 Task: Find connections with filter location Vilhena with filter topic #securitywith filter profile language English with filter current company NDTV with filter school Indian Institute of Technology, Patna with filter industry Housing and Community Development with filter service category Corporate Events with filter keywords title Chief Executive Officer
Action: Mouse moved to (654, 113)
Screenshot: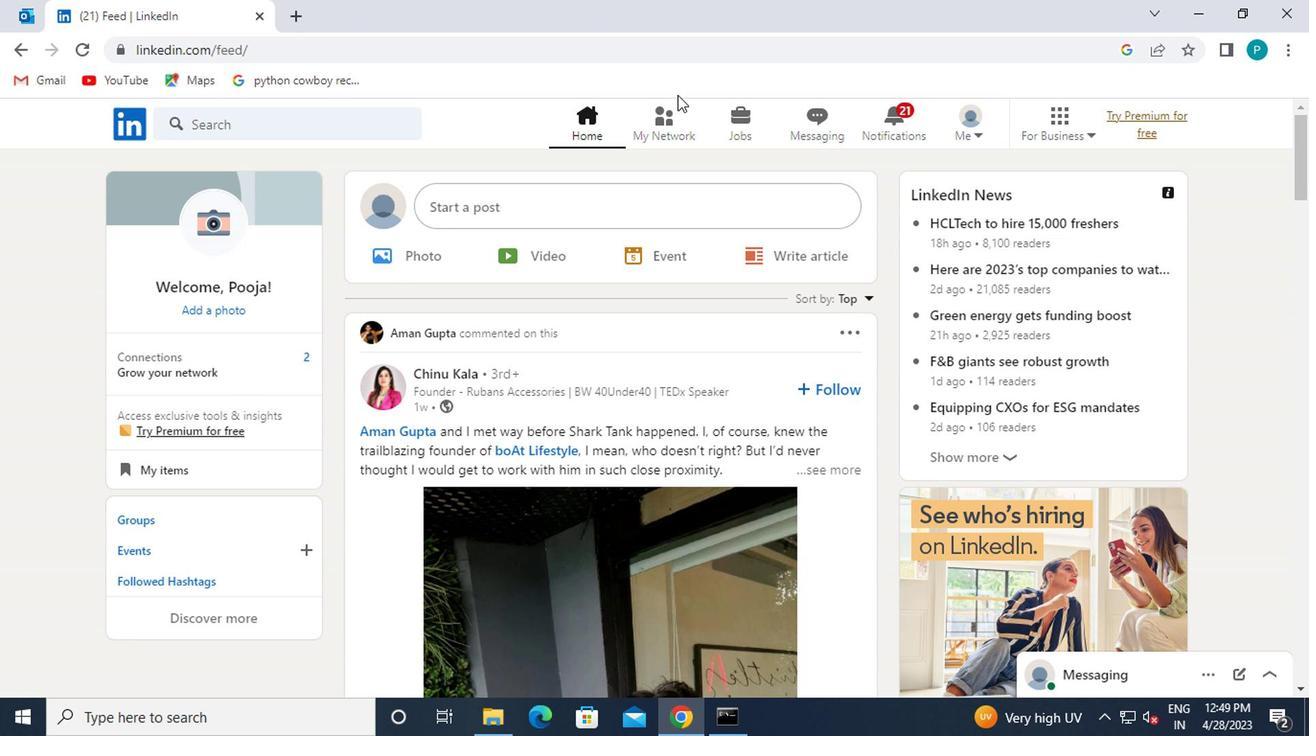 
Action: Mouse pressed left at (654, 113)
Screenshot: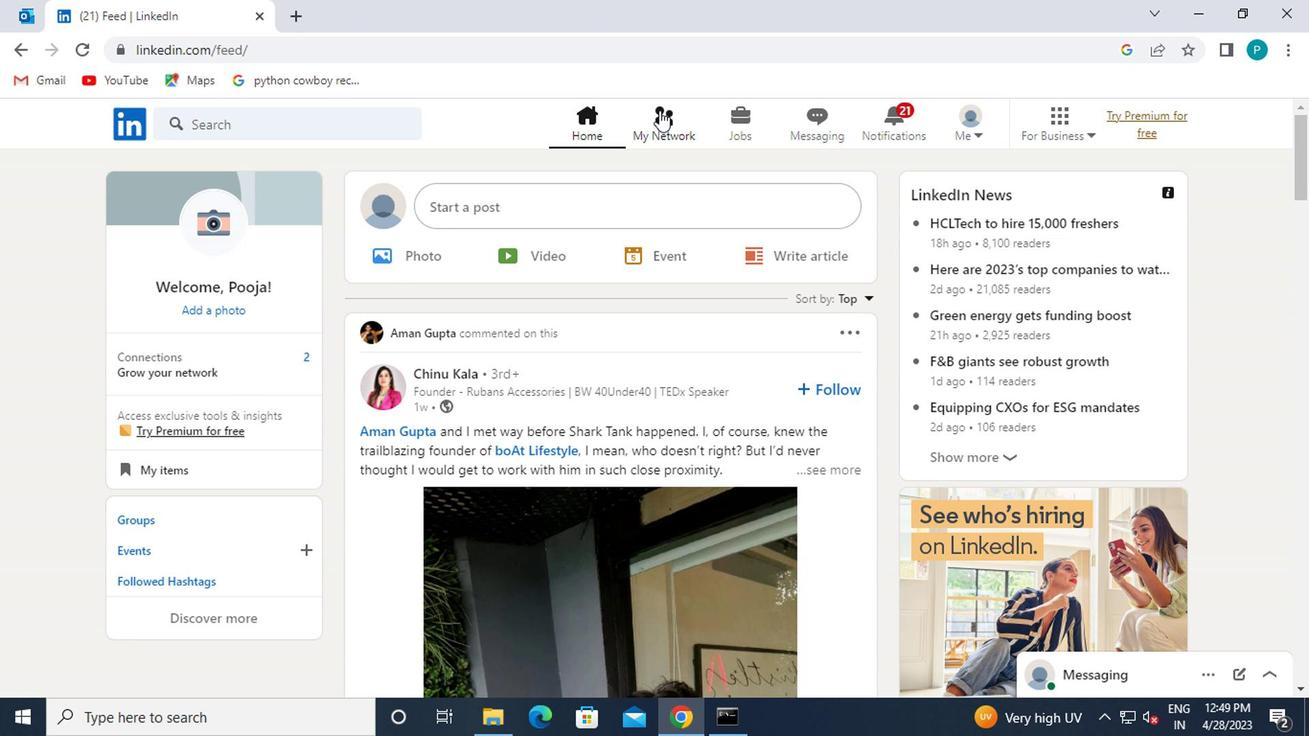 
Action: Mouse moved to (266, 236)
Screenshot: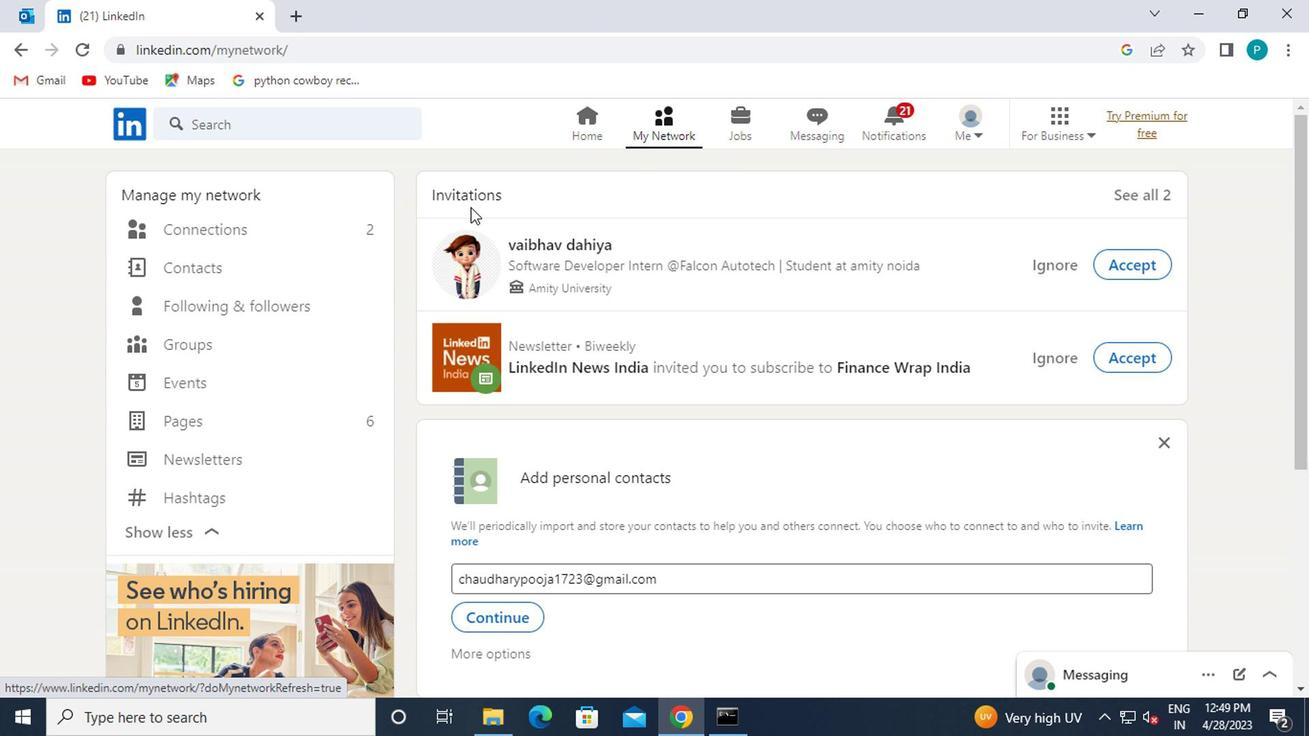 
Action: Mouse pressed left at (266, 236)
Screenshot: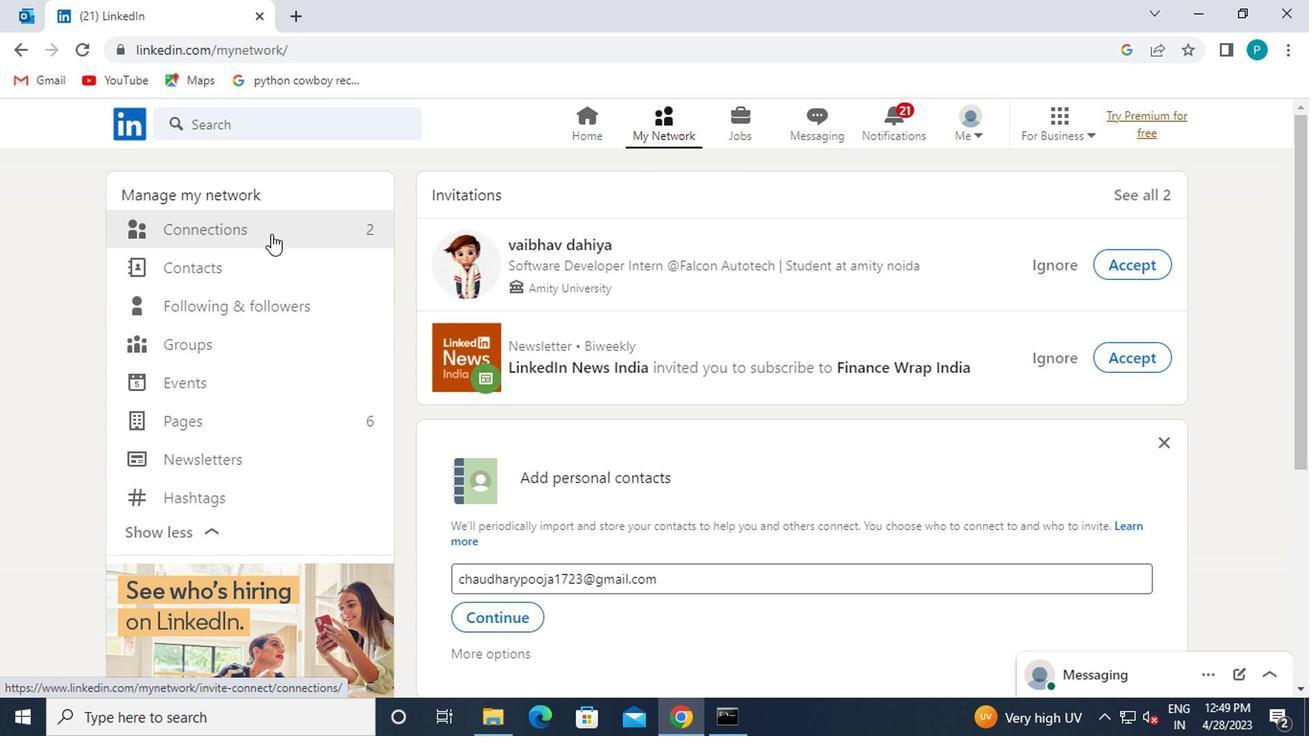 
Action: Mouse moved to (779, 225)
Screenshot: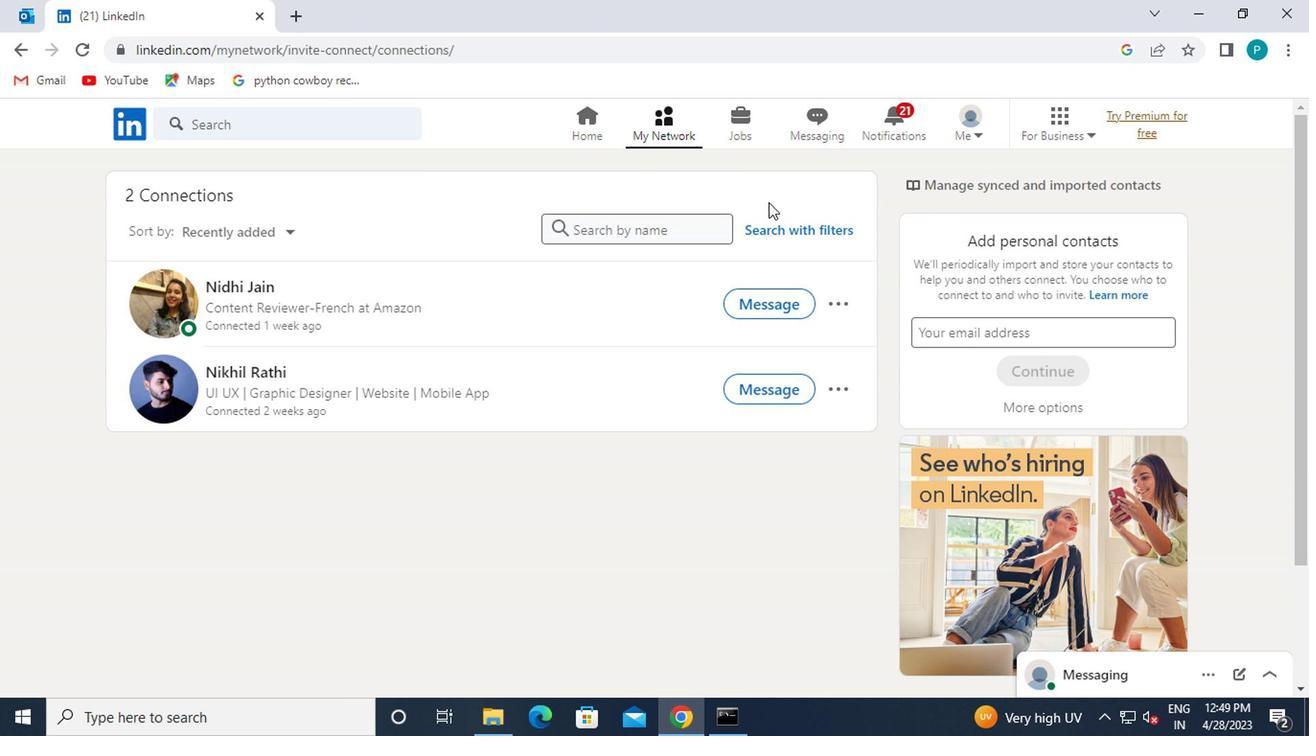 
Action: Mouse pressed left at (779, 225)
Screenshot: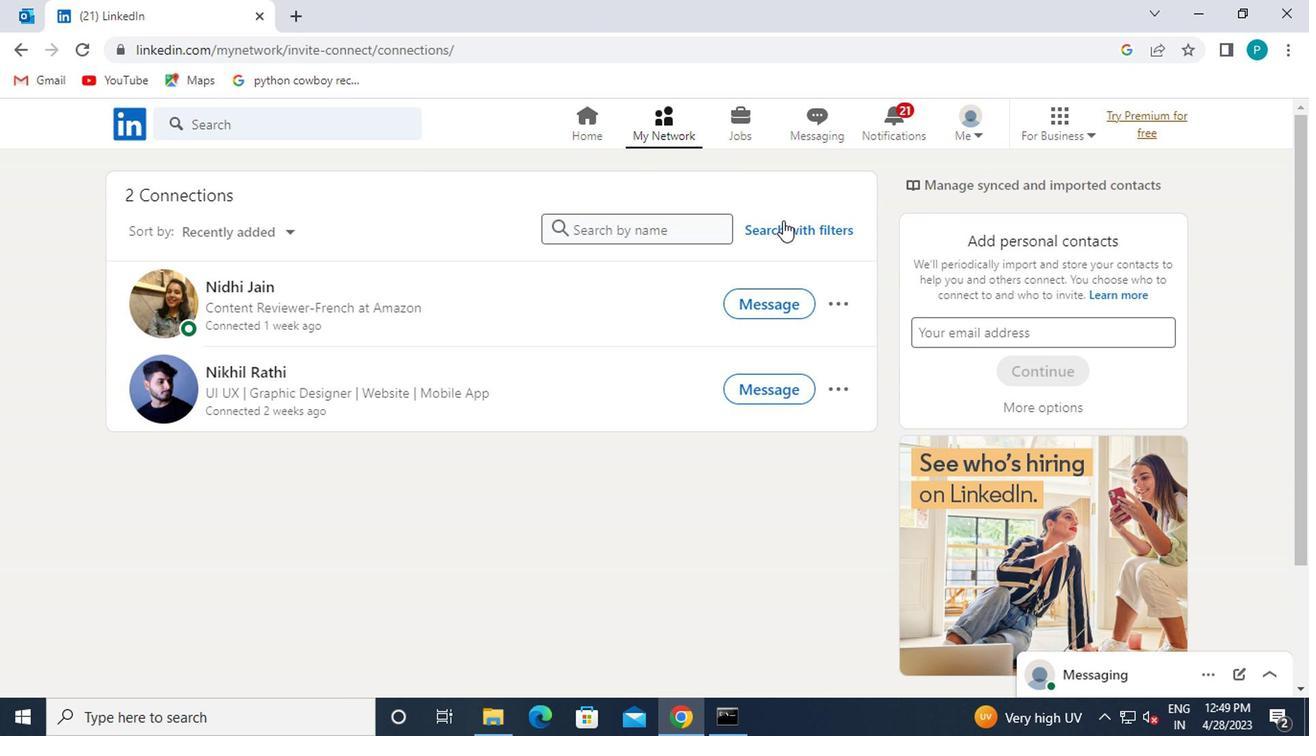 
Action: Mouse moved to (721, 173)
Screenshot: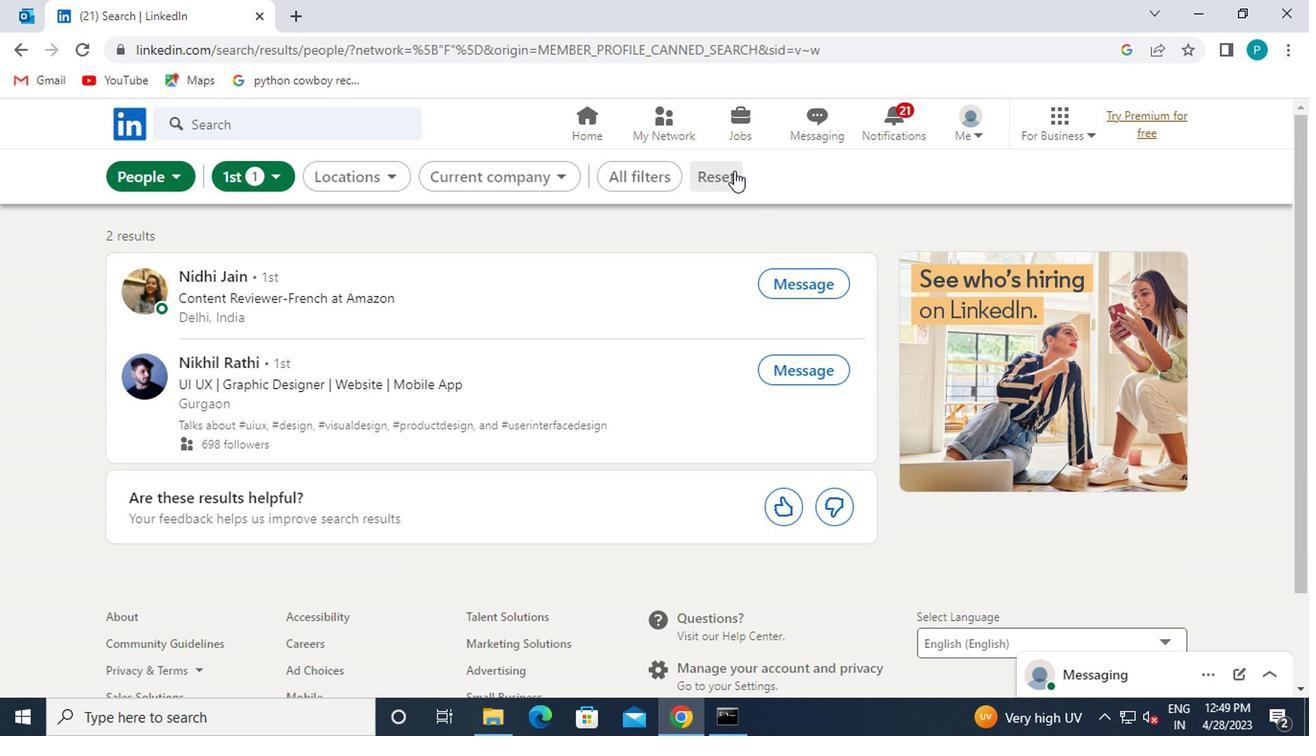 
Action: Mouse pressed left at (721, 173)
Screenshot: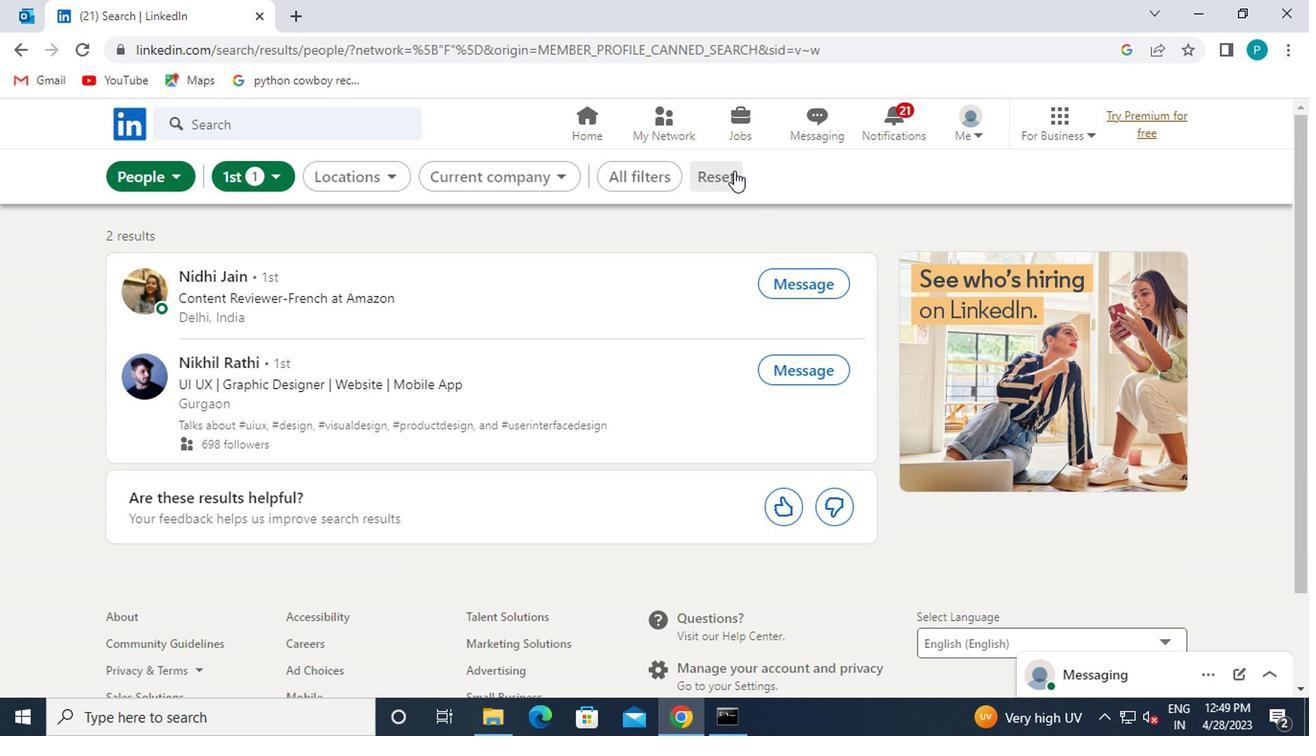 
Action: Mouse moved to (712, 173)
Screenshot: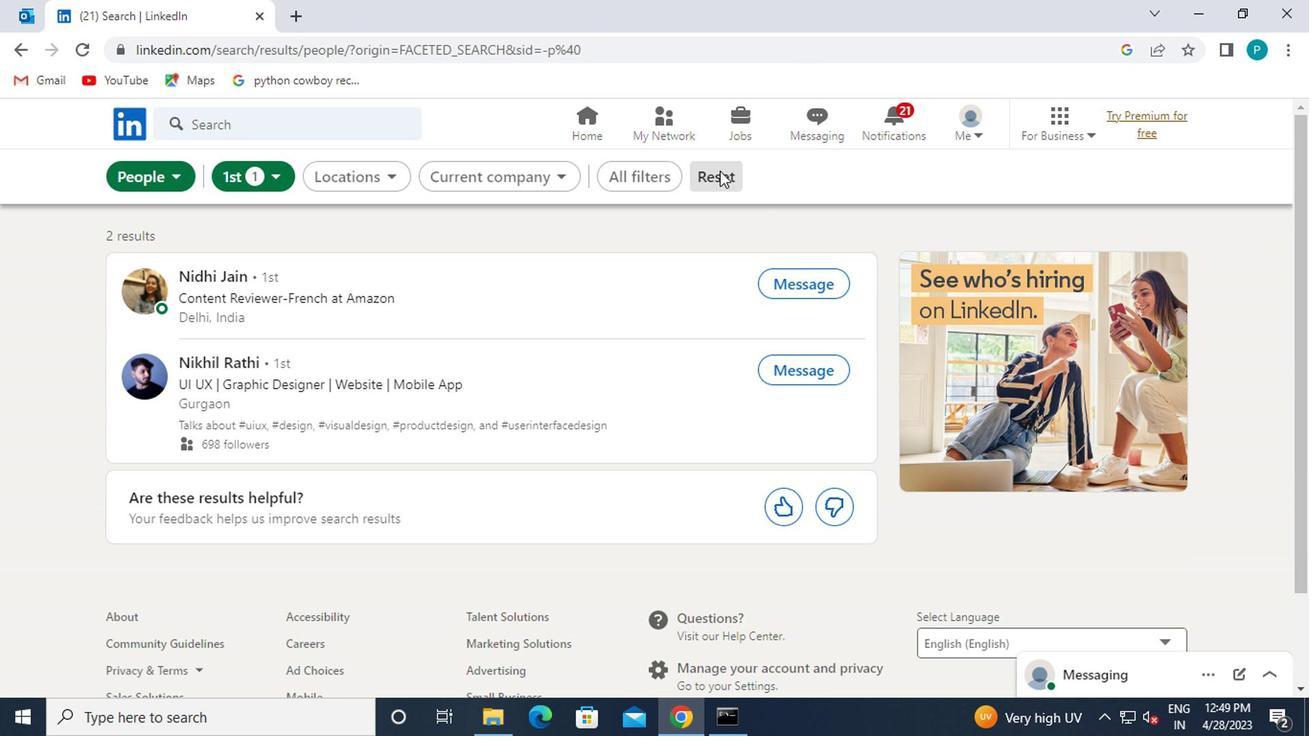 
Action: Mouse pressed left at (712, 173)
Screenshot: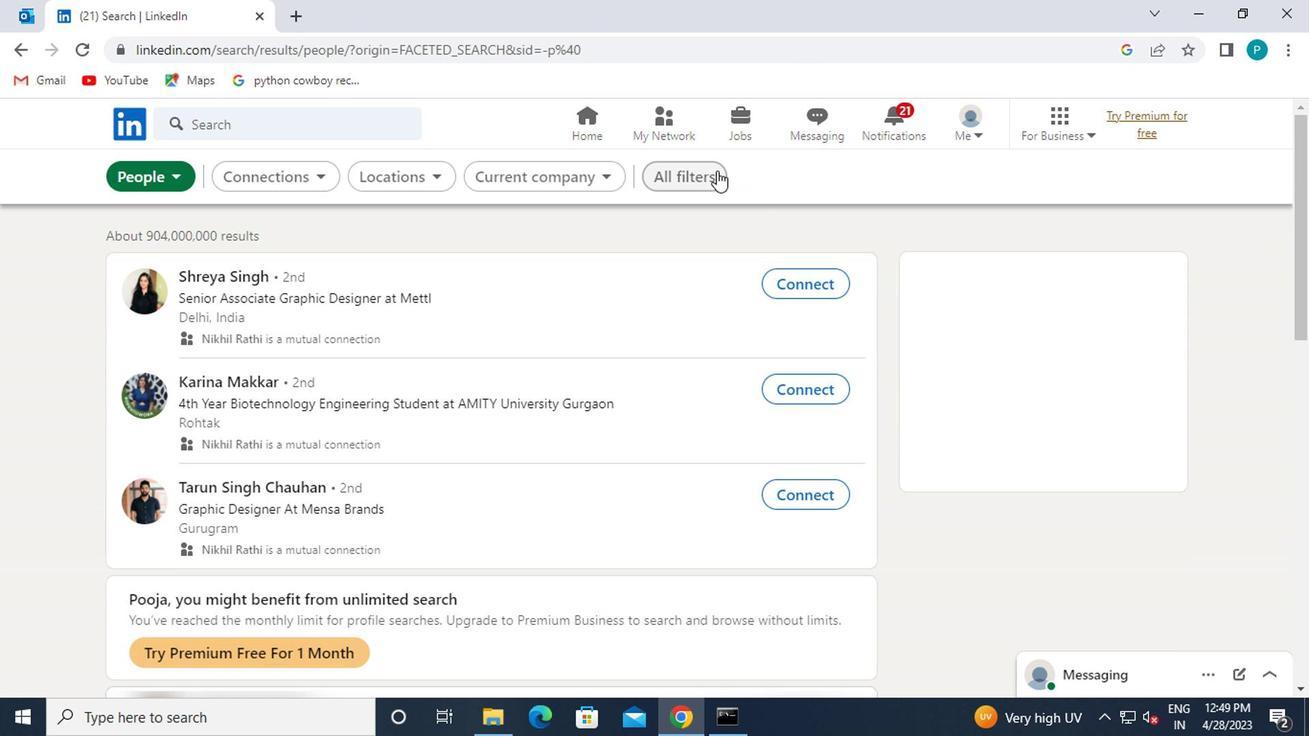 
Action: Mouse moved to (1144, 381)
Screenshot: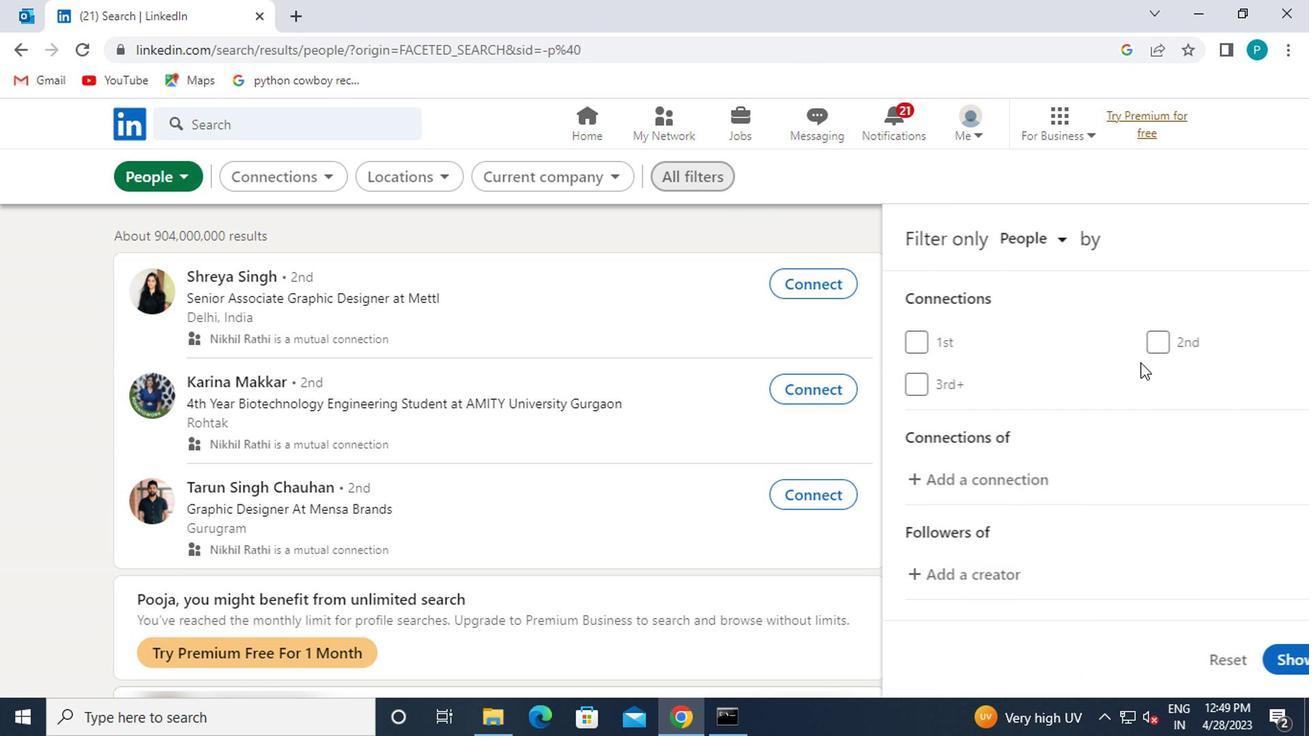
Action: Mouse scrolled (1144, 380) with delta (0, -1)
Screenshot: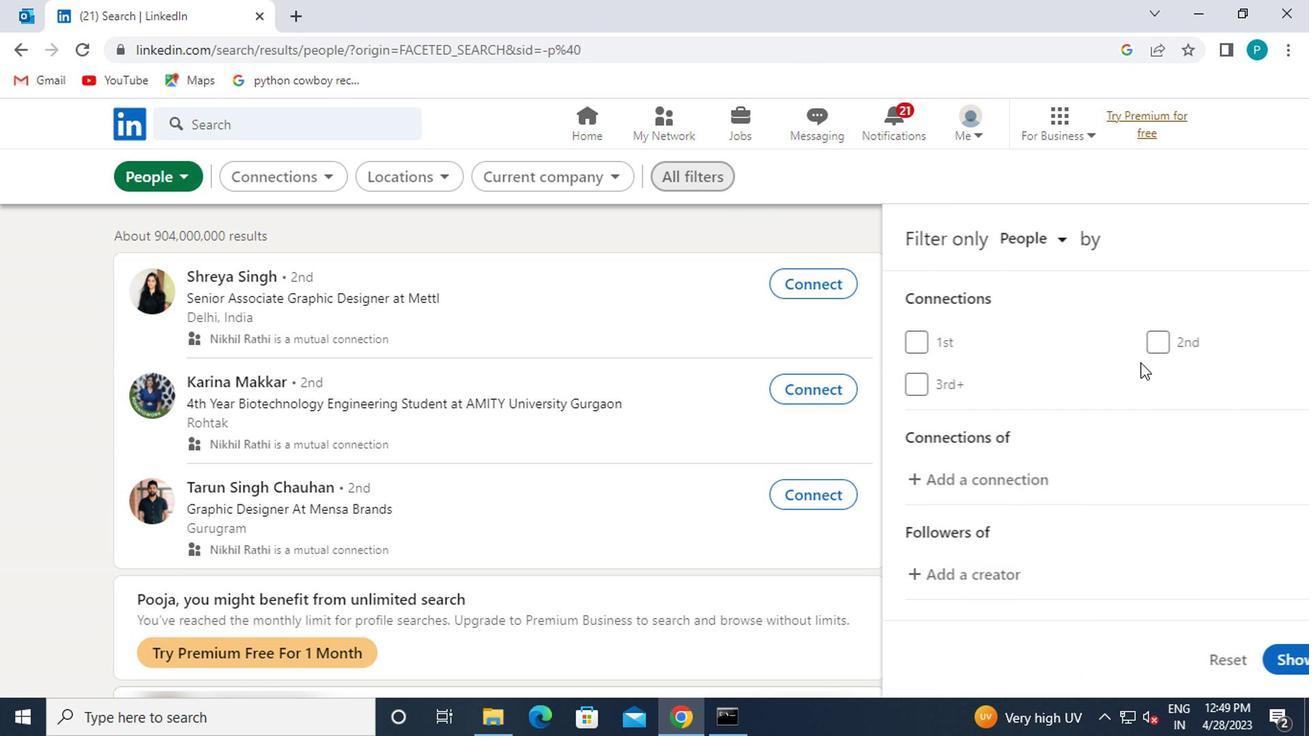 
Action: Mouse moved to (1144, 384)
Screenshot: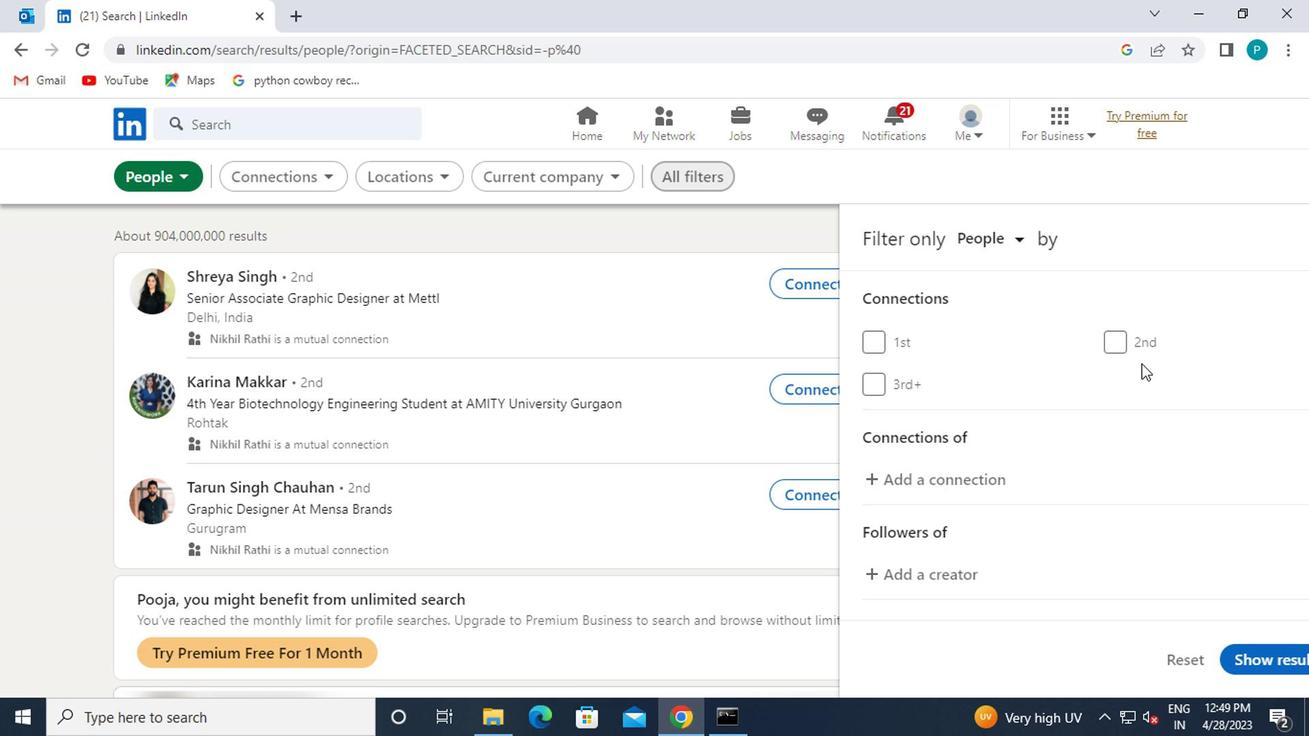 
Action: Mouse scrolled (1144, 384) with delta (0, 0)
Screenshot: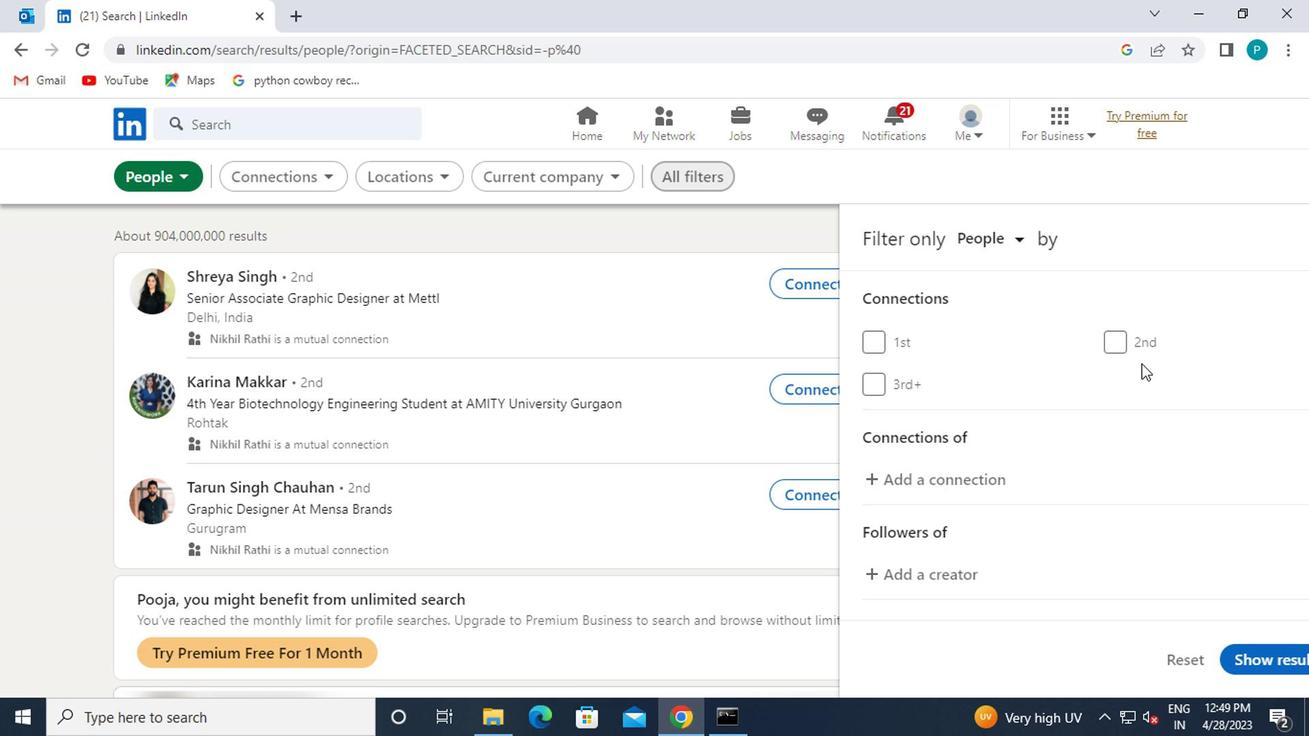 
Action: Mouse moved to (1144, 386)
Screenshot: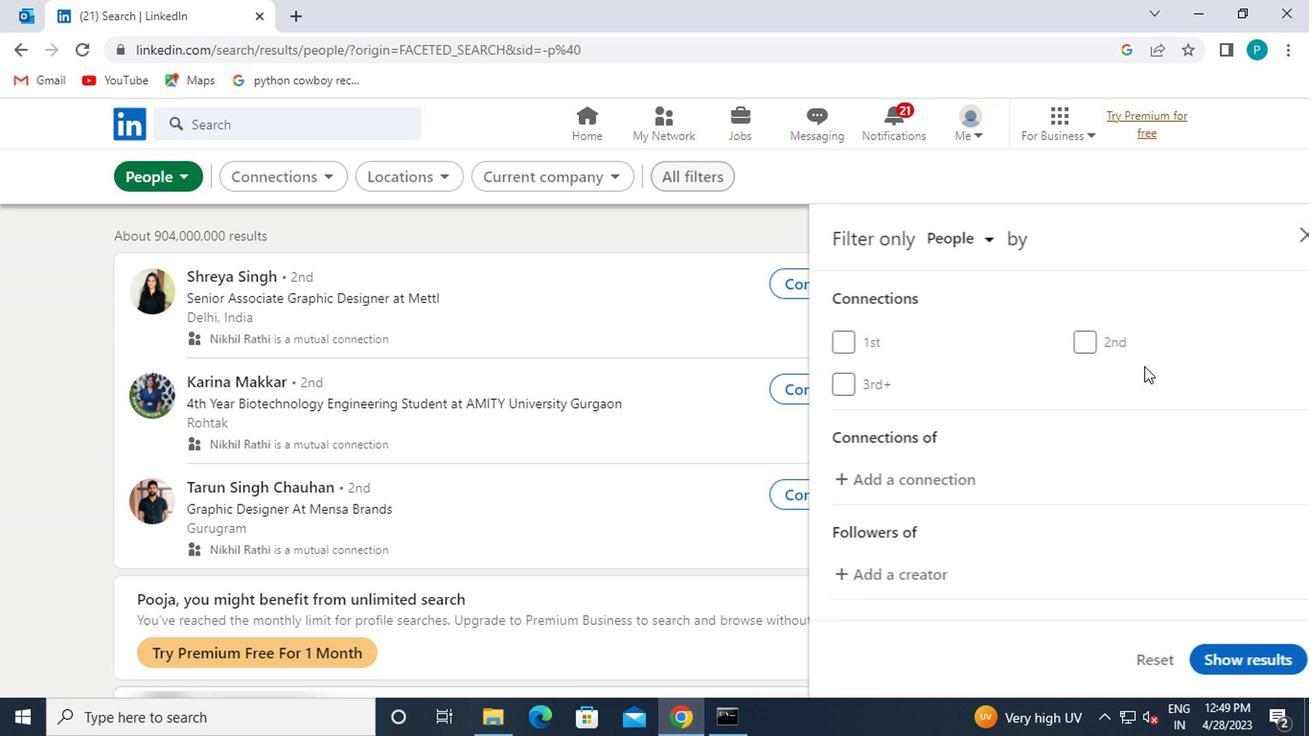 
Action: Mouse scrolled (1144, 384) with delta (0, -1)
Screenshot: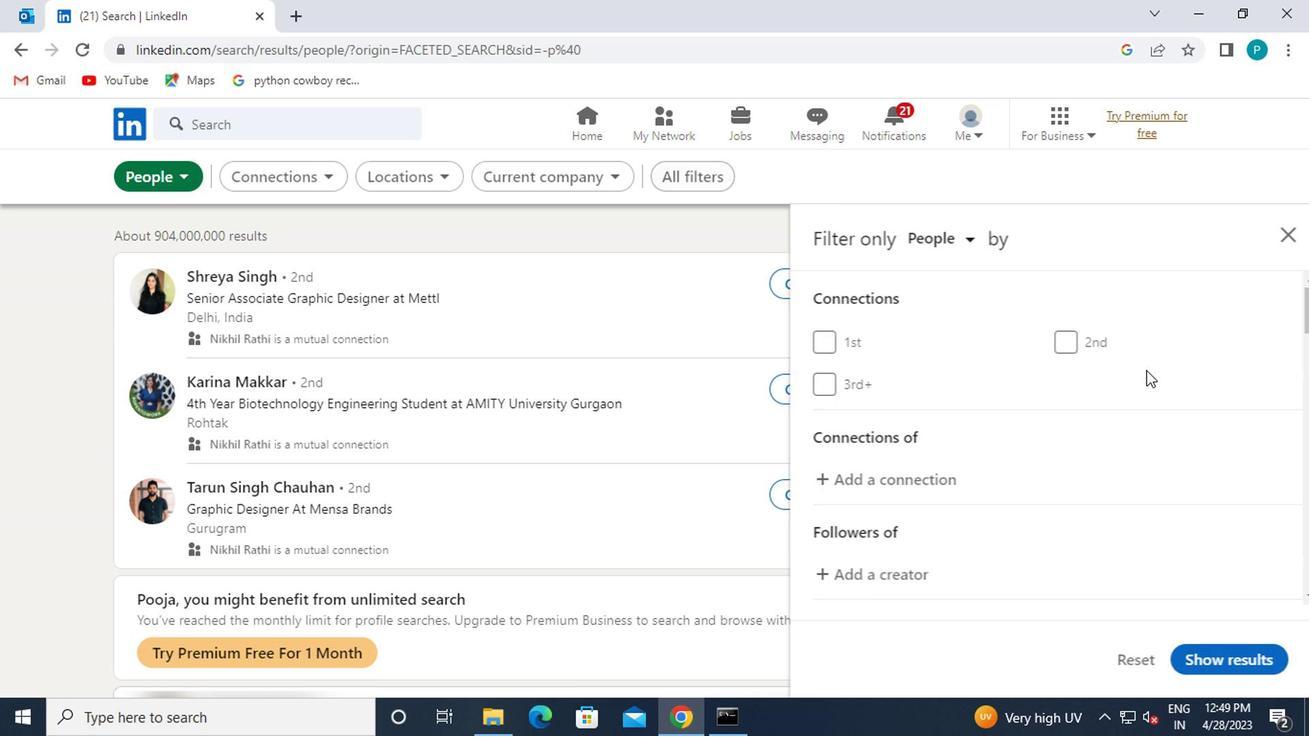 
Action: Mouse moved to (1135, 456)
Screenshot: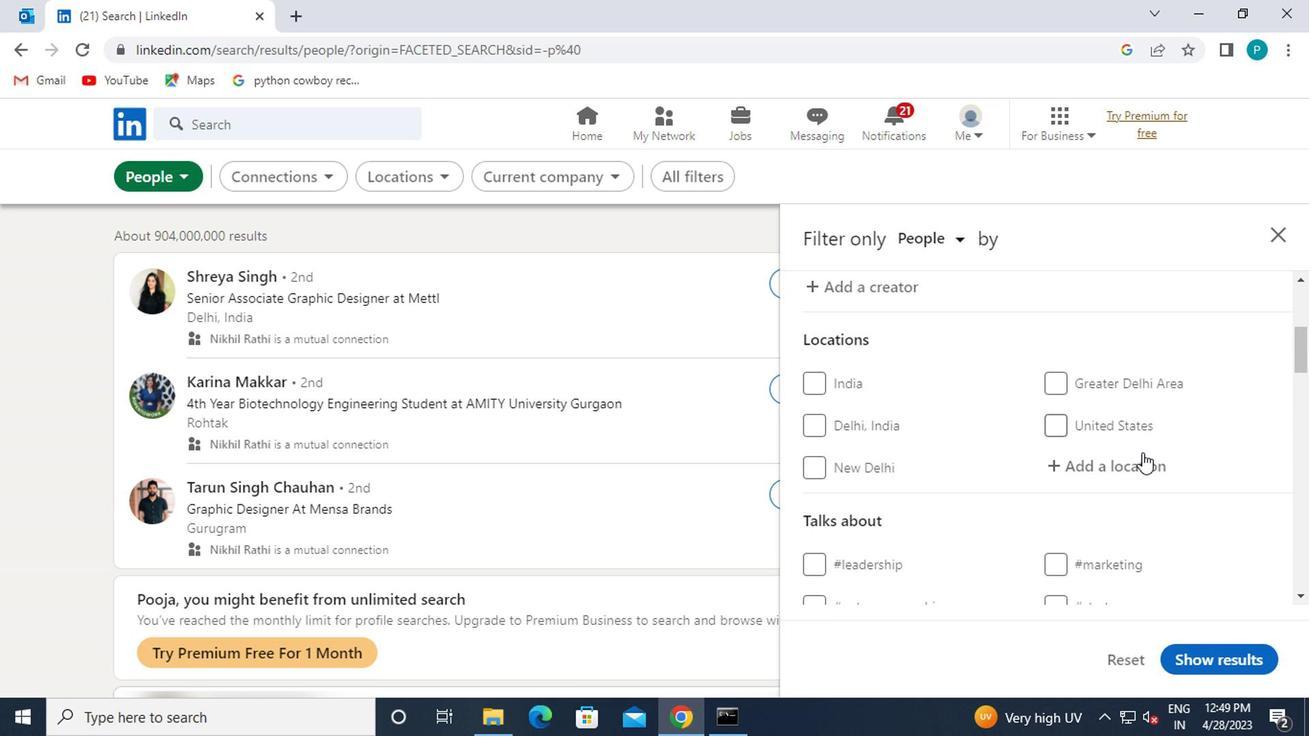 
Action: Mouse pressed left at (1135, 456)
Screenshot: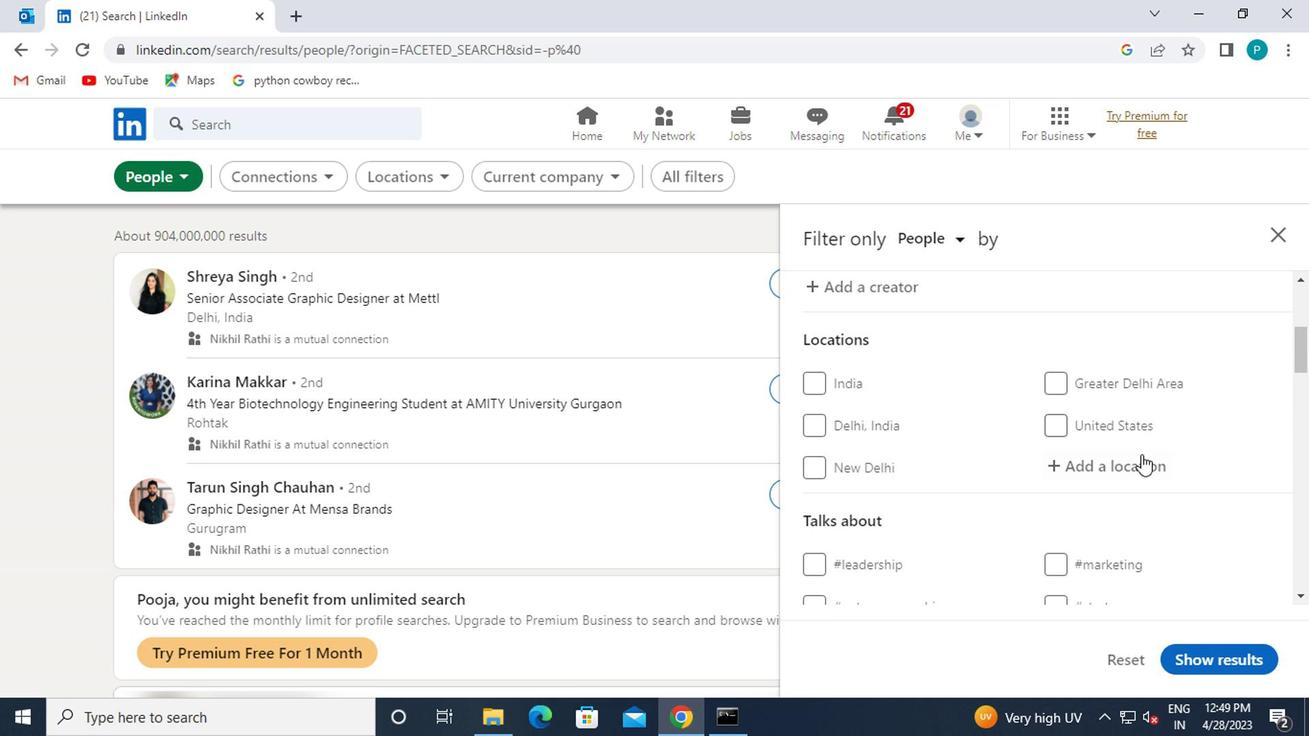 
Action: Mouse moved to (1135, 456)
Screenshot: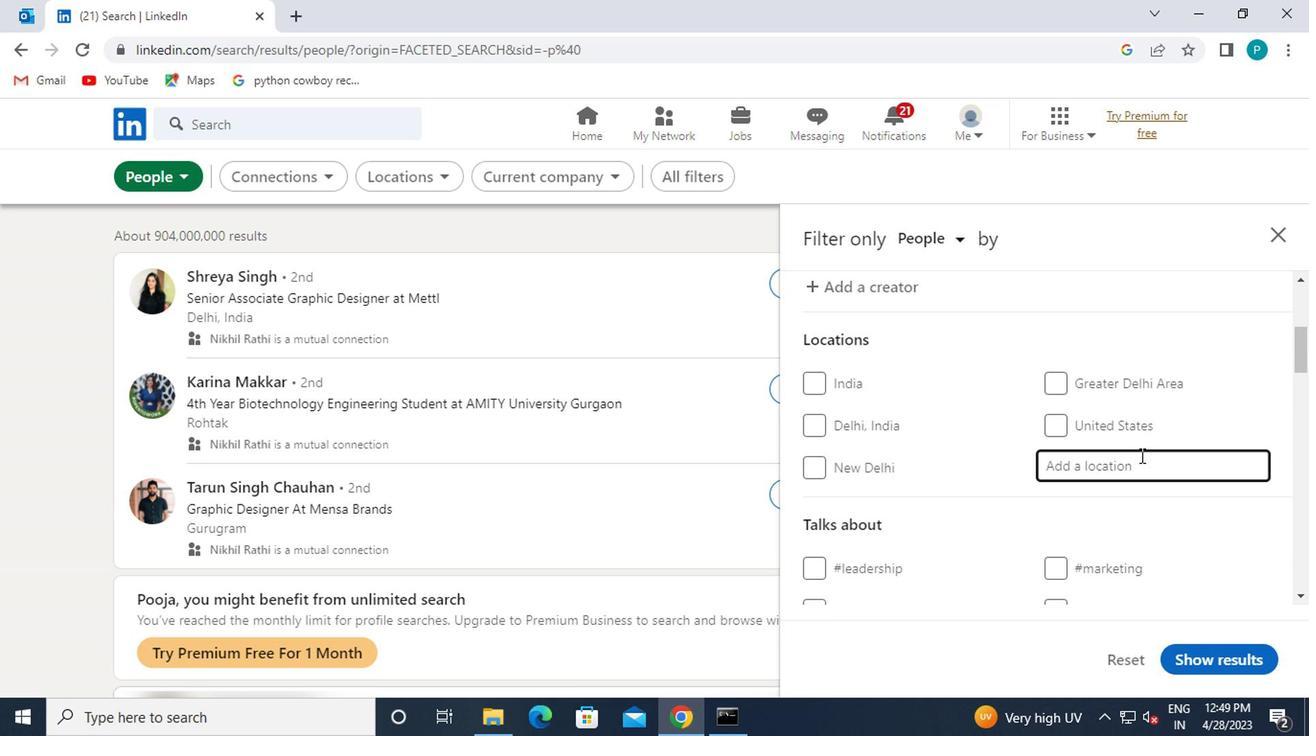 
Action: Key pressed <Key.caps_lock>v<Key.caps_lock>ilhena
Screenshot: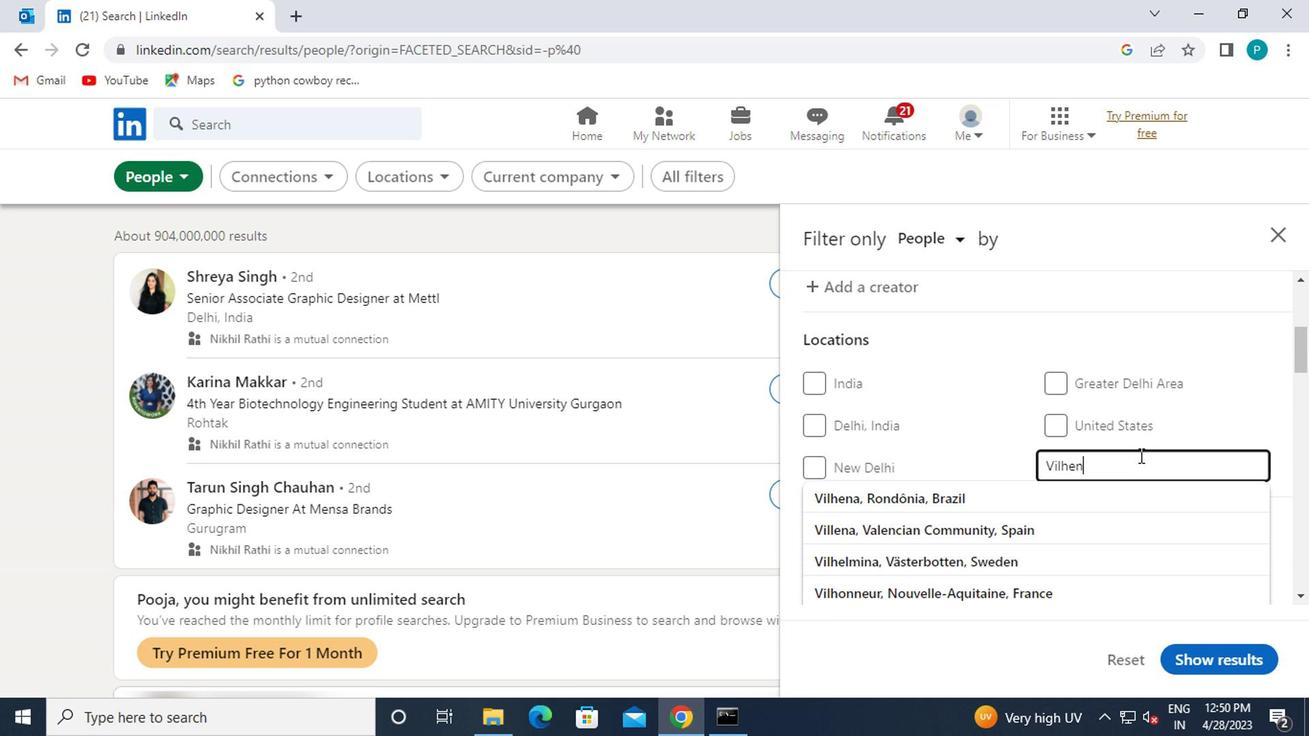 
Action: Mouse moved to (1059, 503)
Screenshot: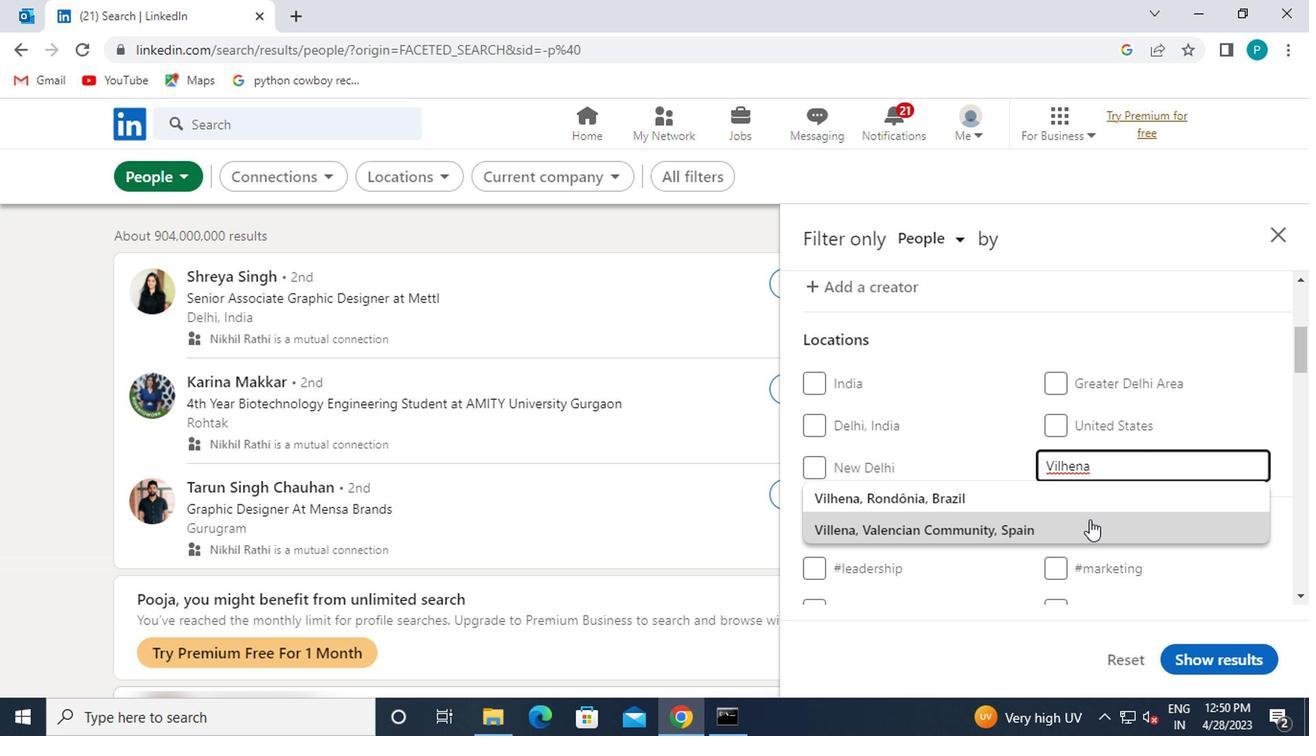 
Action: Mouse pressed left at (1059, 503)
Screenshot: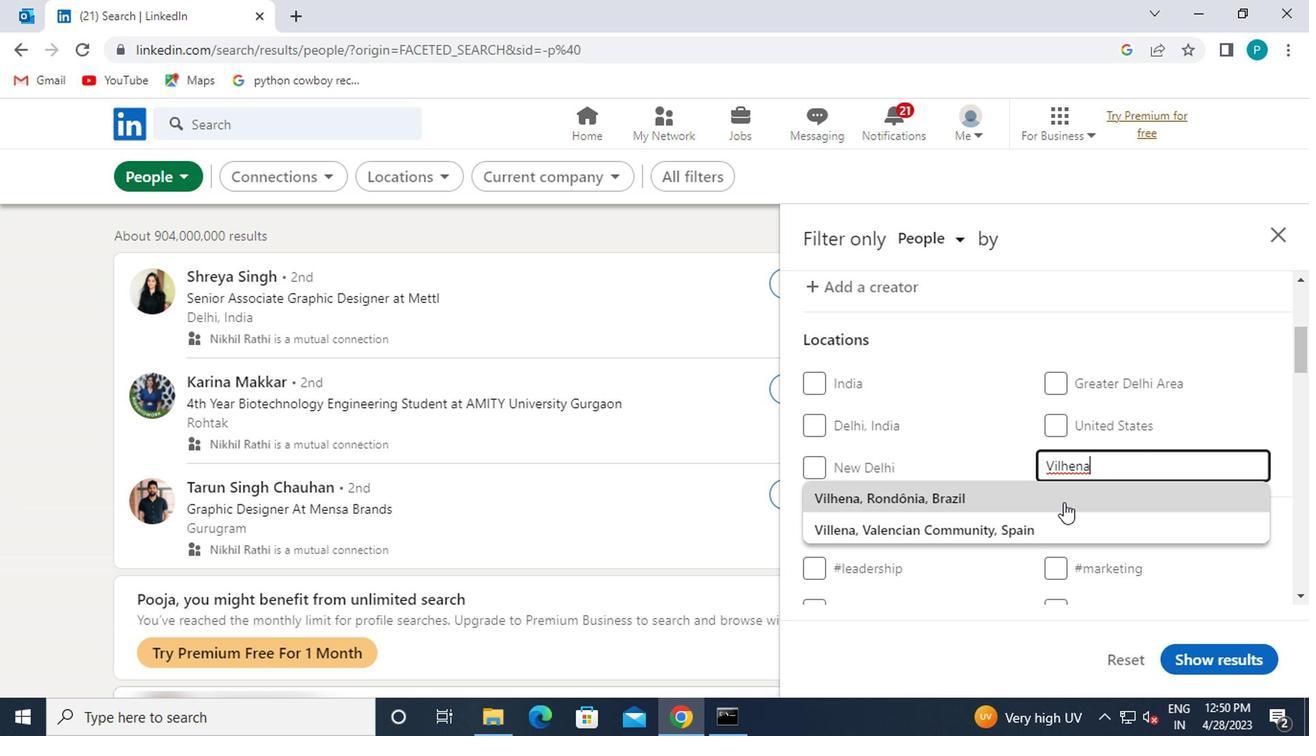 
Action: Mouse moved to (1058, 503)
Screenshot: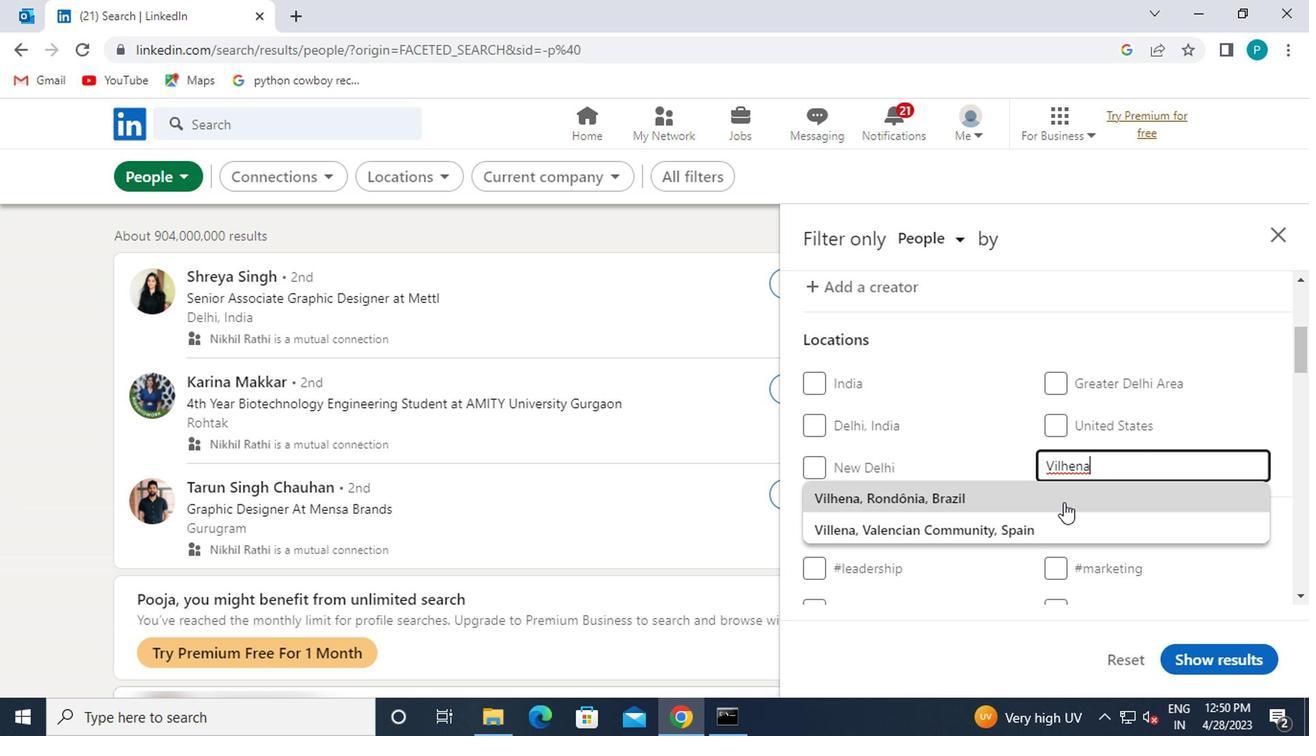 
Action: Mouse scrolled (1058, 502) with delta (0, 0)
Screenshot: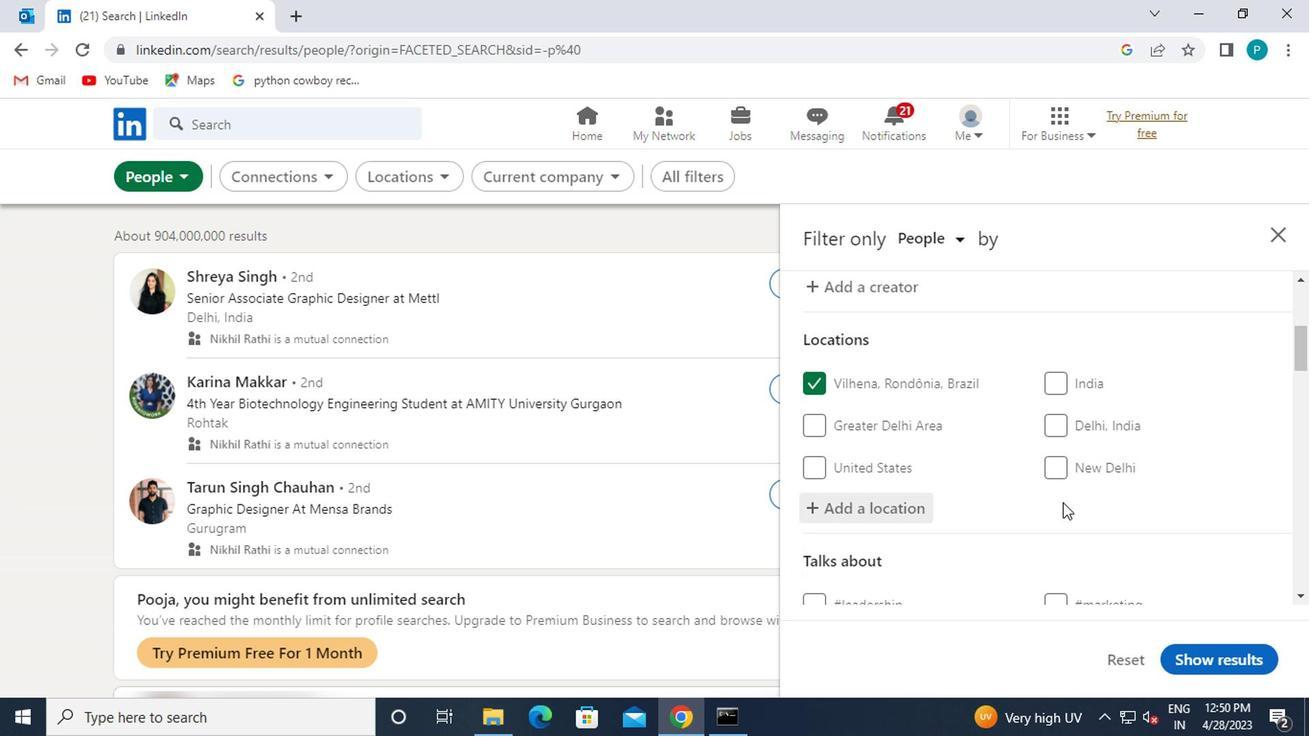
Action: Mouse scrolled (1058, 502) with delta (0, 0)
Screenshot: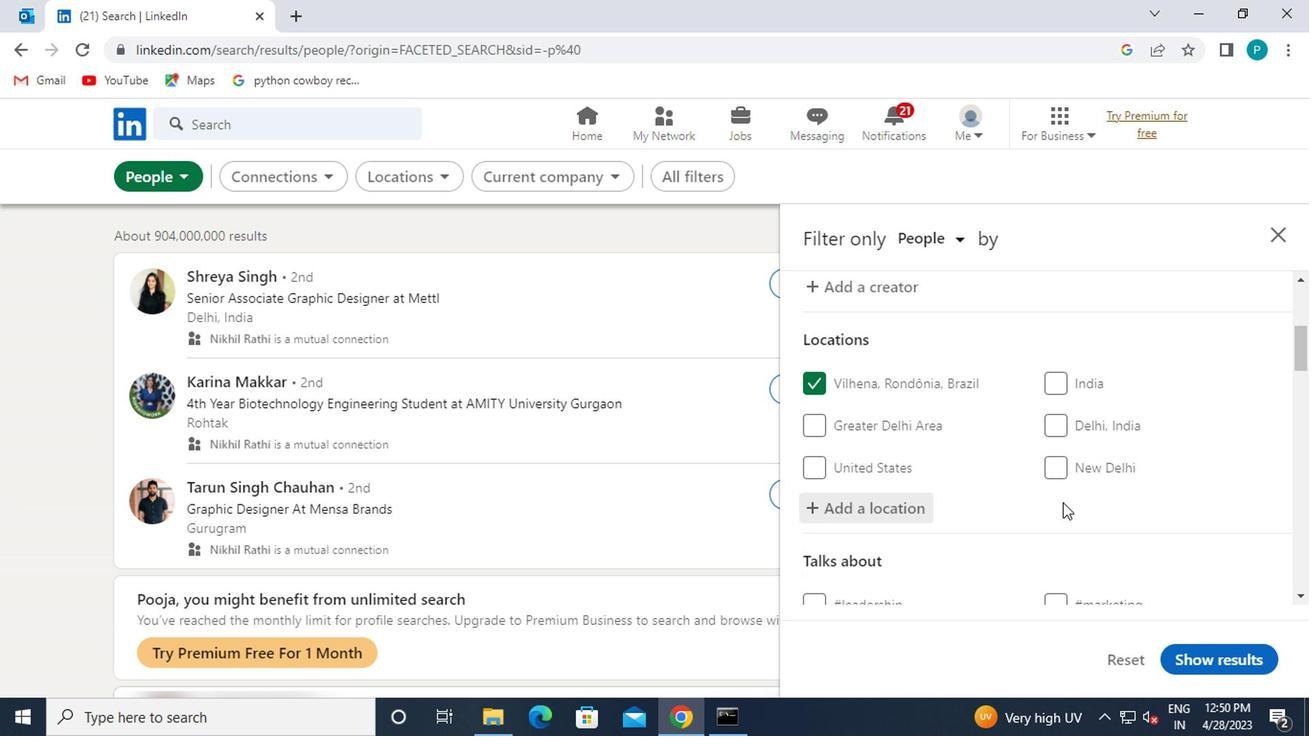 
Action: Mouse scrolled (1058, 502) with delta (0, 0)
Screenshot: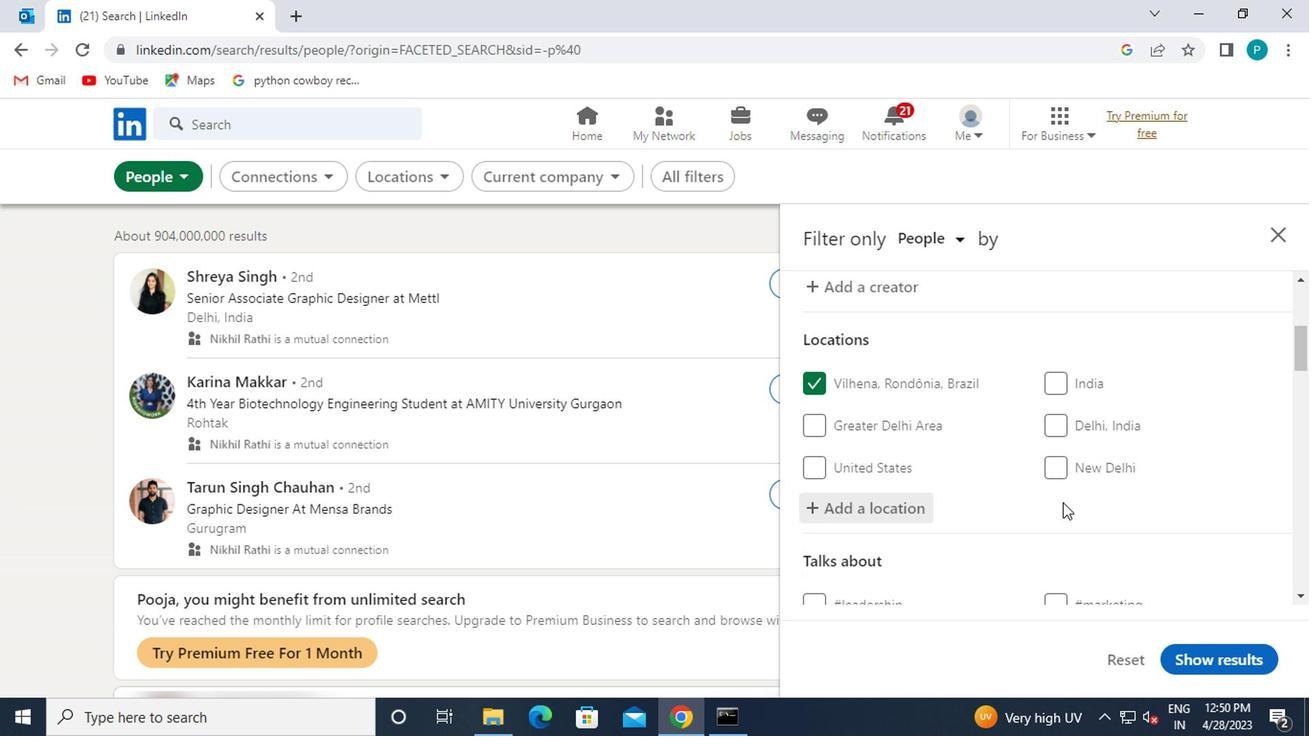 
Action: Mouse moved to (1037, 401)
Screenshot: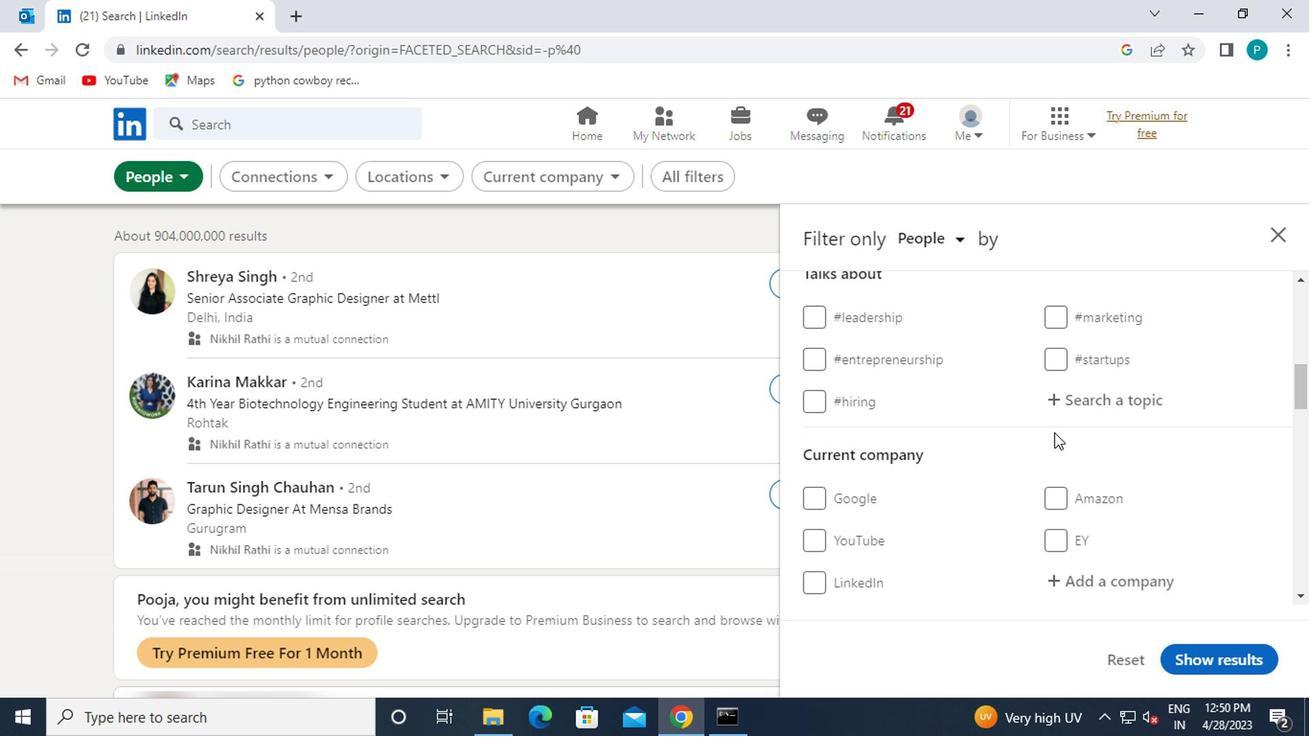 
Action: Mouse pressed left at (1037, 401)
Screenshot: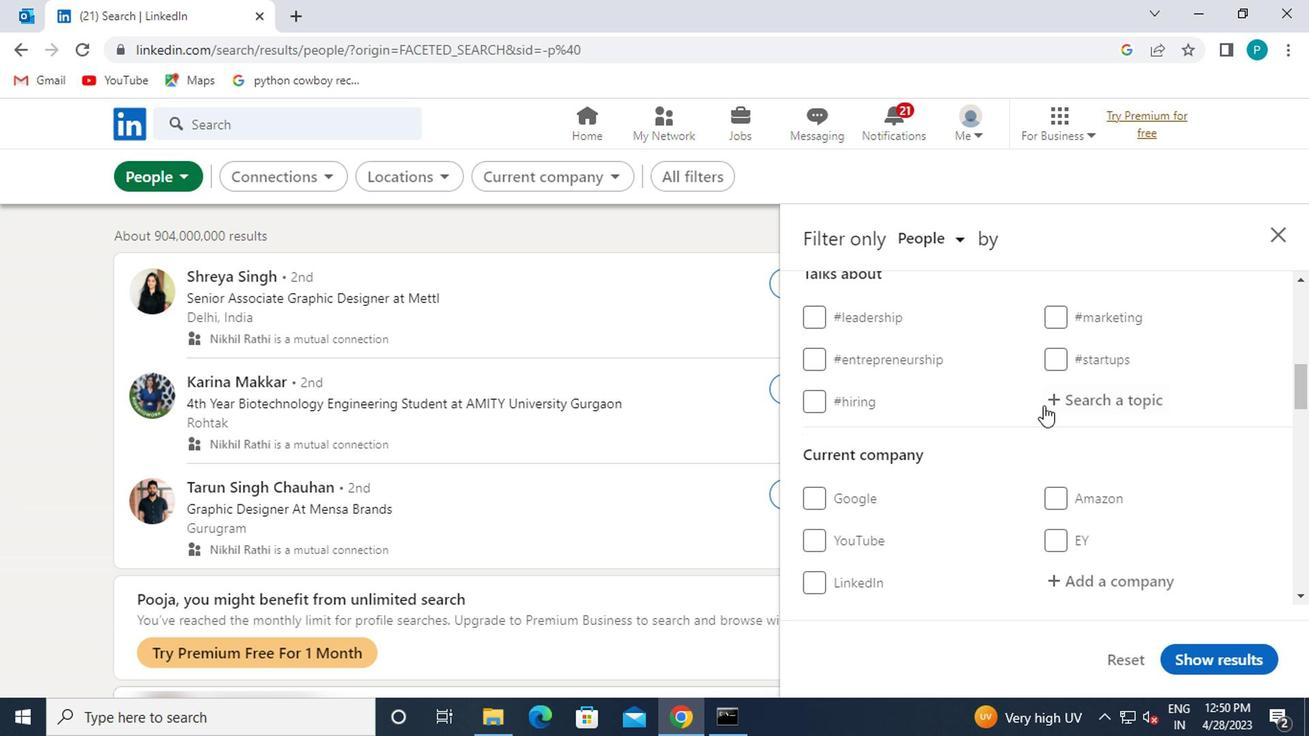
Action: Mouse moved to (1036, 401)
Screenshot: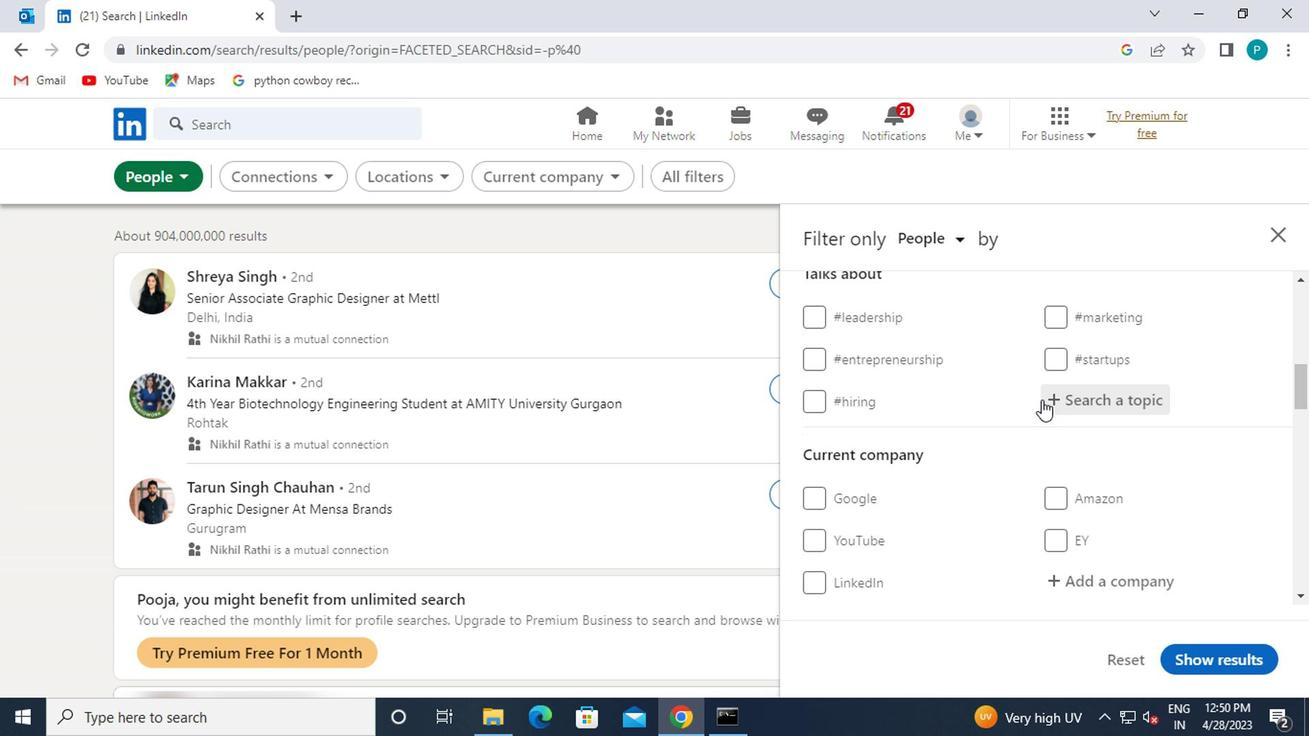 
Action: Key pressed <Key.shift><Key.shift><Key.shift><Key.shift><Key.shift><Key.shift>#SECURITY
Screenshot: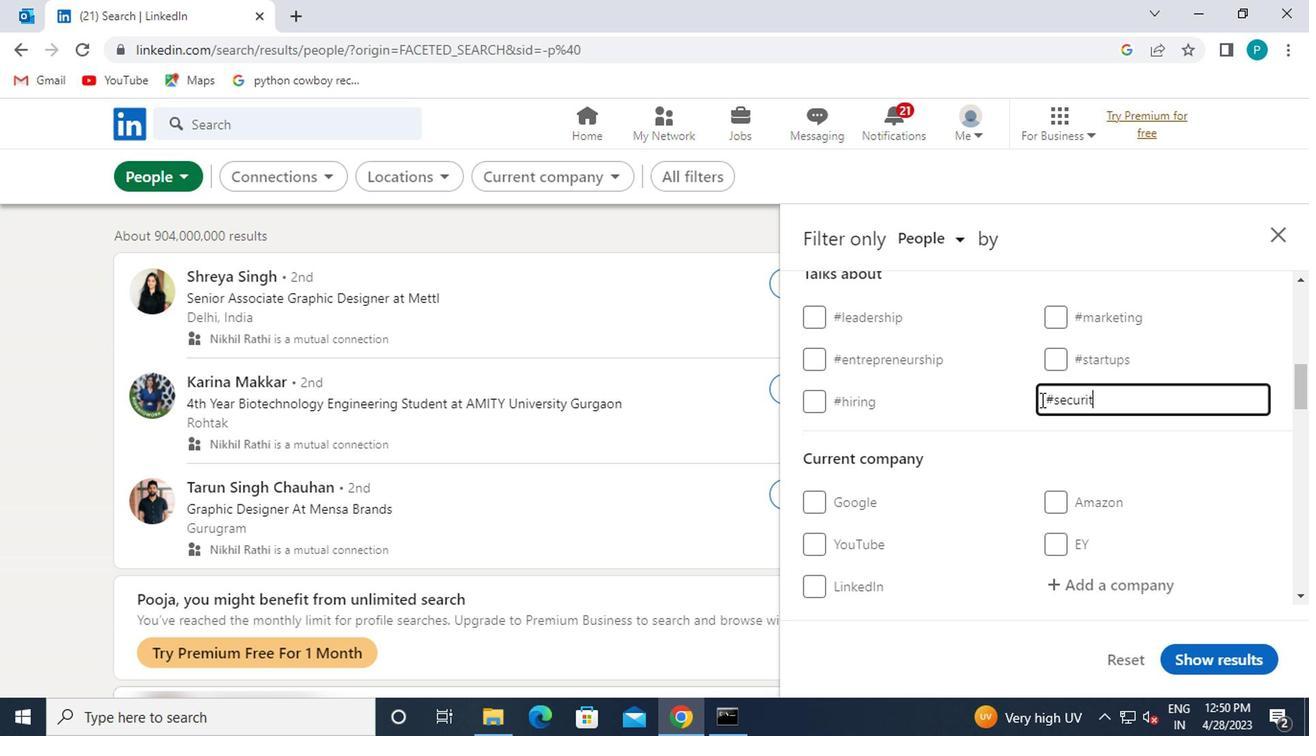 
Action: Mouse moved to (1154, 460)
Screenshot: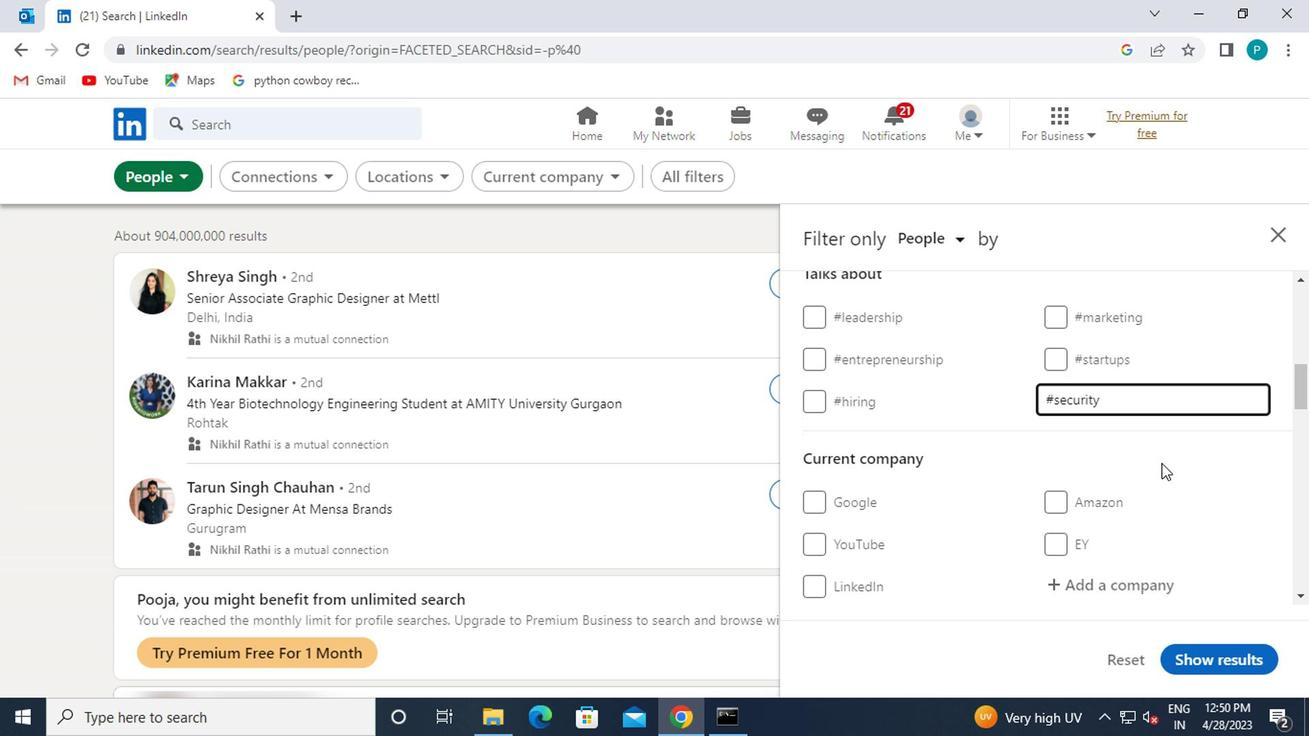 
Action: Mouse scrolled (1154, 459) with delta (0, 0)
Screenshot: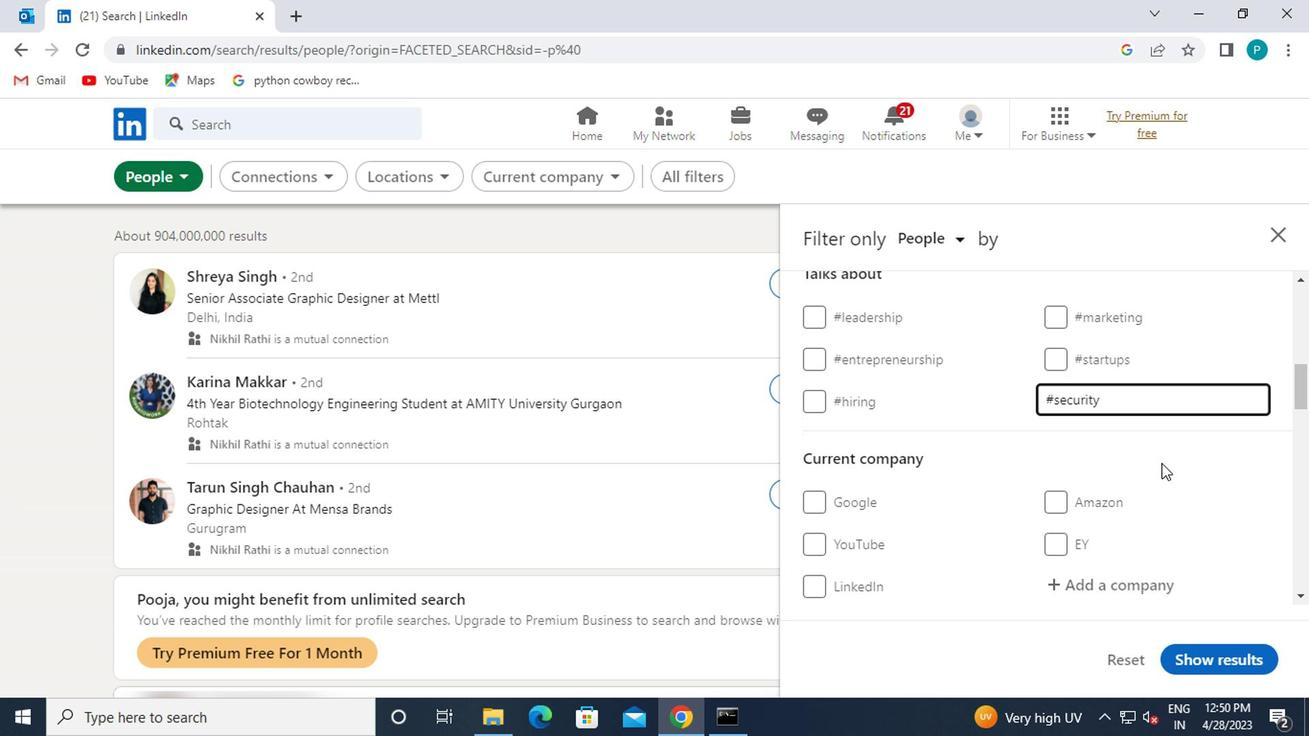 
Action: Mouse moved to (1153, 459)
Screenshot: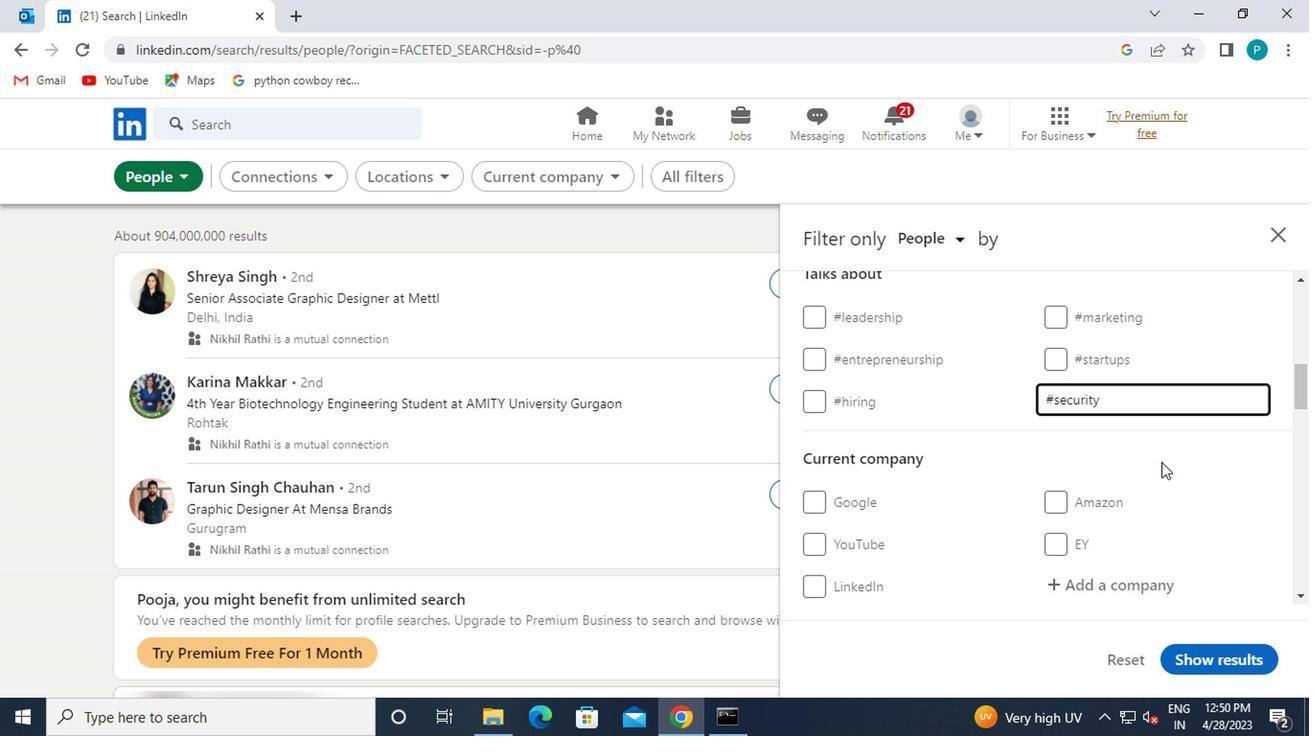 
Action: Mouse scrolled (1153, 458) with delta (0, -1)
Screenshot: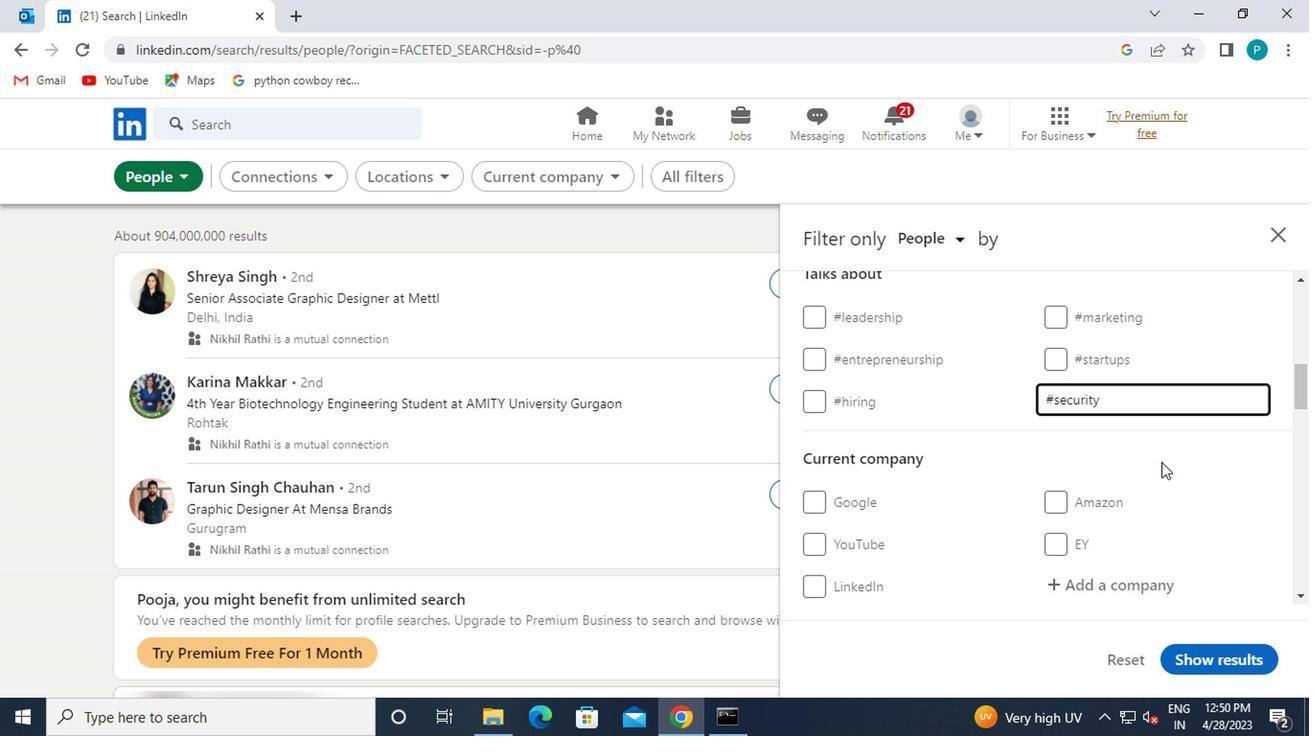 
Action: Mouse moved to (1151, 459)
Screenshot: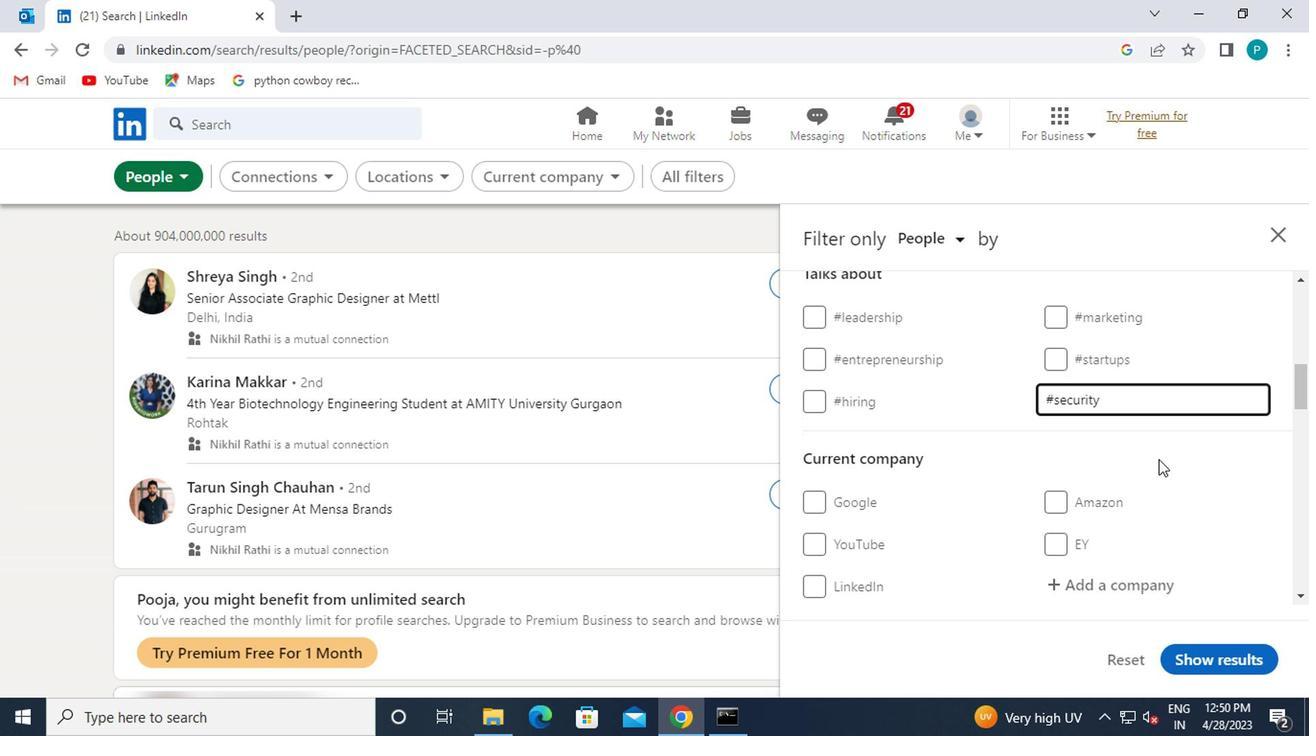 
Action: Mouse scrolled (1151, 458) with delta (0, -1)
Screenshot: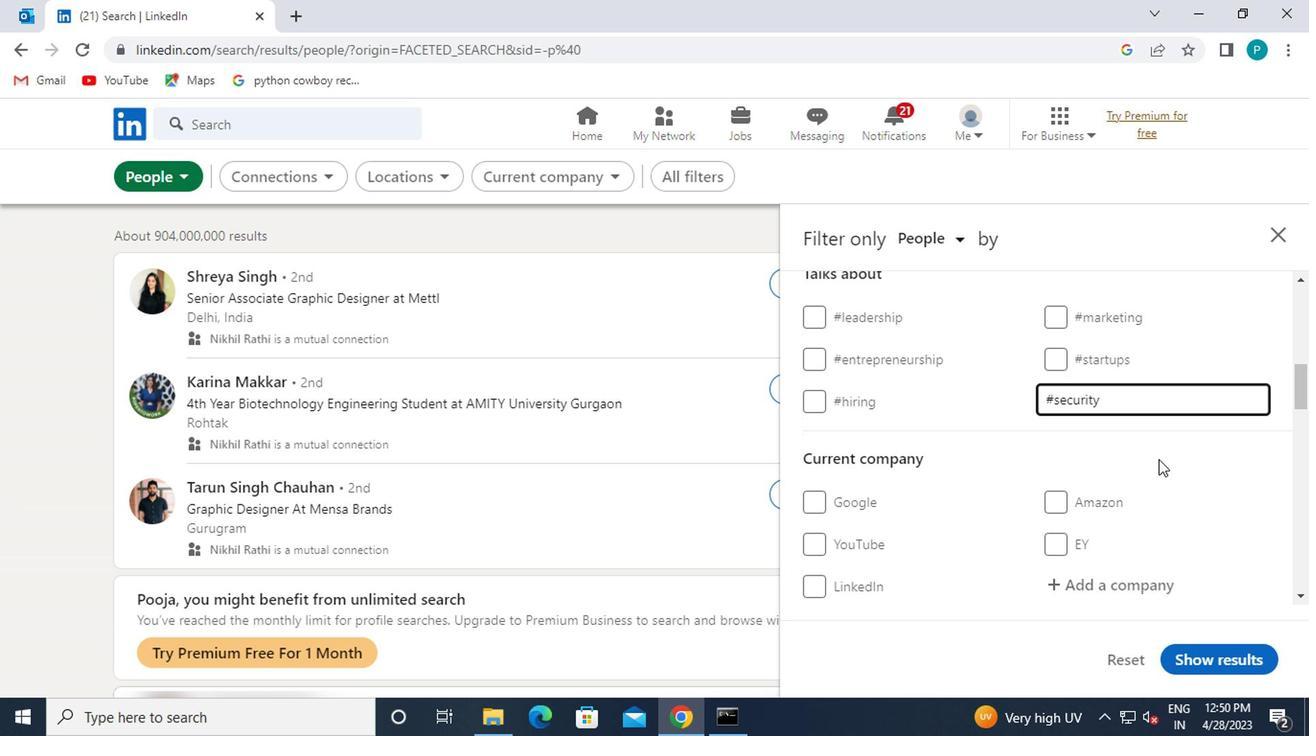 
Action: Mouse moved to (1144, 456)
Screenshot: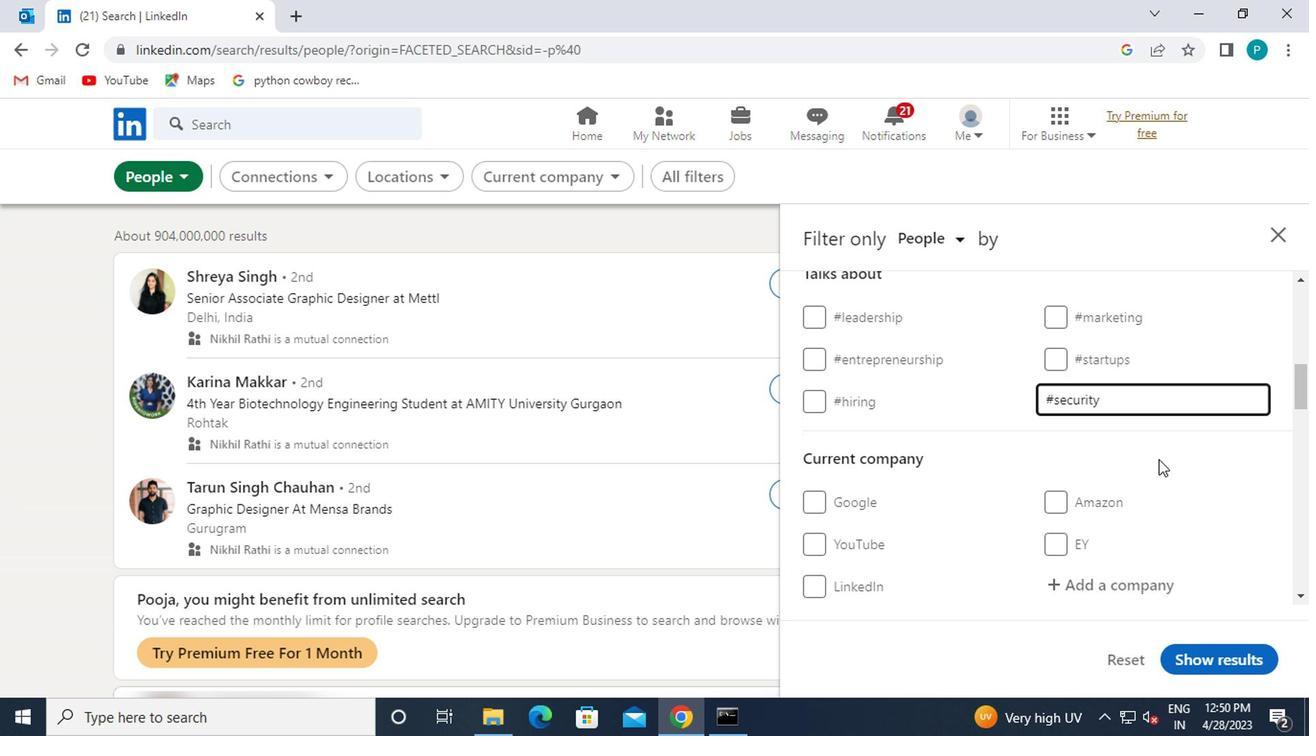 
Action: Mouse scrolled (1144, 455) with delta (0, 0)
Screenshot: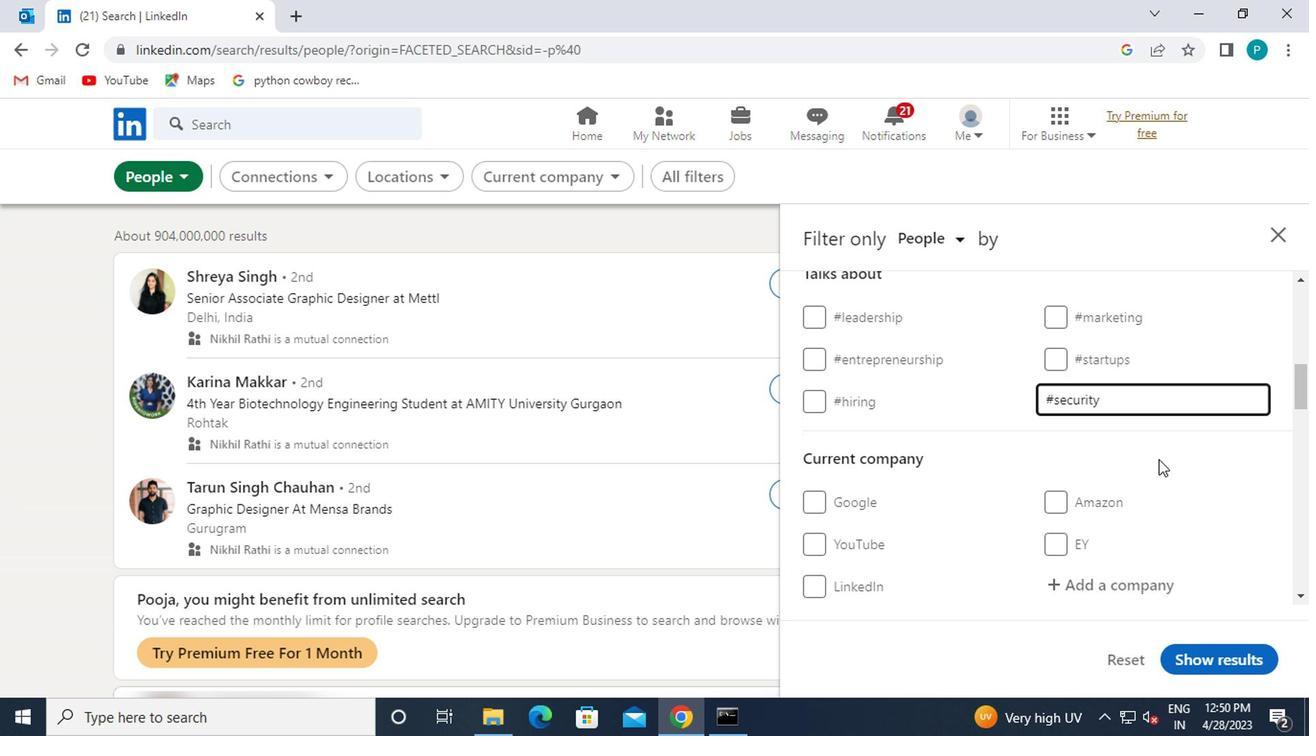 
Action: Mouse moved to (961, 436)
Screenshot: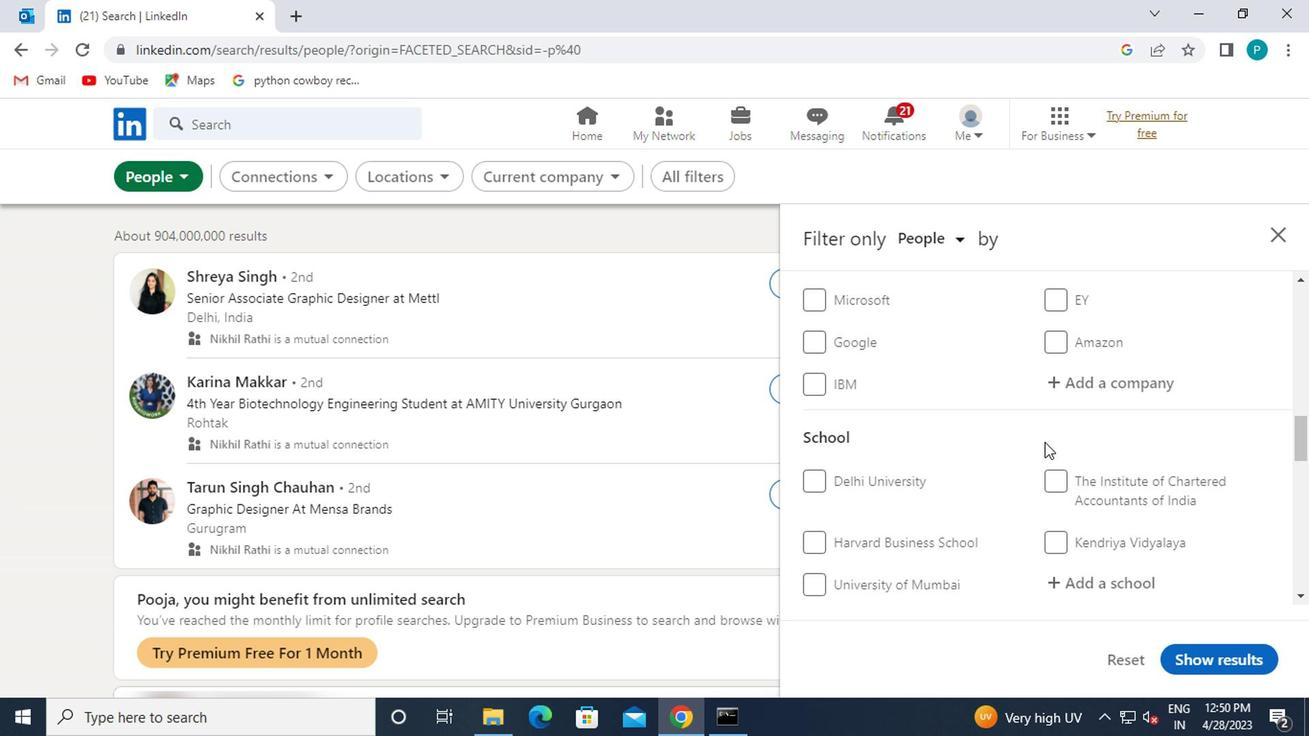 
Action: Mouse scrolled (961, 435) with delta (0, 0)
Screenshot: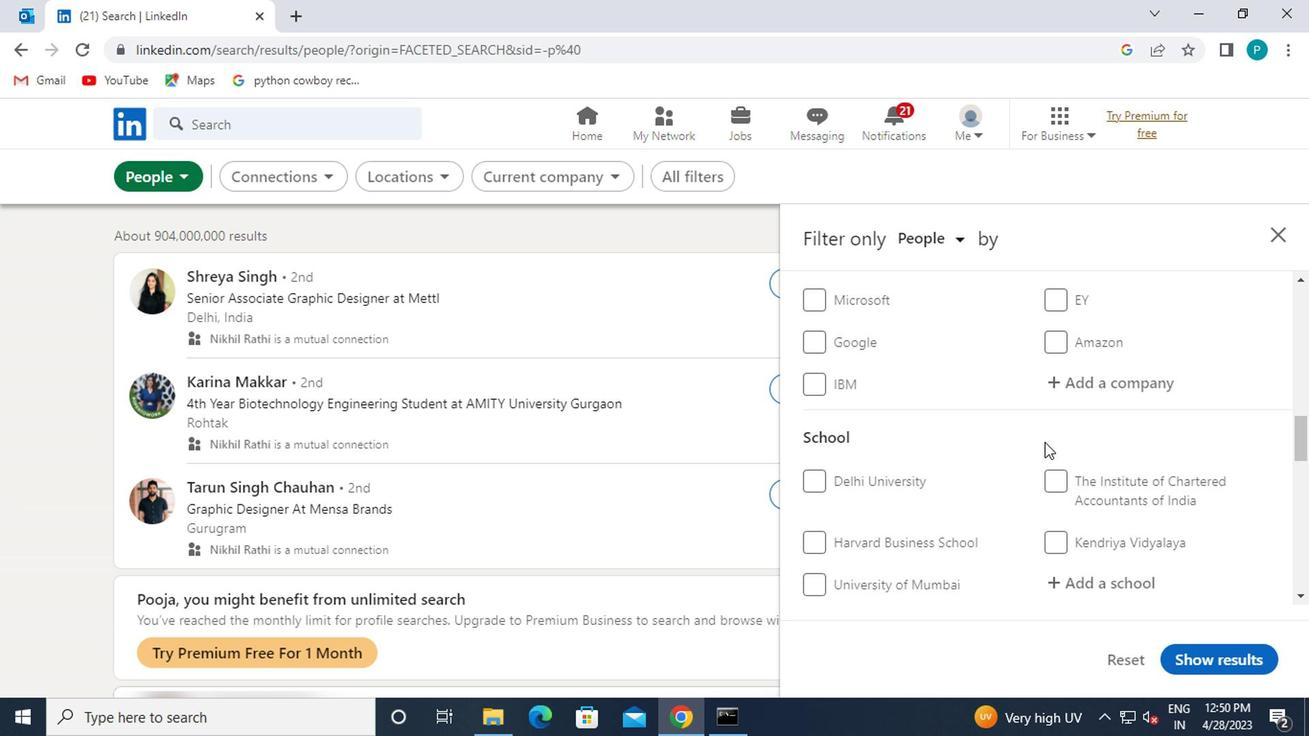 
Action: Mouse moved to (943, 436)
Screenshot: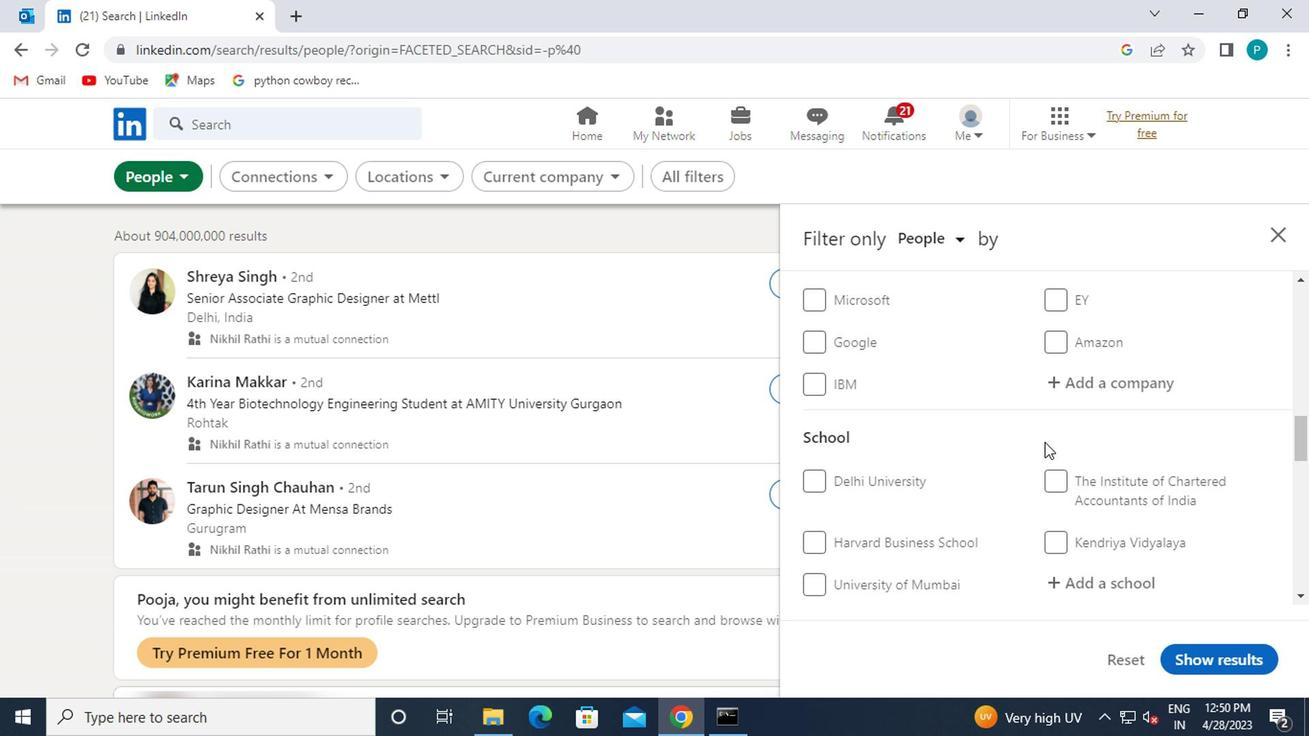 
Action: Mouse scrolled (943, 435) with delta (0, 0)
Screenshot: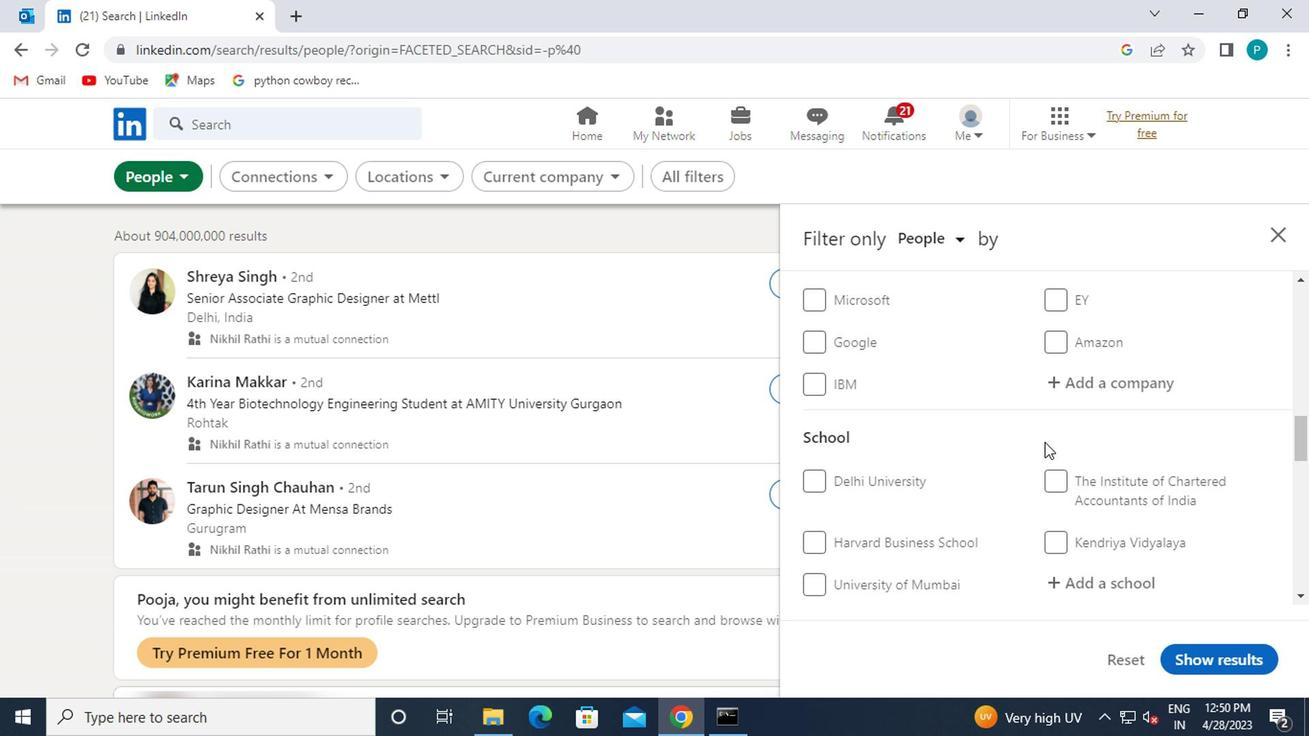 
Action: Mouse moved to (872, 469)
Screenshot: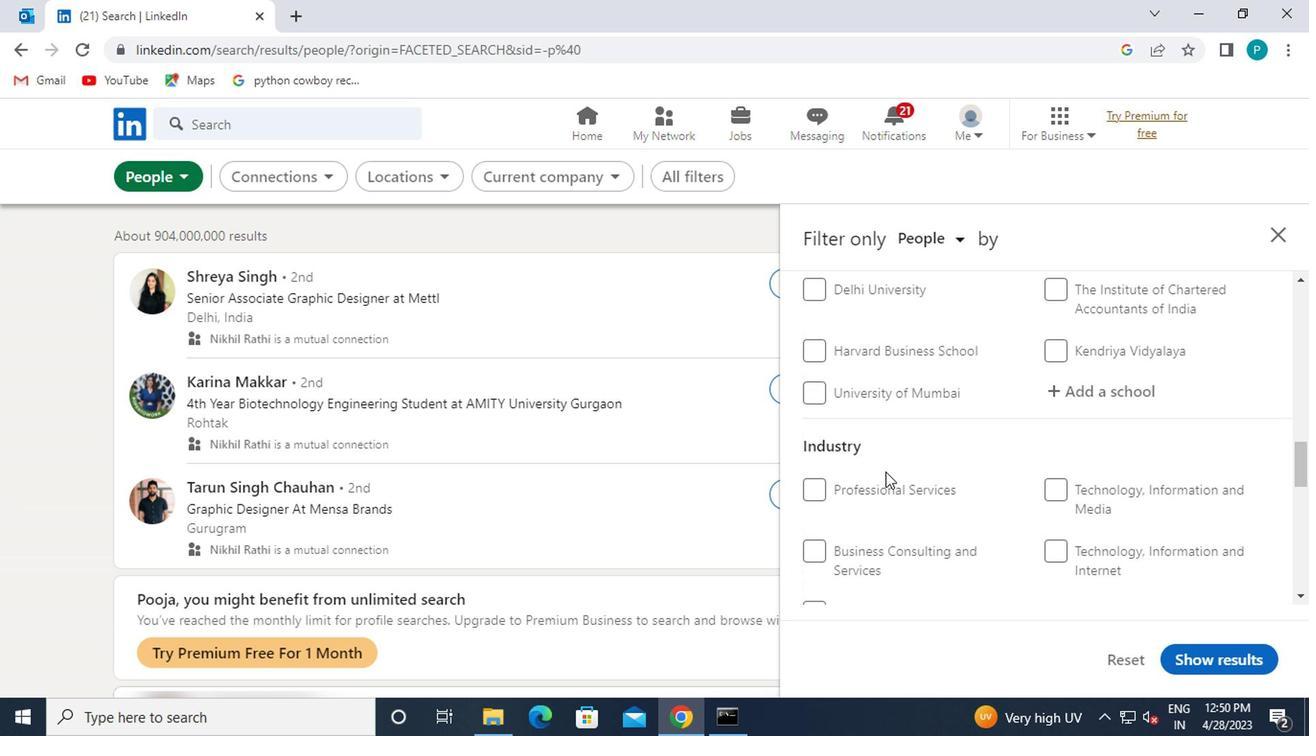 
Action: Mouse scrolled (872, 470) with delta (0, 0)
Screenshot: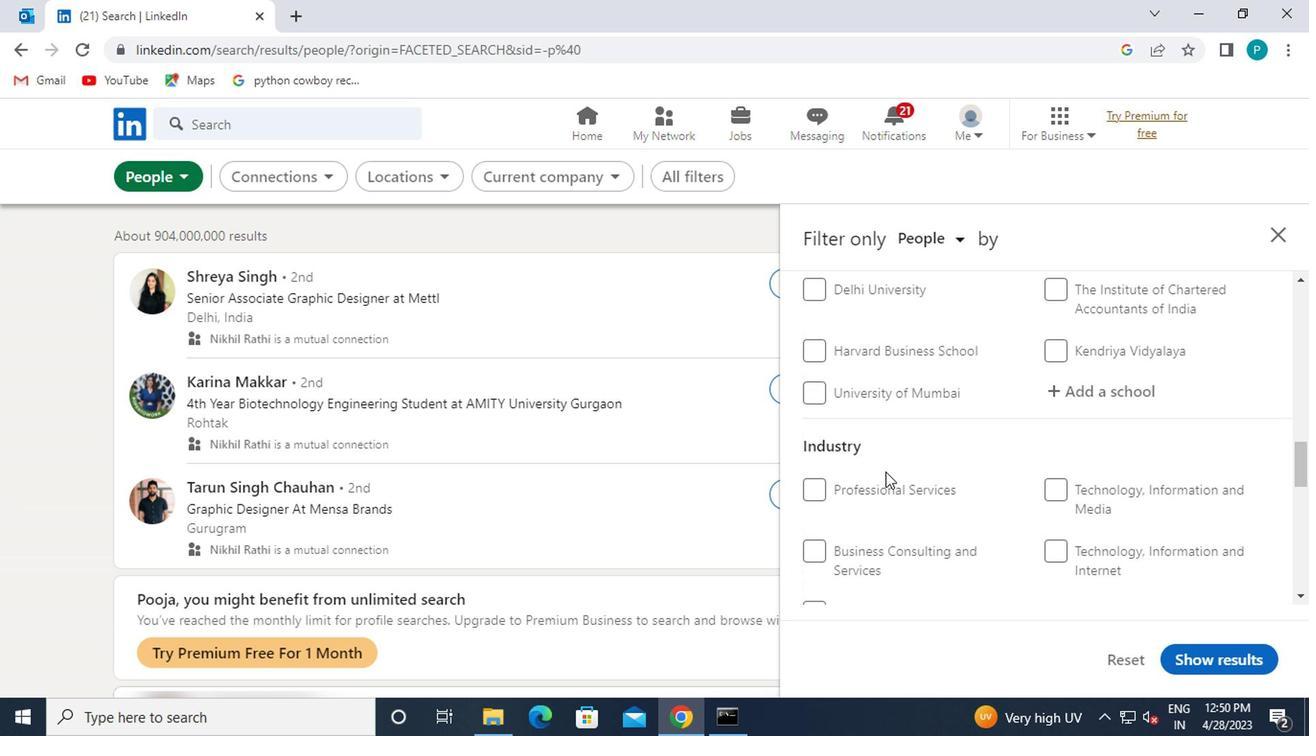 
Action: Mouse moved to (872, 469)
Screenshot: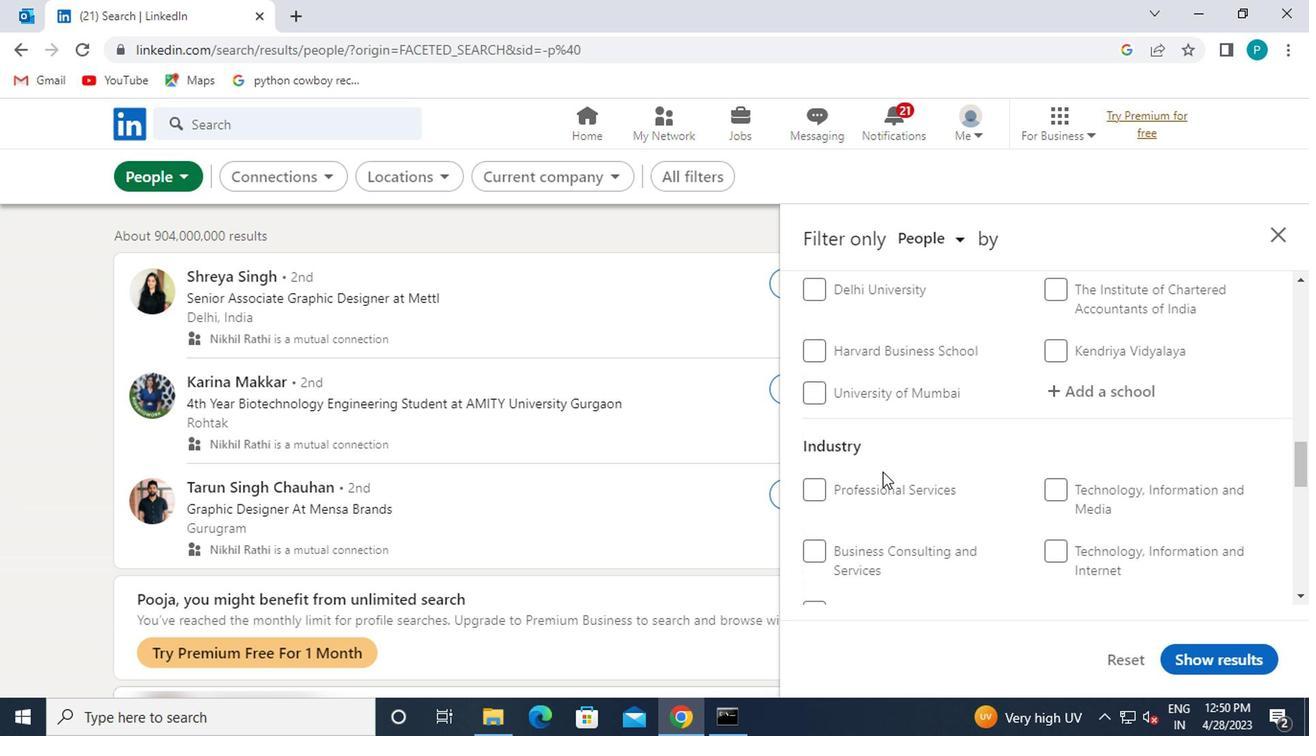 
Action: Mouse scrolled (872, 470) with delta (0, 0)
Screenshot: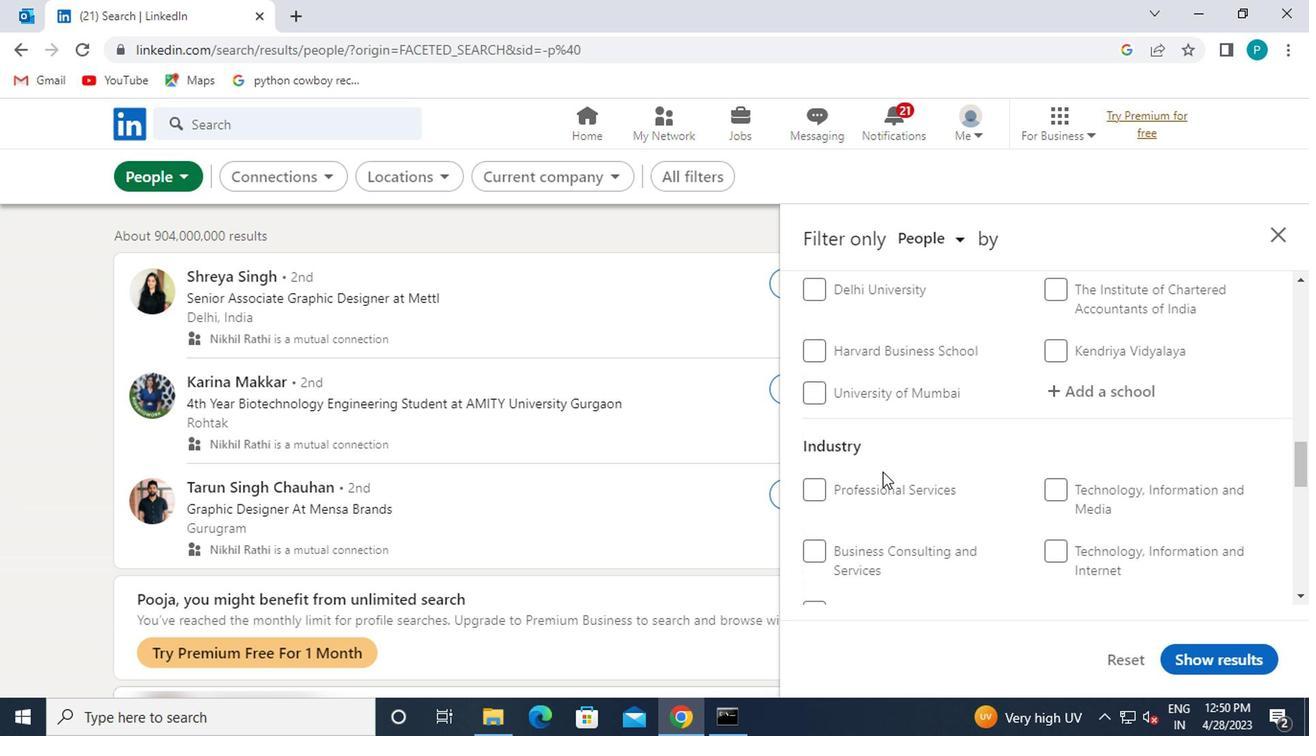 
Action: Mouse scrolled (872, 470) with delta (0, 0)
Screenshot: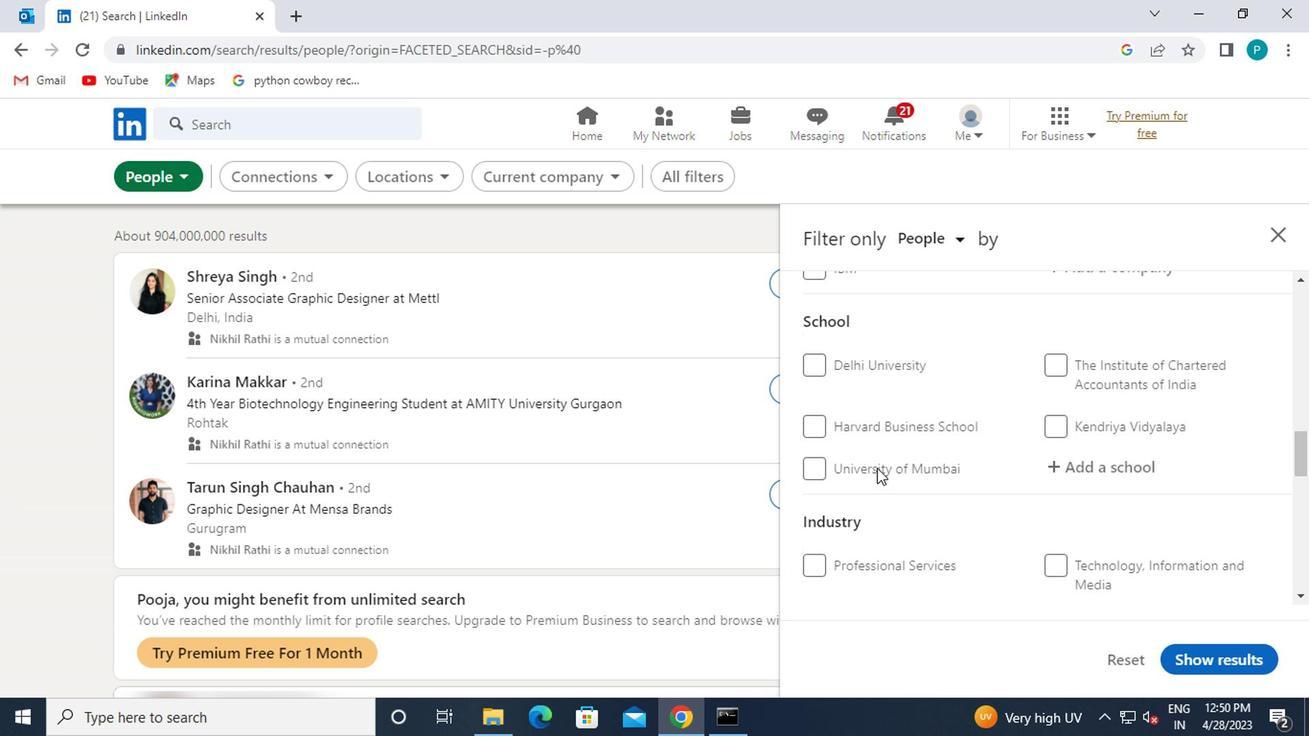 
Action: Mouse scrolled (872, 468) with delta (0, -1)
Screenshot: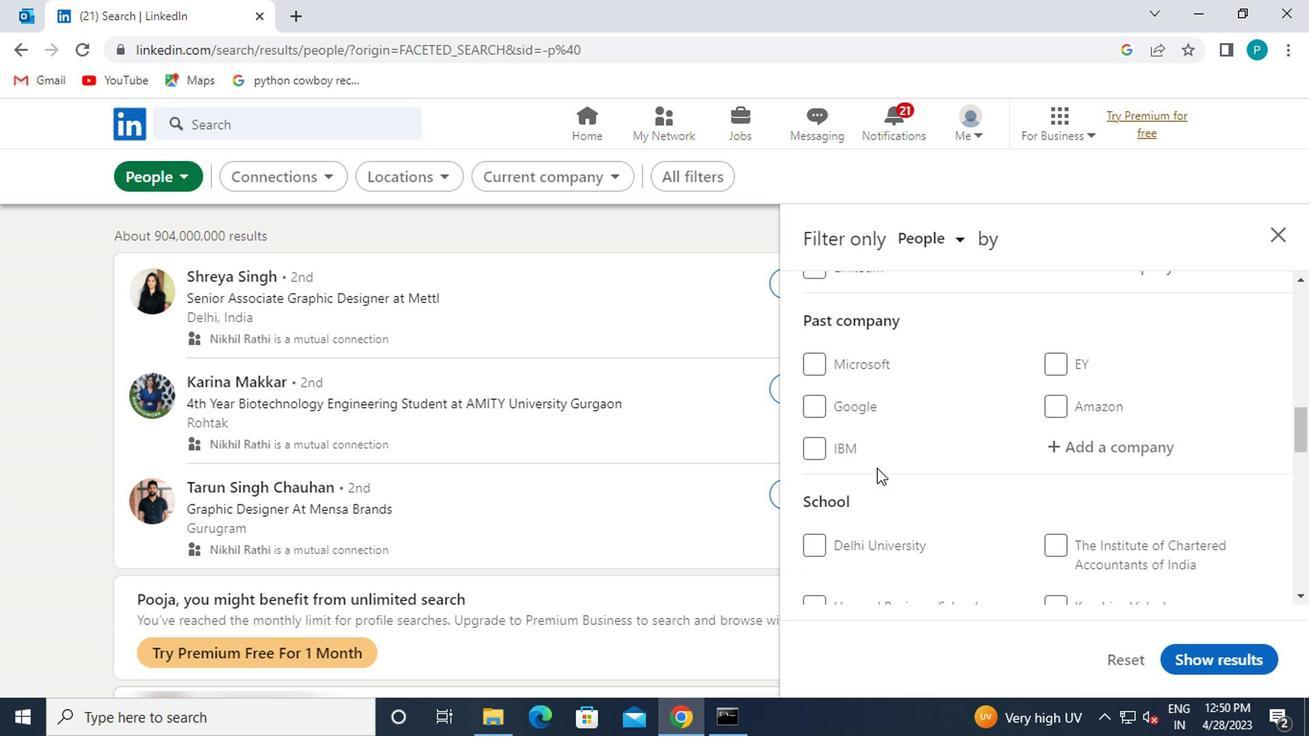 
Action: Mouse scrolled (872, 468) with delta (0, -1)
Screenshot: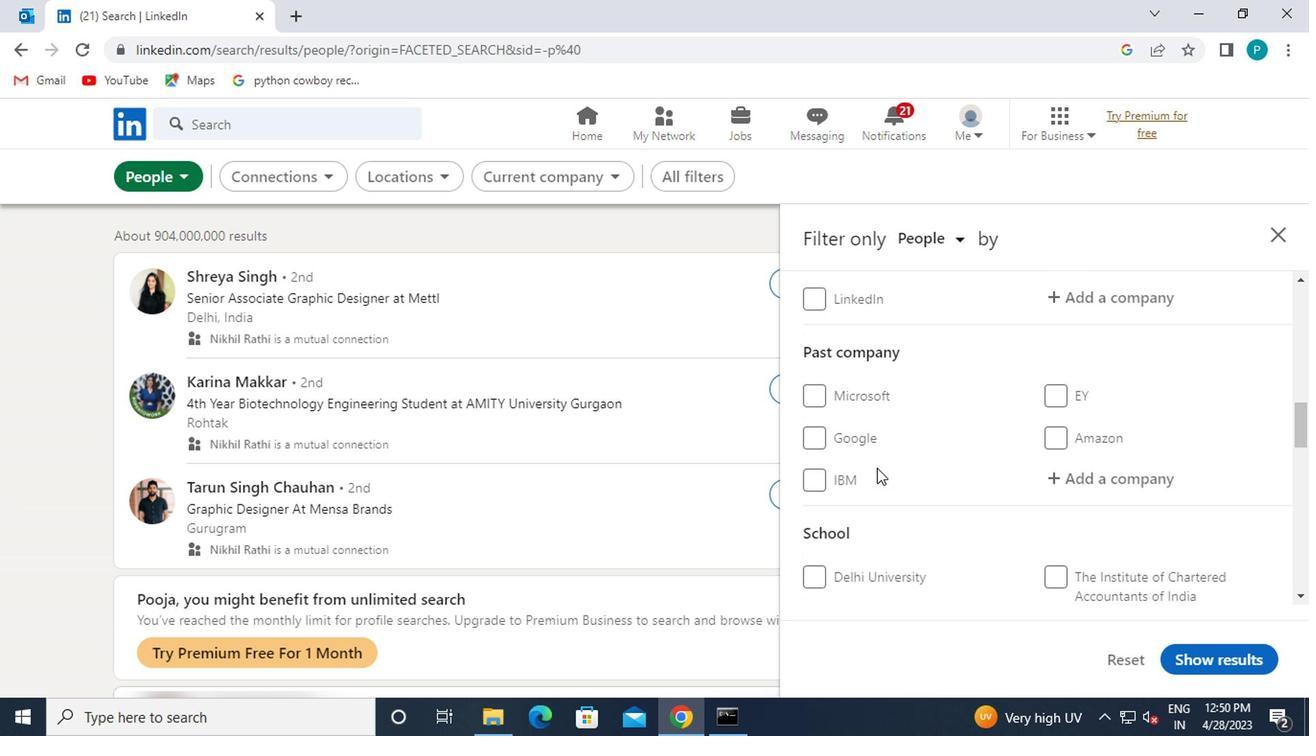 
Action: Mouse scrolled (872, 468) with delta (0, -1)
Screenshot: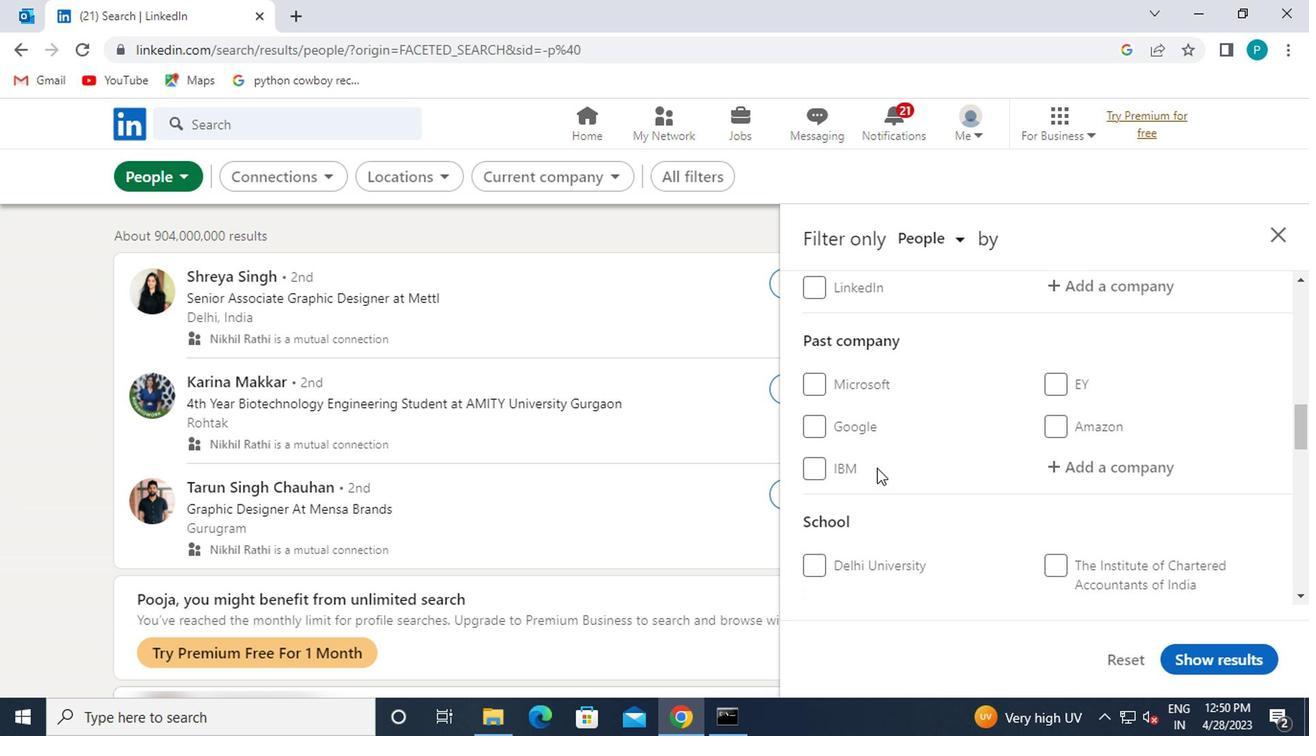 
Action: Mouse scrolled (872, 468) with delta (0, -1)
Screenshot: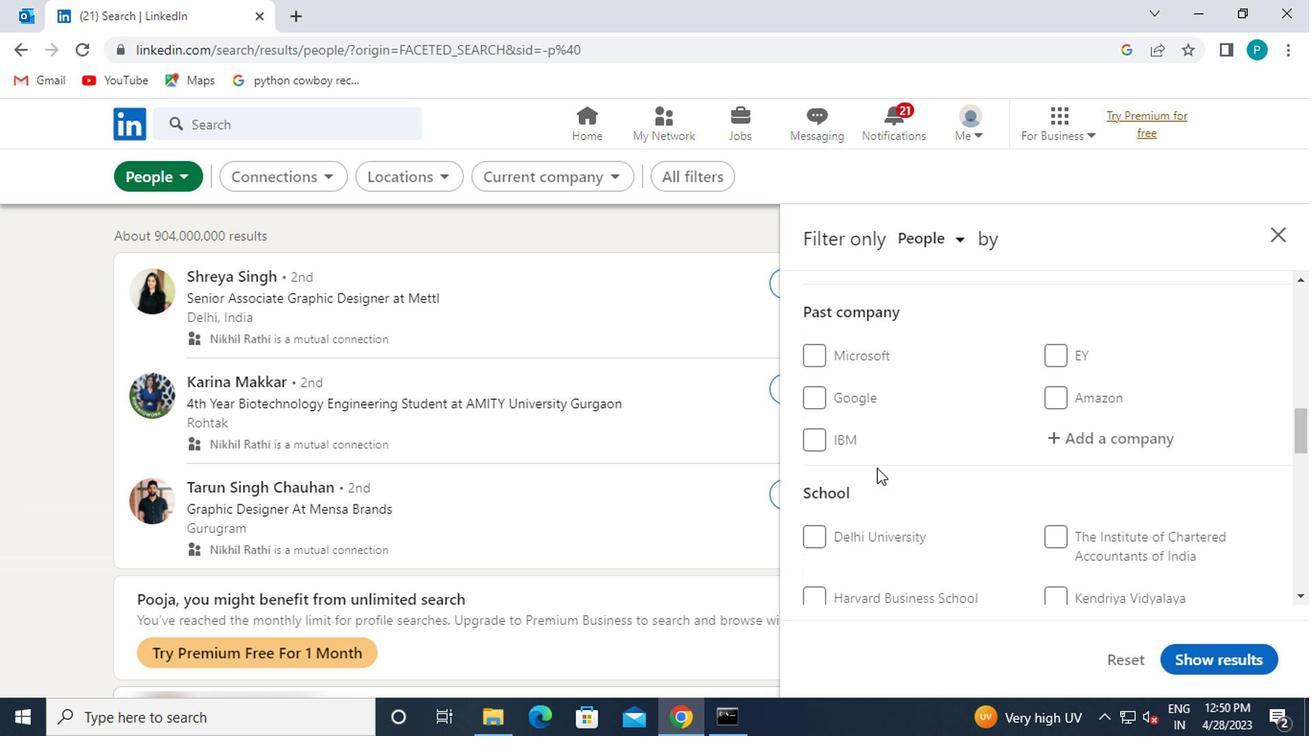 
Action: Mouse moved to (839, 477)
Screenshot: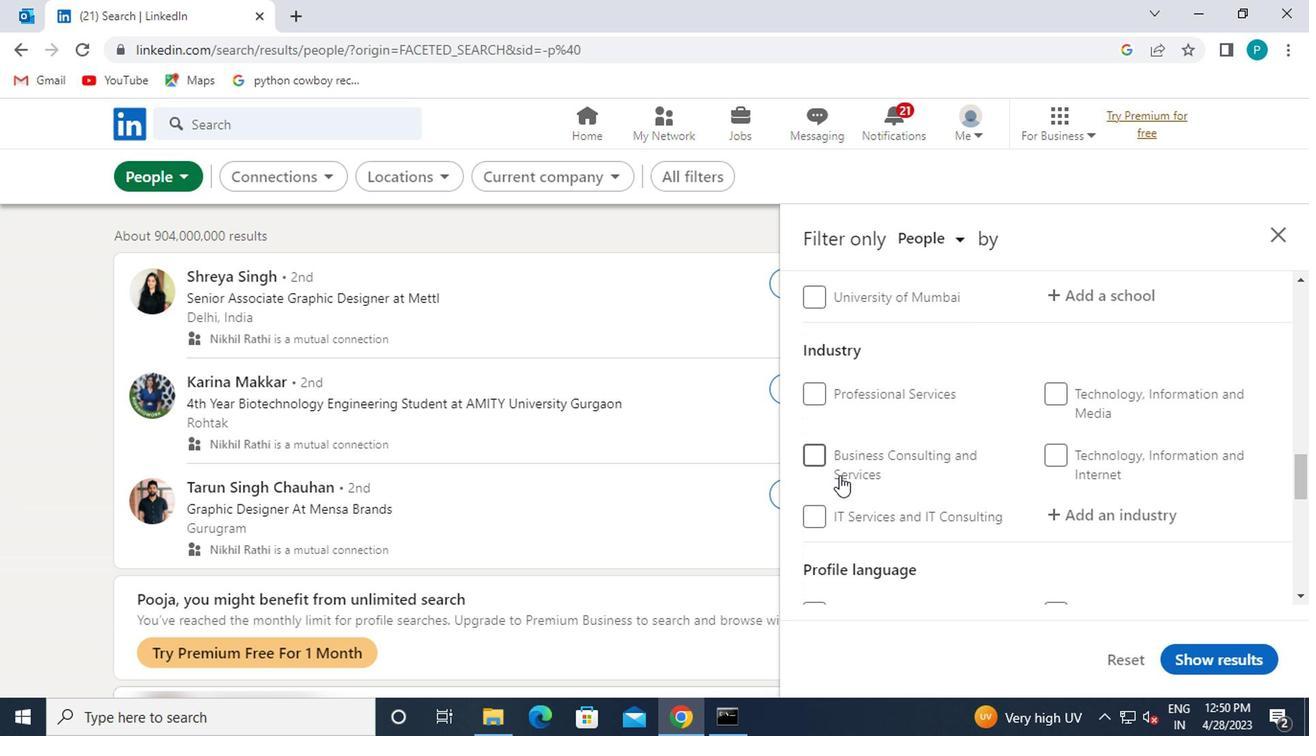 
Action: Mouse scrolled (839, 476) with delta (0, 0)
Screenshot: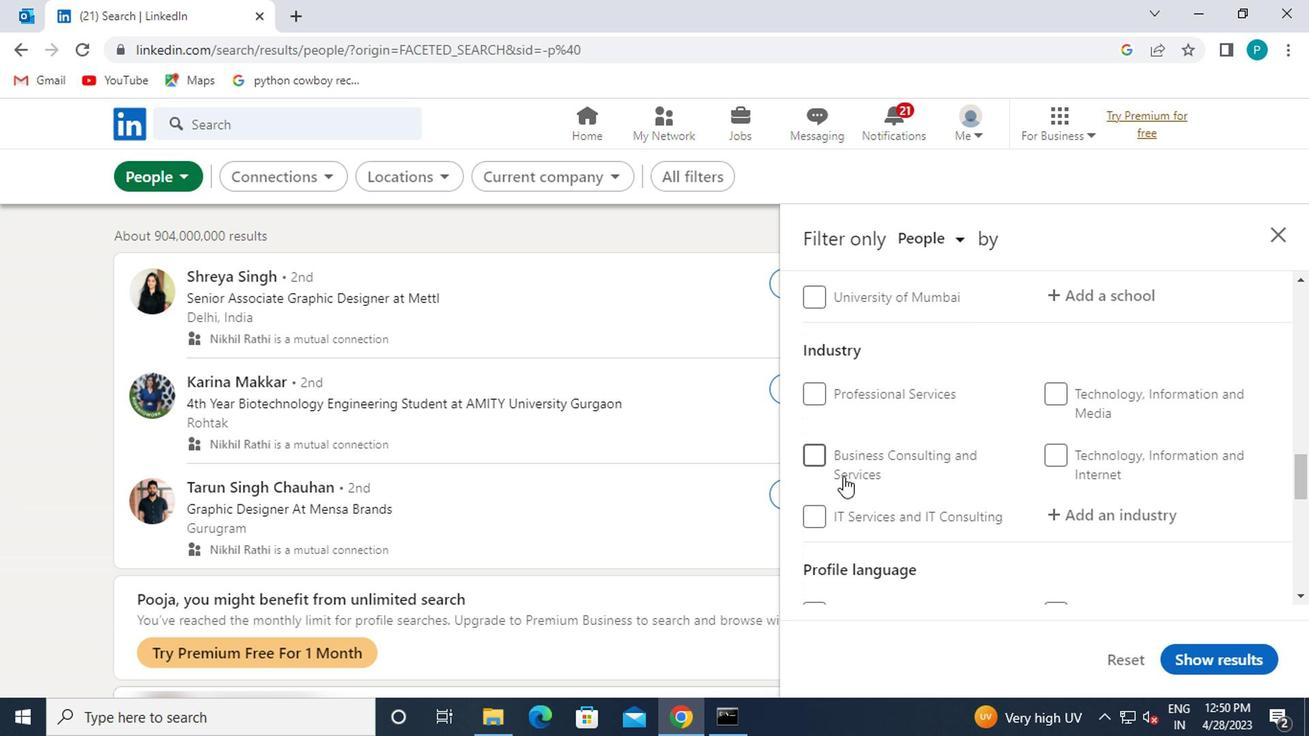 
Action: Mouse scrolled (839, 476) with delta (0, 0)
Screenshot: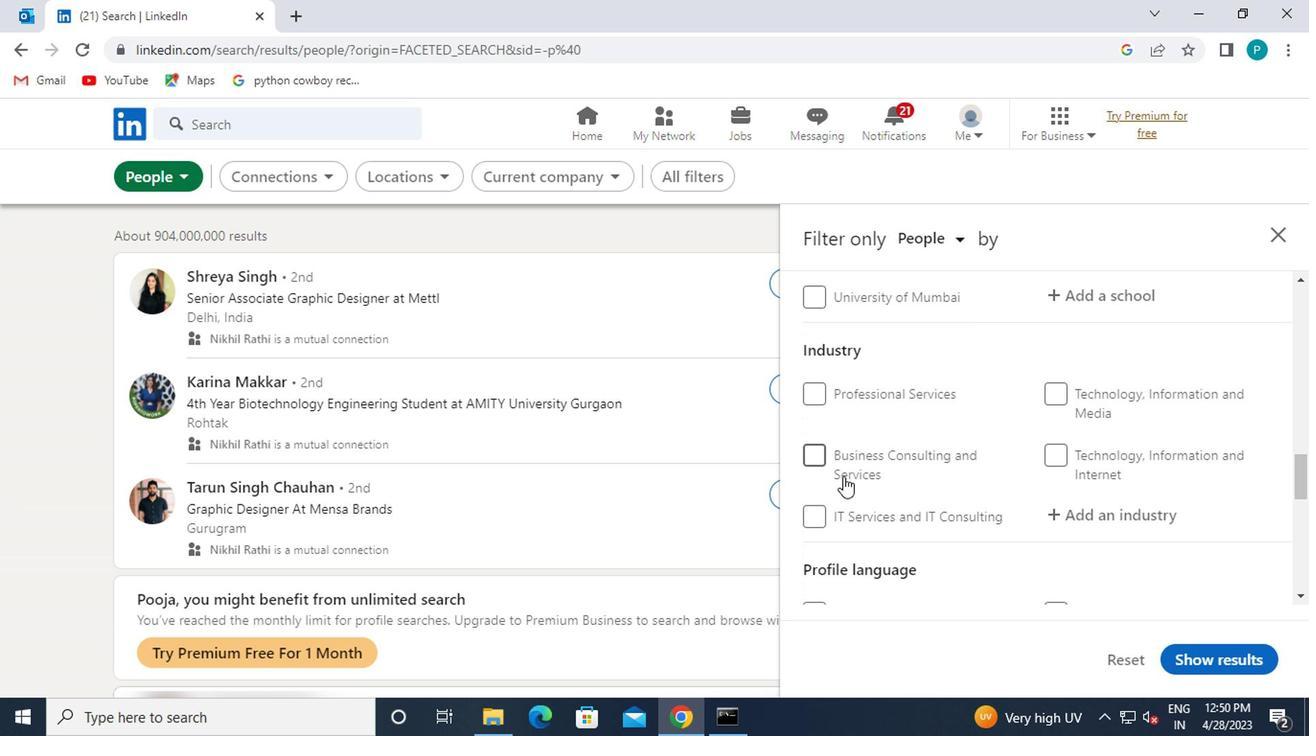 
Action: Mouse moved to (811, 434)
Screenshot: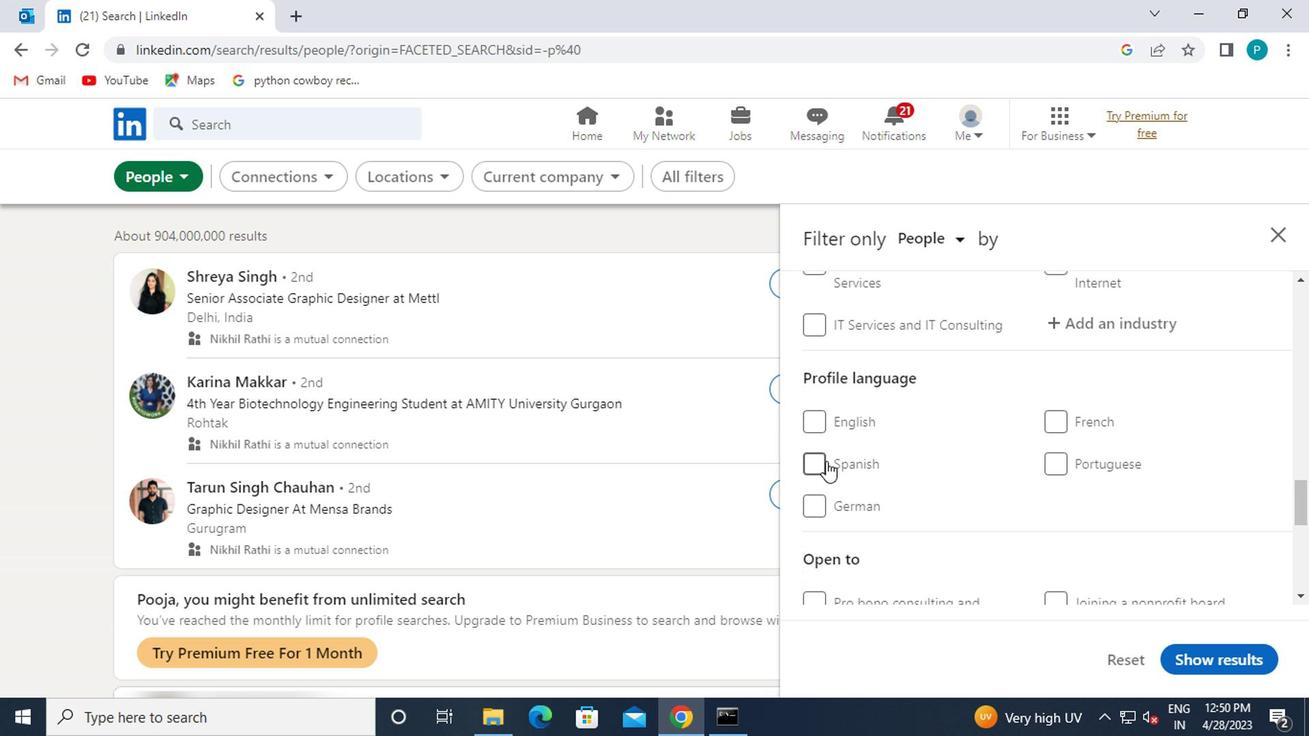 
Action: Mouse pressed left at (811, 434)
Screenshot: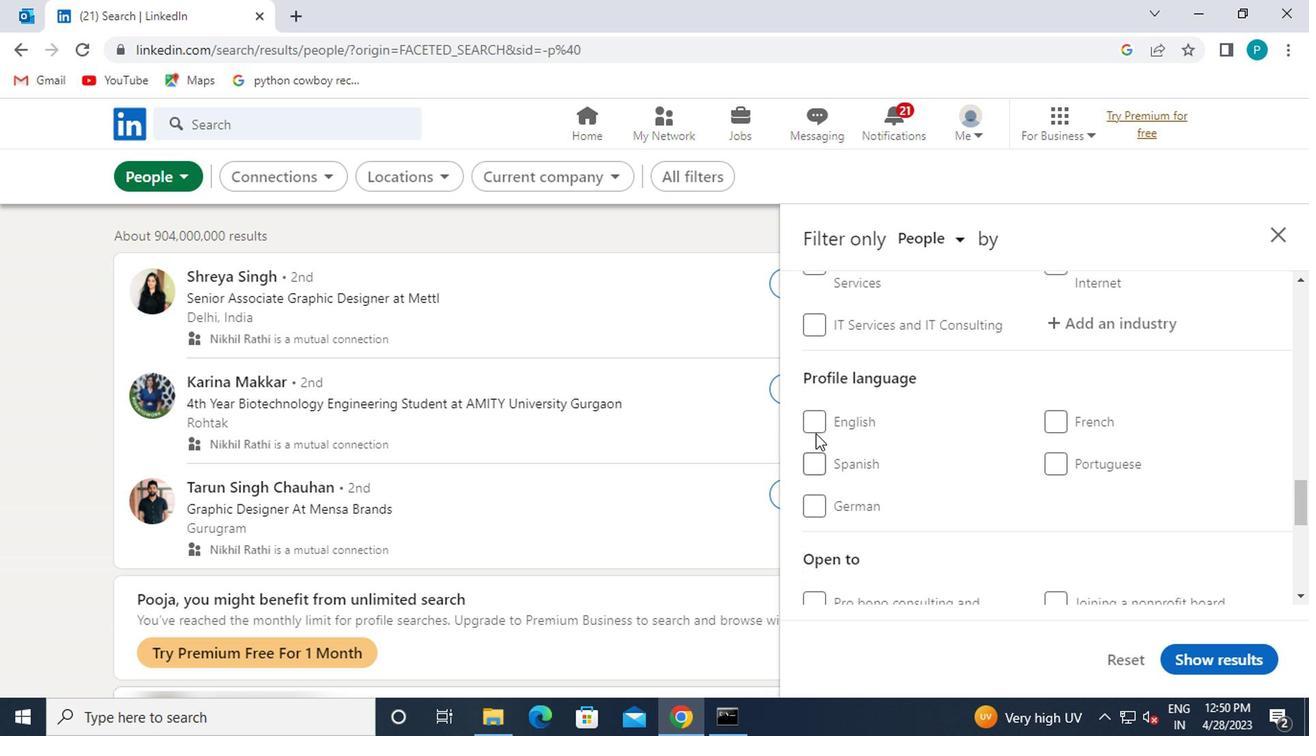 
Action: Mouse moved to (824, 429)
Screenshot: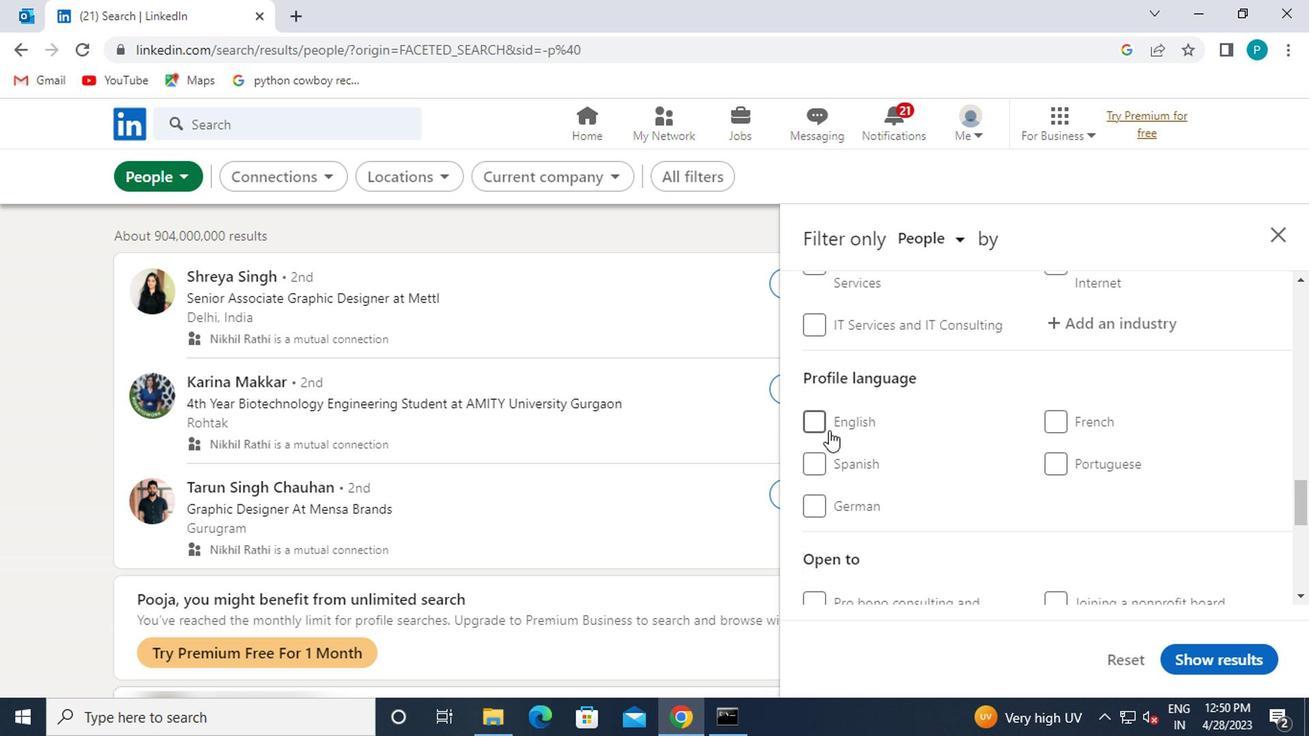 
Action: Mouse pressed left at (824, 429)
Screenshot: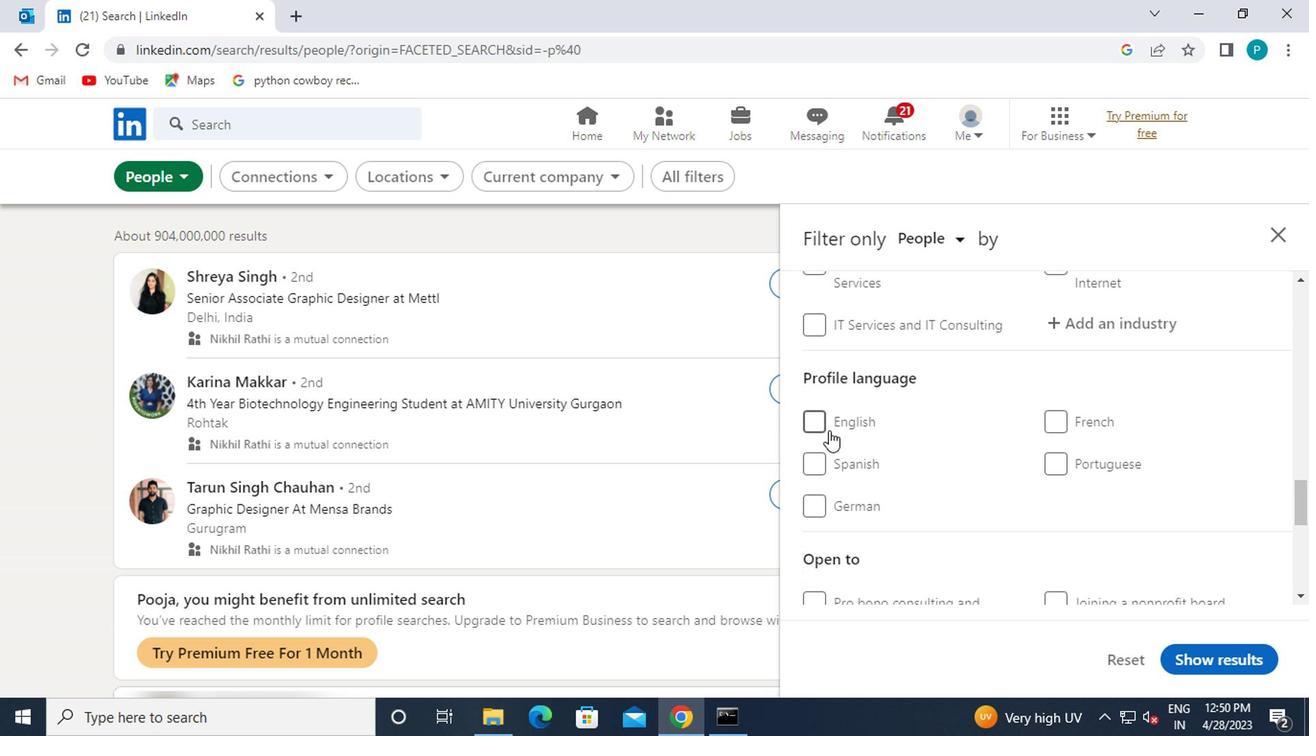 
Action: Mouse moved to (976, 416)
Screenshot: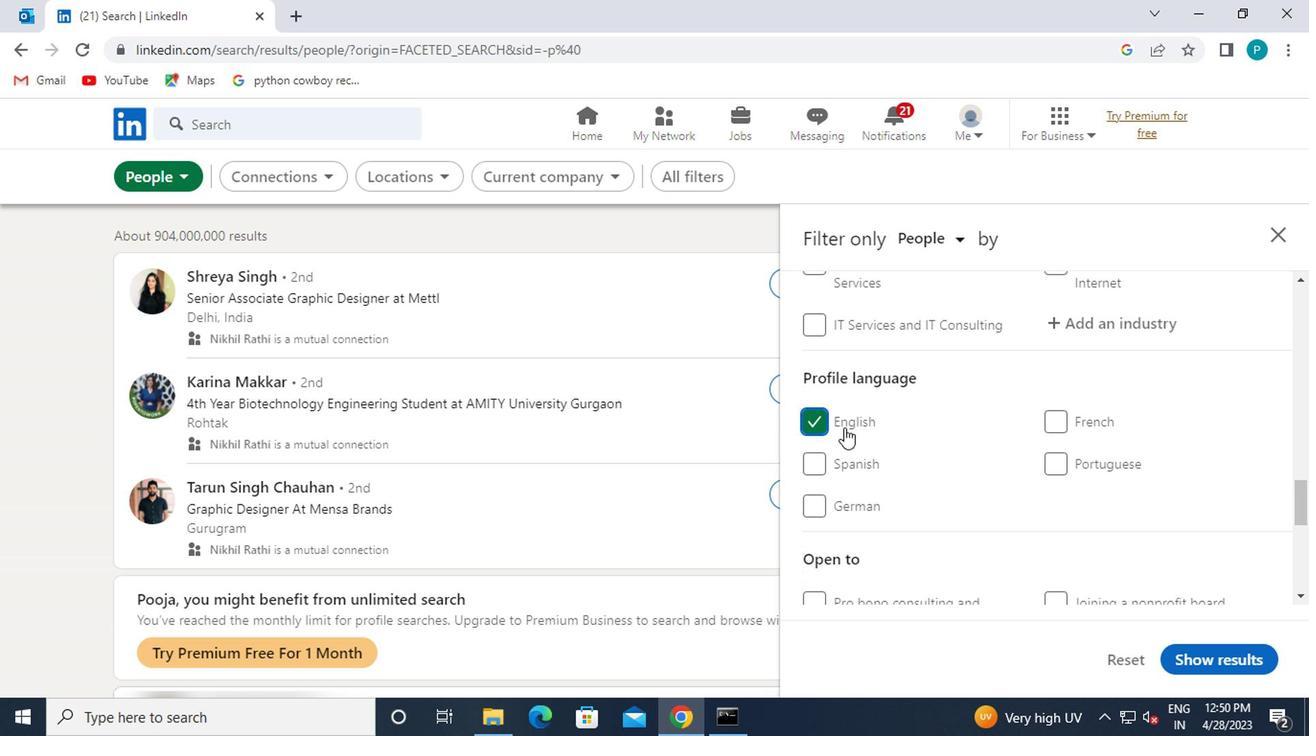 
Action: Mouse scrolled (976, 417) with delta (0, 0)
Screenshot: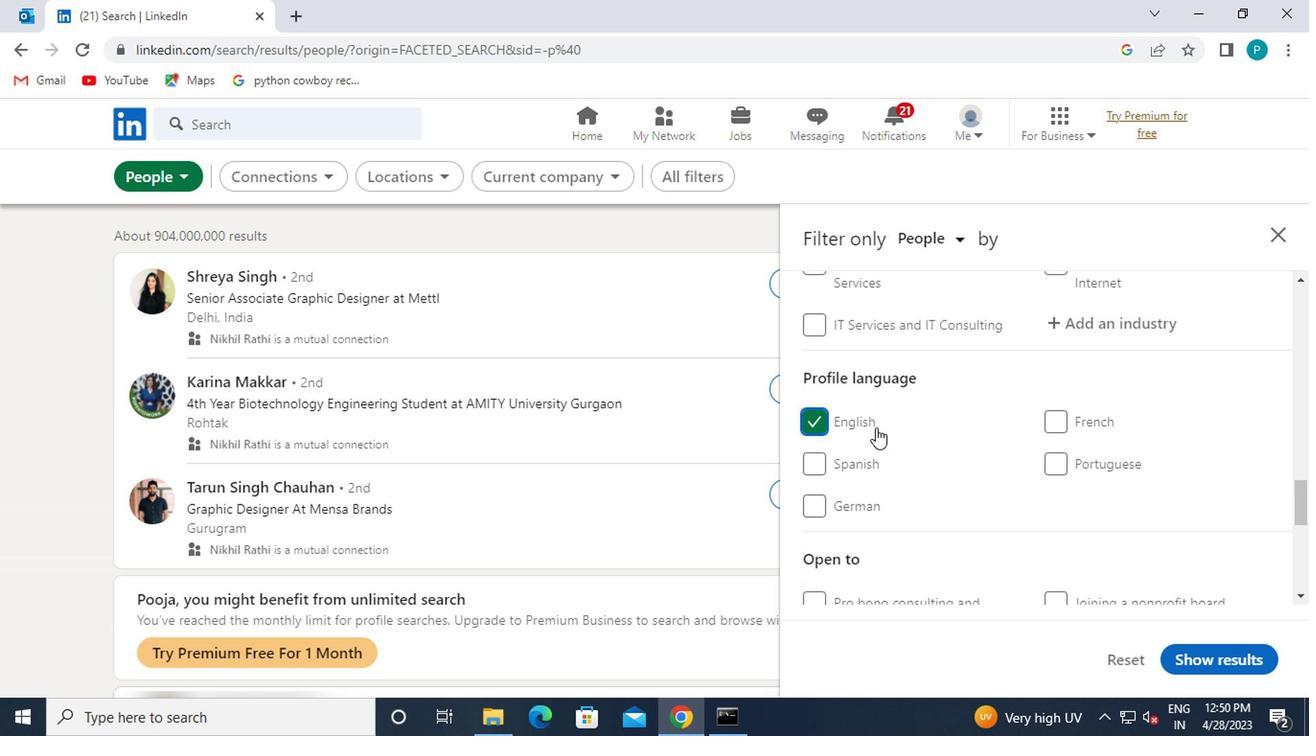 
Action: Mouse moved to (976, 416)
Screenshot: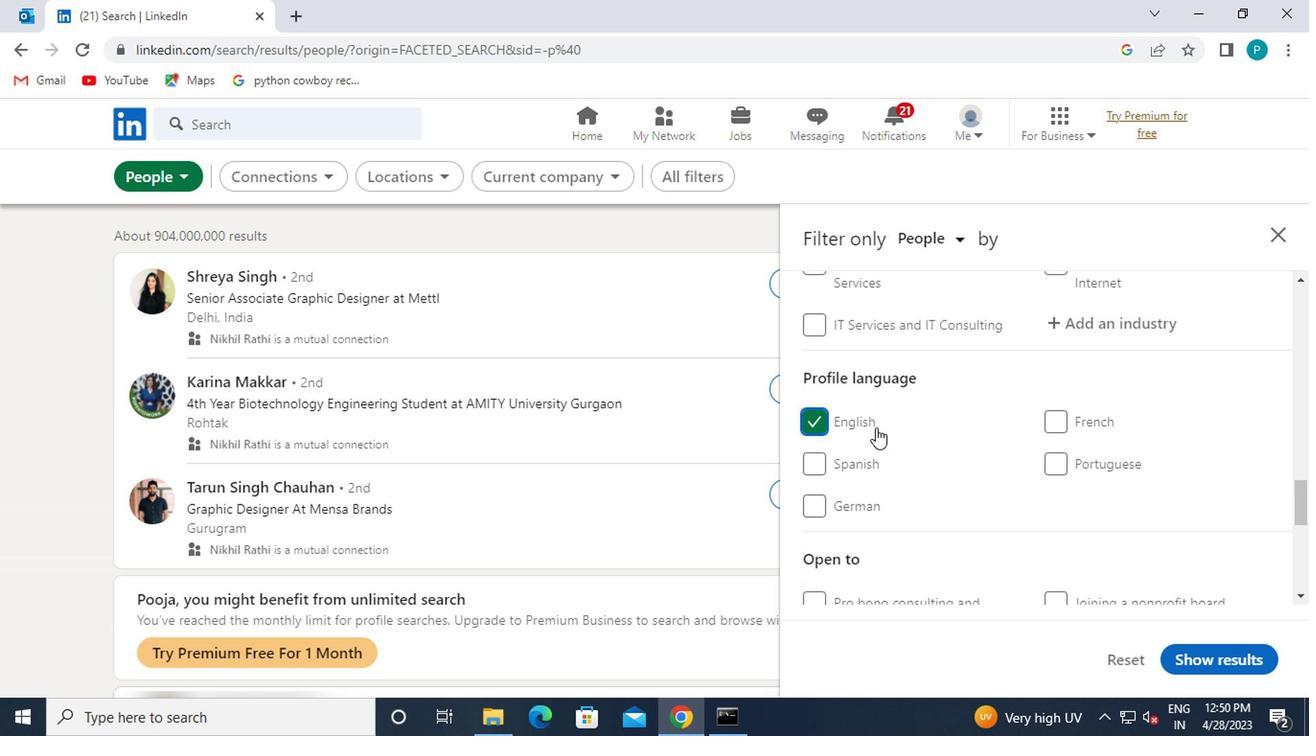 
Action: Mouse scrolled (976, 417) with delta (0, 0)
Screenshot: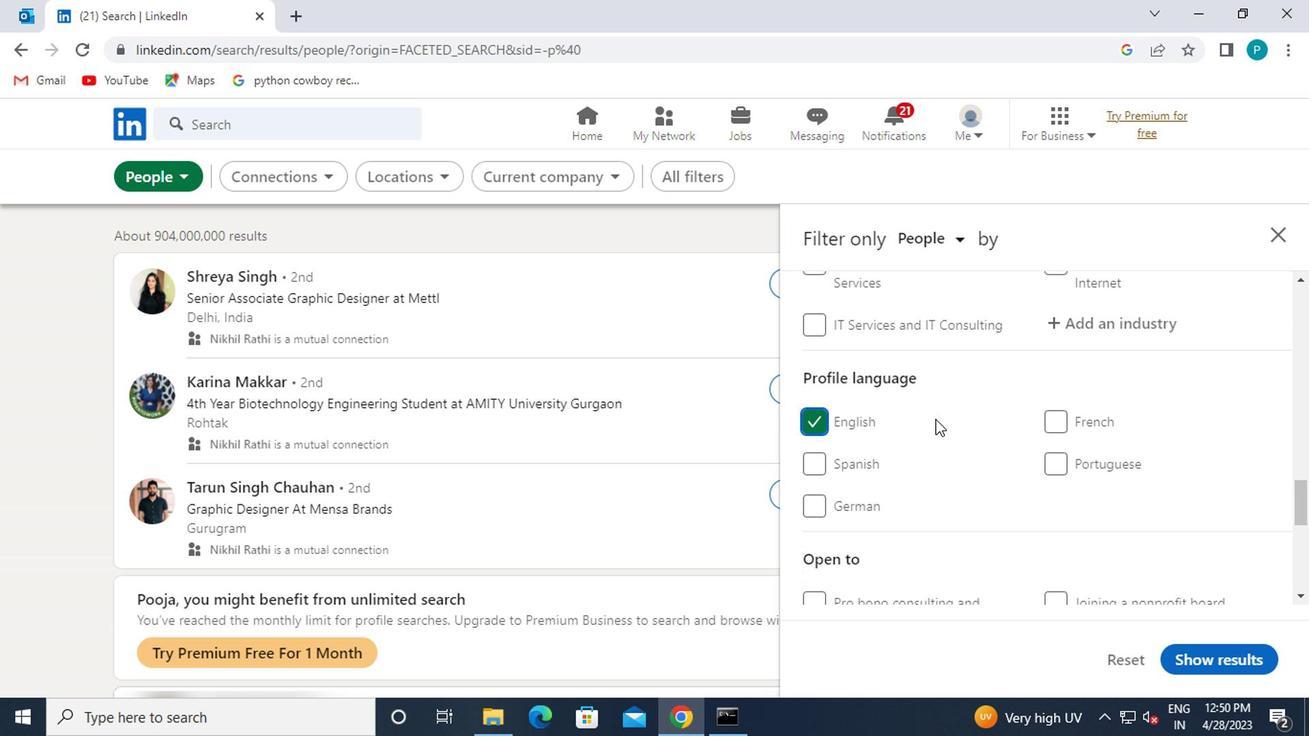 
Action: Mouse scrolled (976, 417) with delta (0, 0)
Screenshot: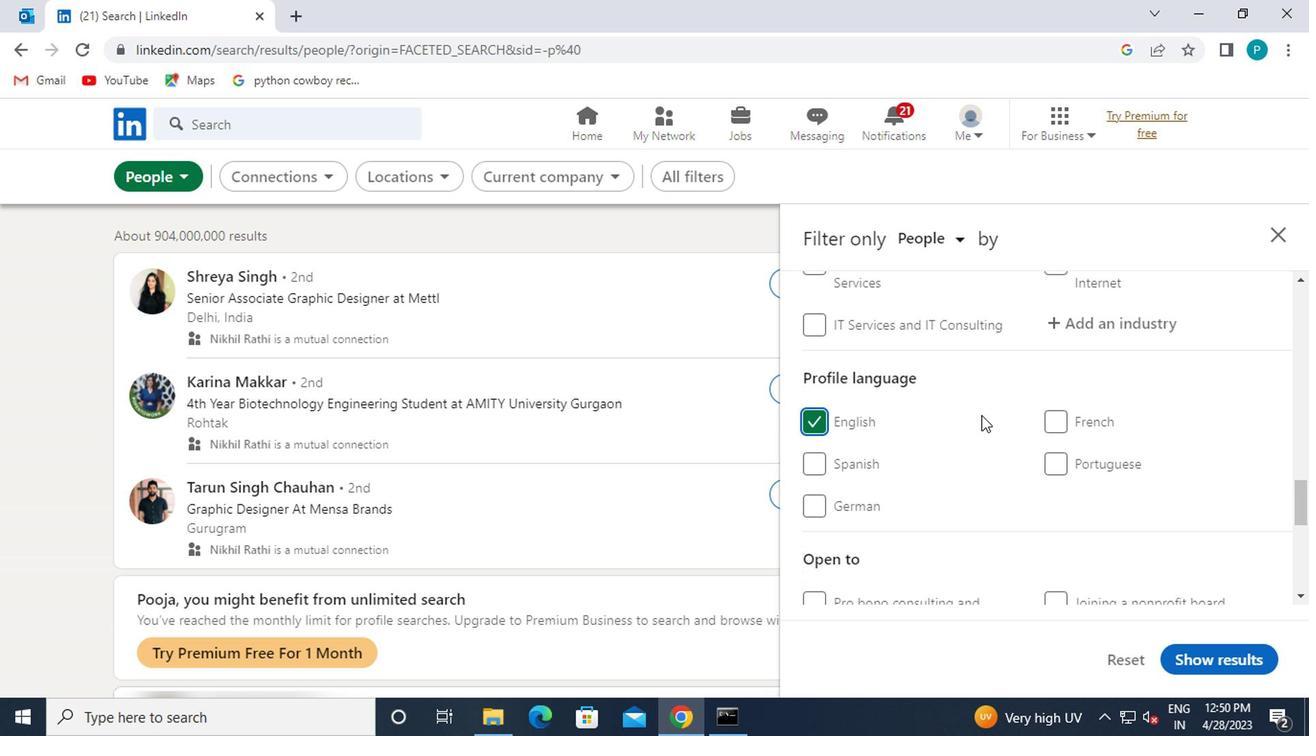 
Action: Mouse moved to (993, 422)
Screenshot: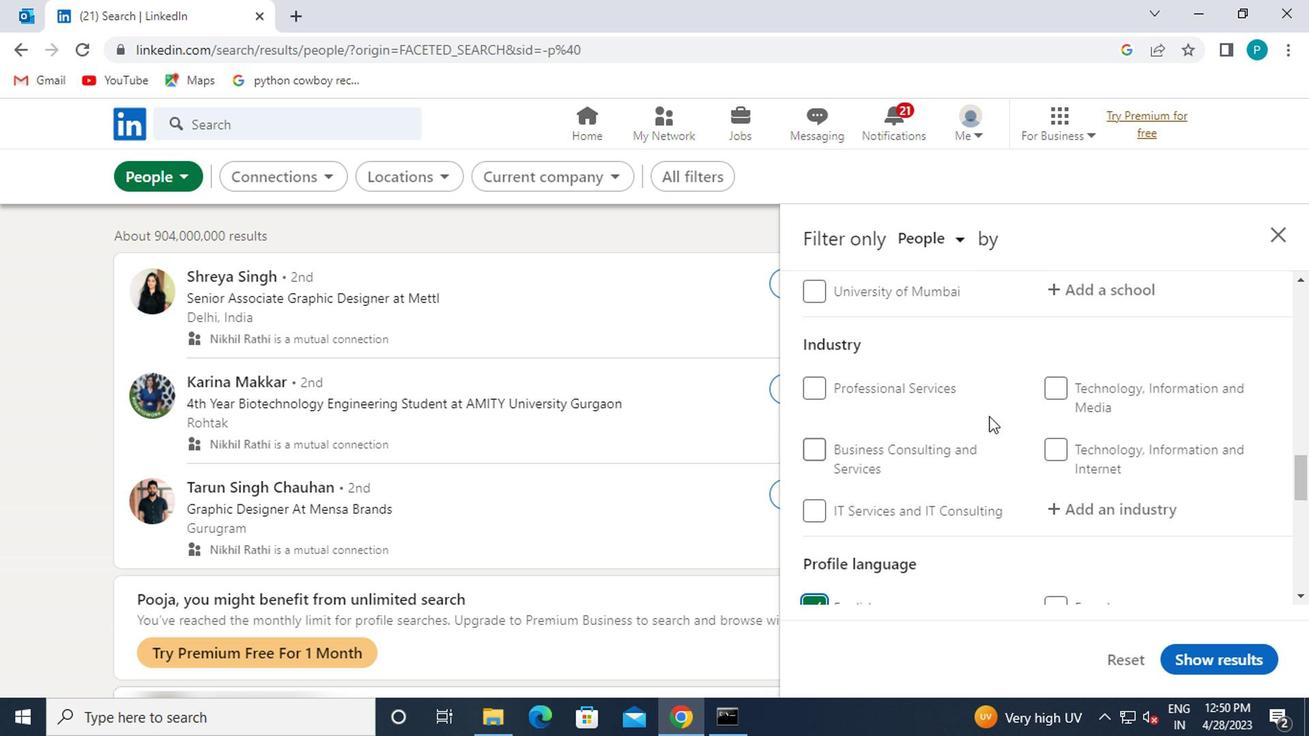 
Action: Mouse scrolled (993, 422) with delta (0, 0)
Screenshot: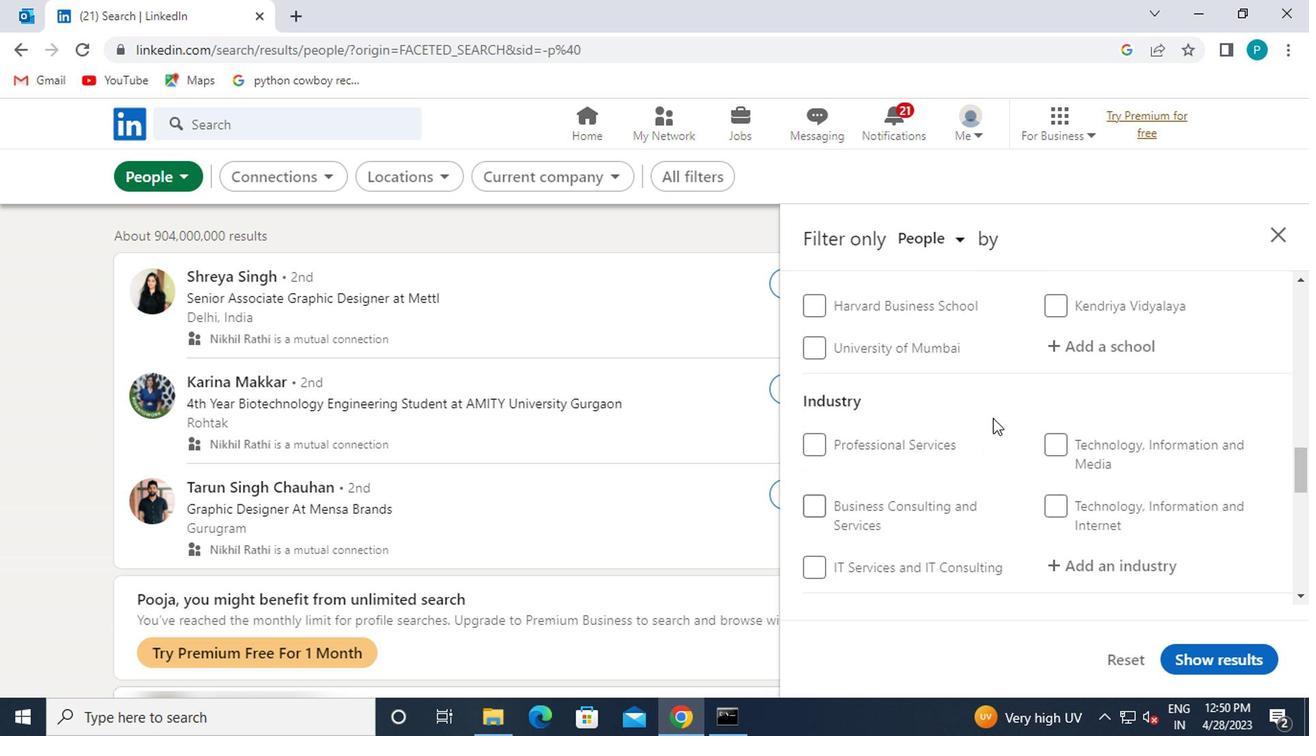 
Action: Mouse scrolled (993, 422) with delta (0, 0)
Screenshot: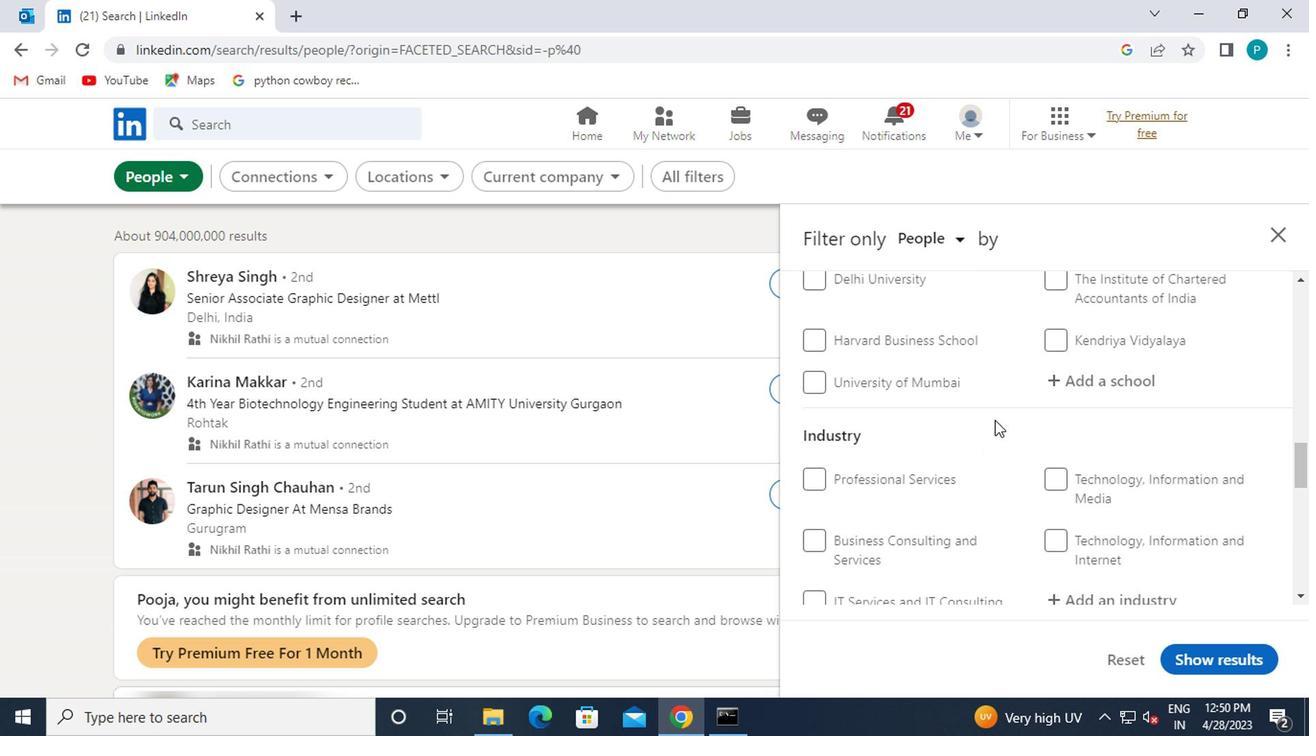
Action: Mouse scrolled (993, 422) with delta (0, 0)
Screenshot: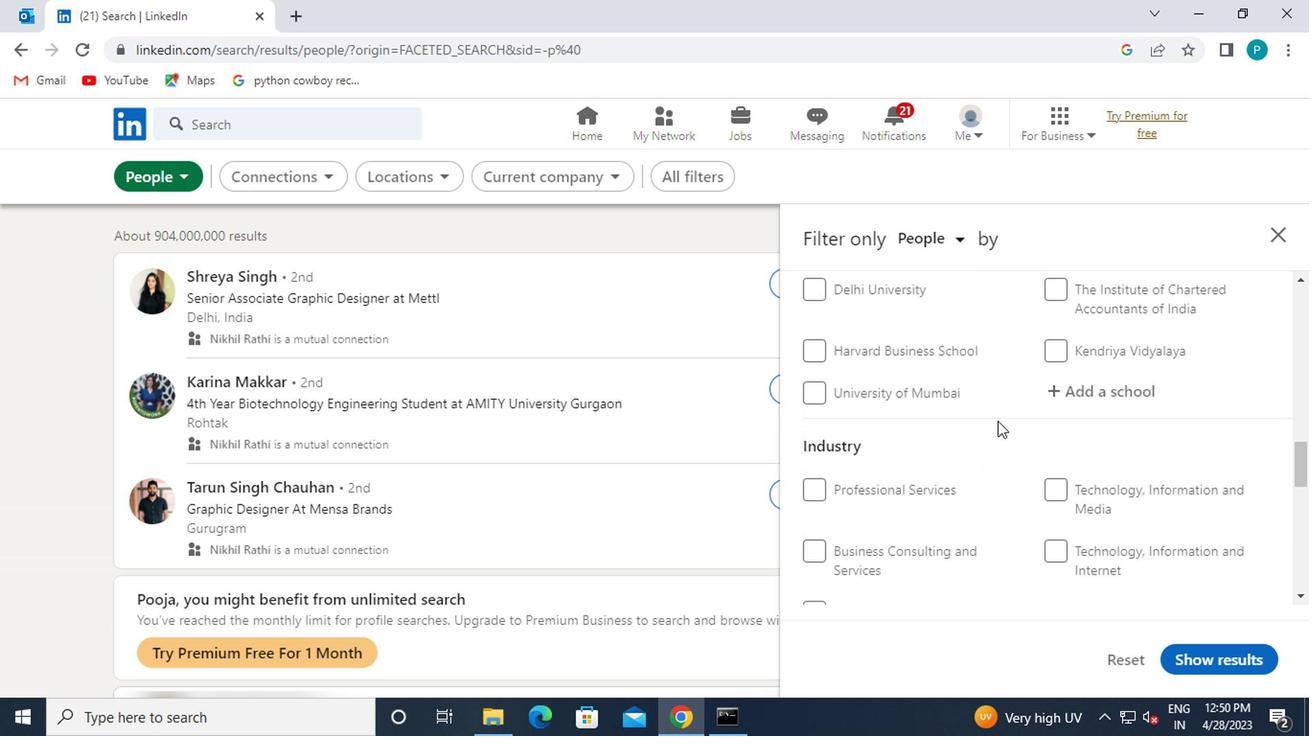 
Action: Mouse moved to (1007, 425)
Screenshot: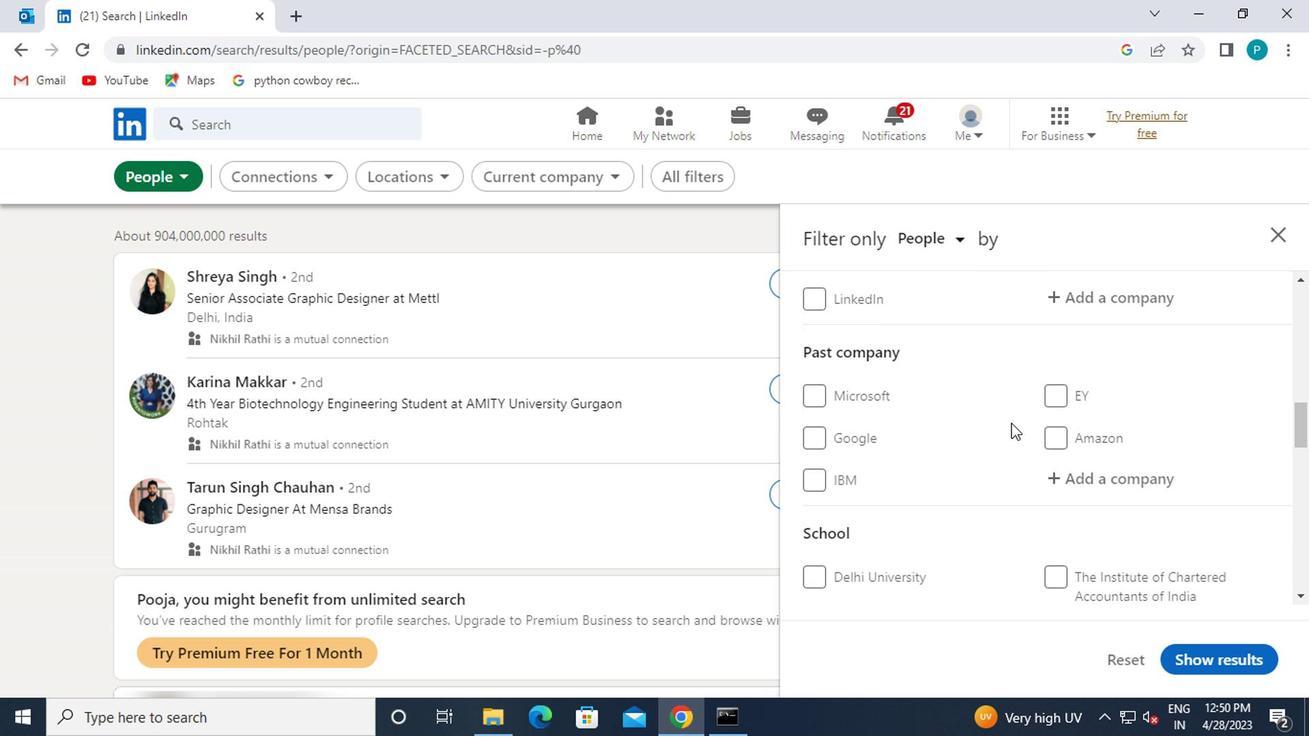 
Action: Mouse scrolled (1007, 426) with delta (0, 1)
Screenshot: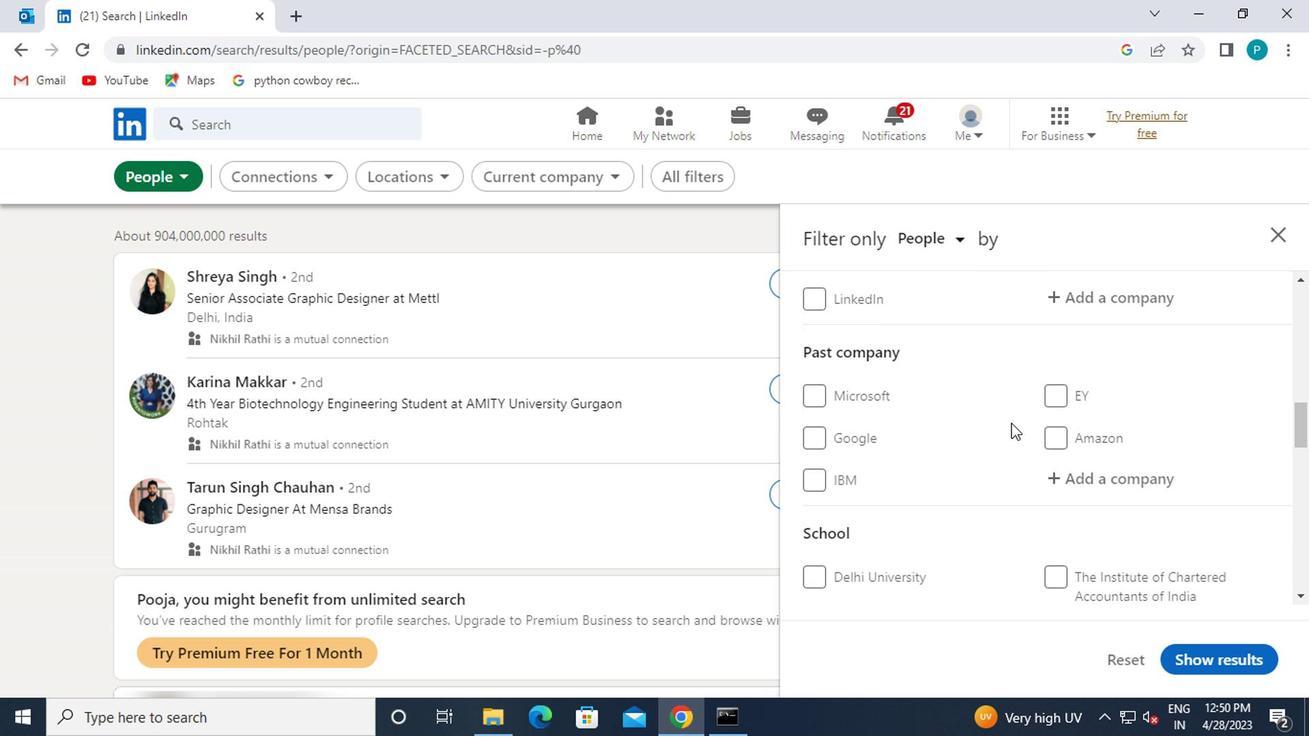 
Action: Mouse scrolled (1007, 426) with delta (0, 1)
Screenshot: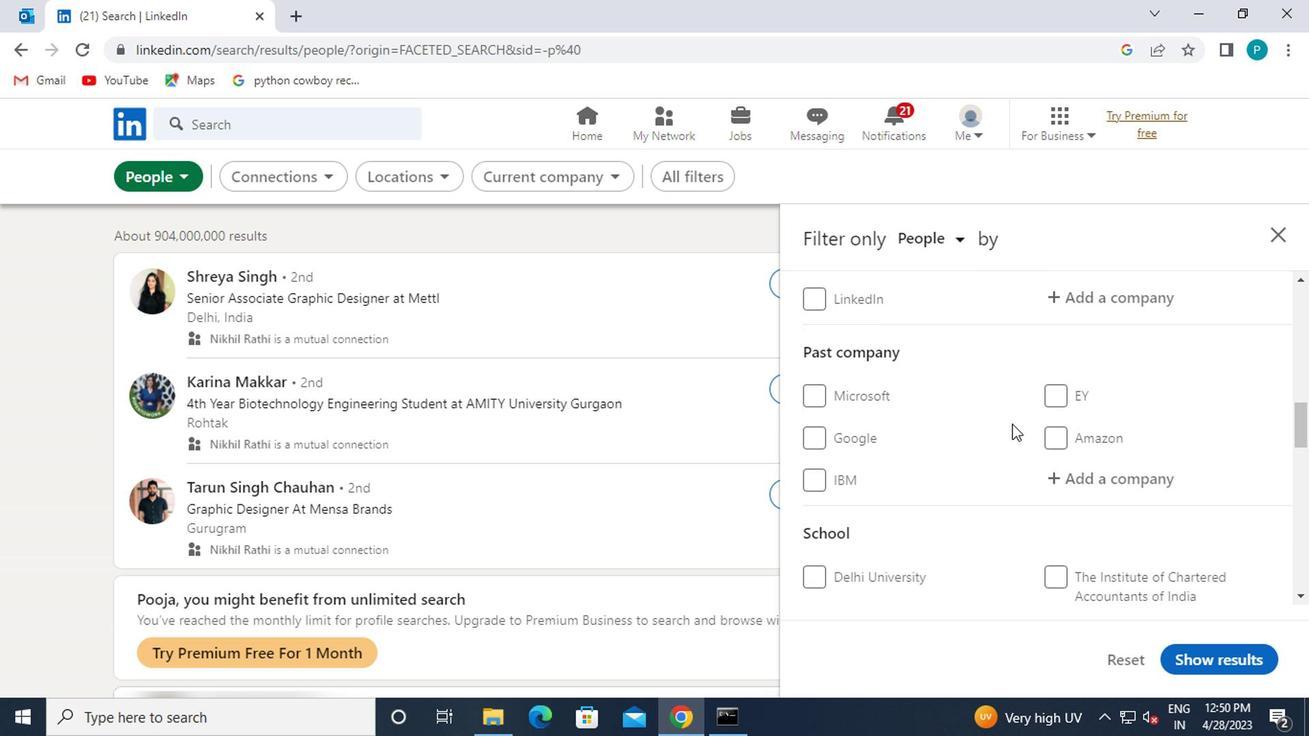 
Action: Mouse scrolled (1007, 426) with delta (0, 1)
Screenshot: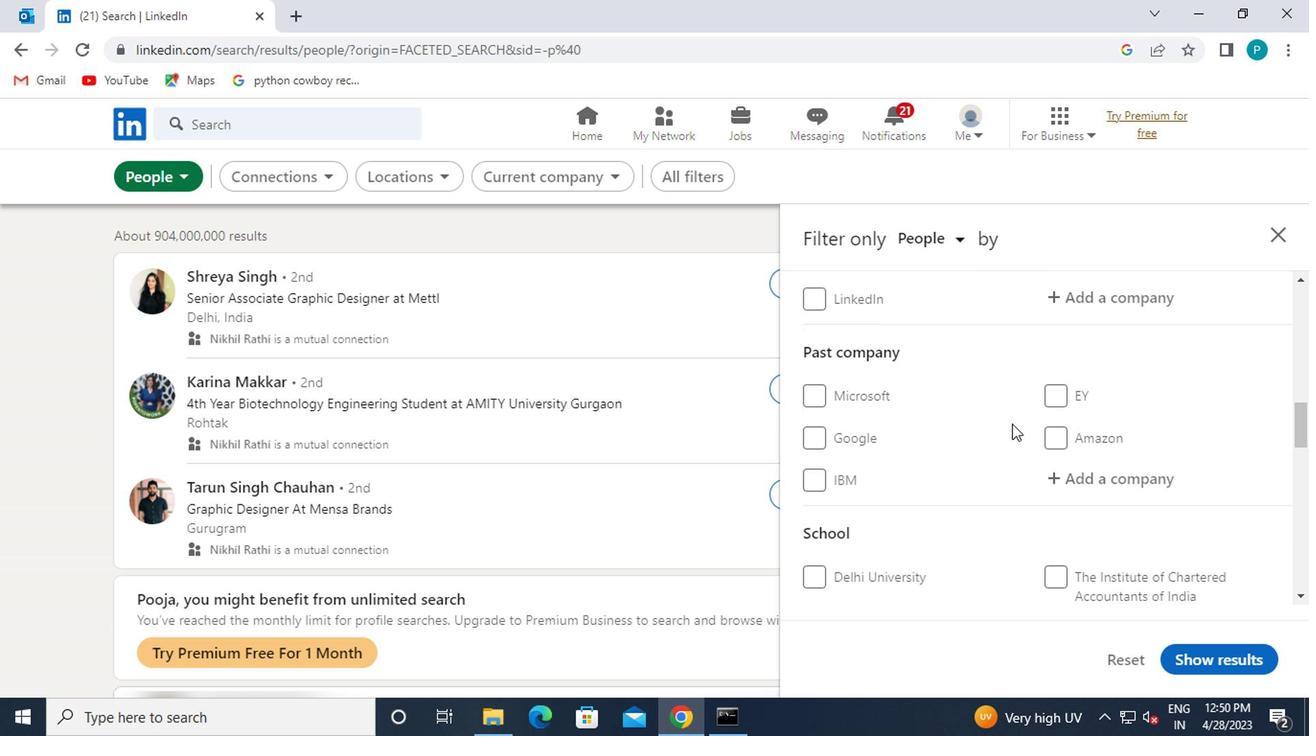 
Action: Mouse moved to (1049, 475)
Screenshot: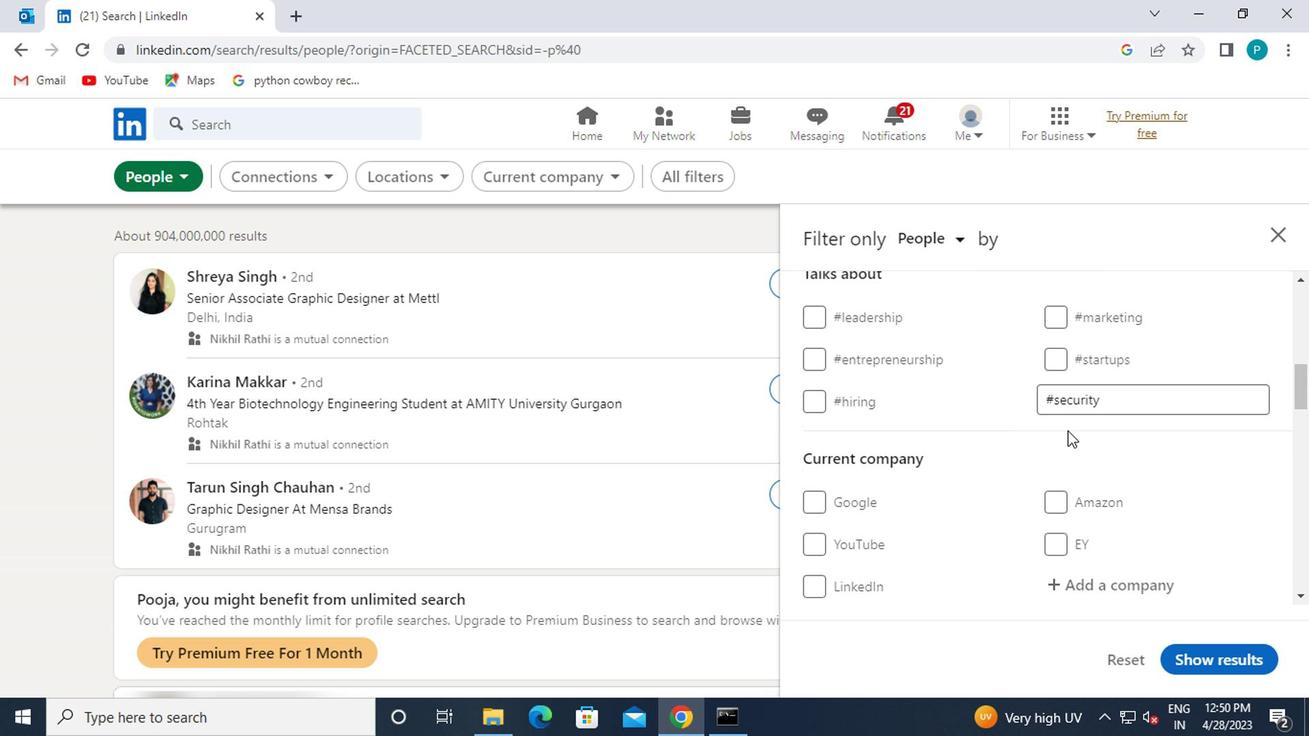 
Action: Mouse scrolled (1049, 474) with delta (0, 0)
Screenshot: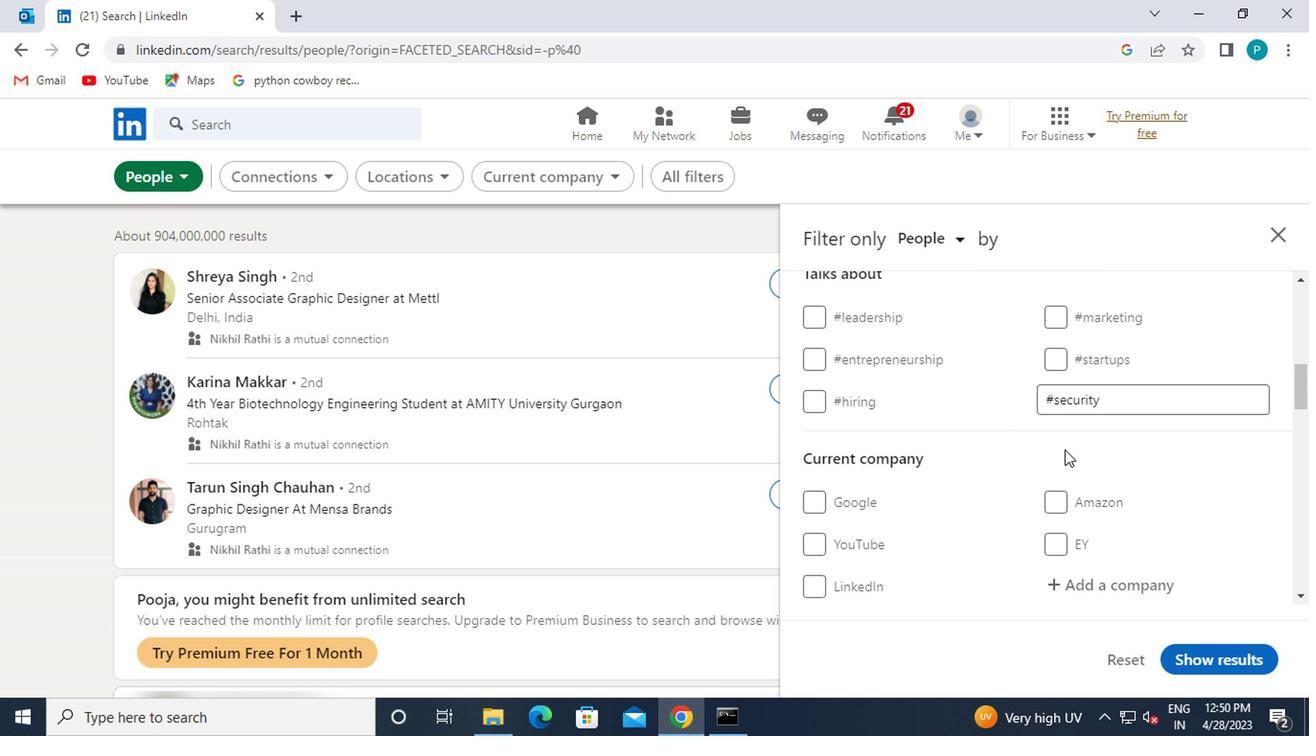 
Action: Mouse scrolled (1049, 474) with delta (0, 0)
Screenshot: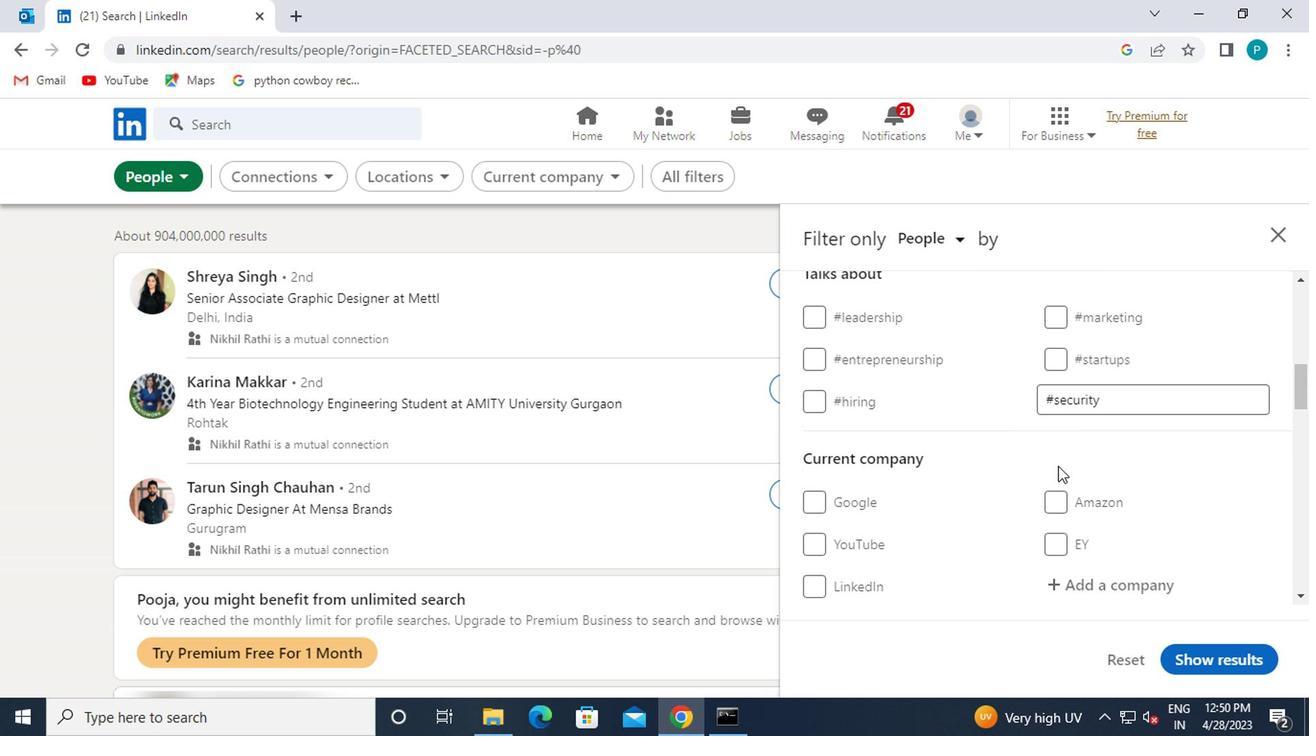 
Action: Mouse moved to (1054, 403)
Screenshot: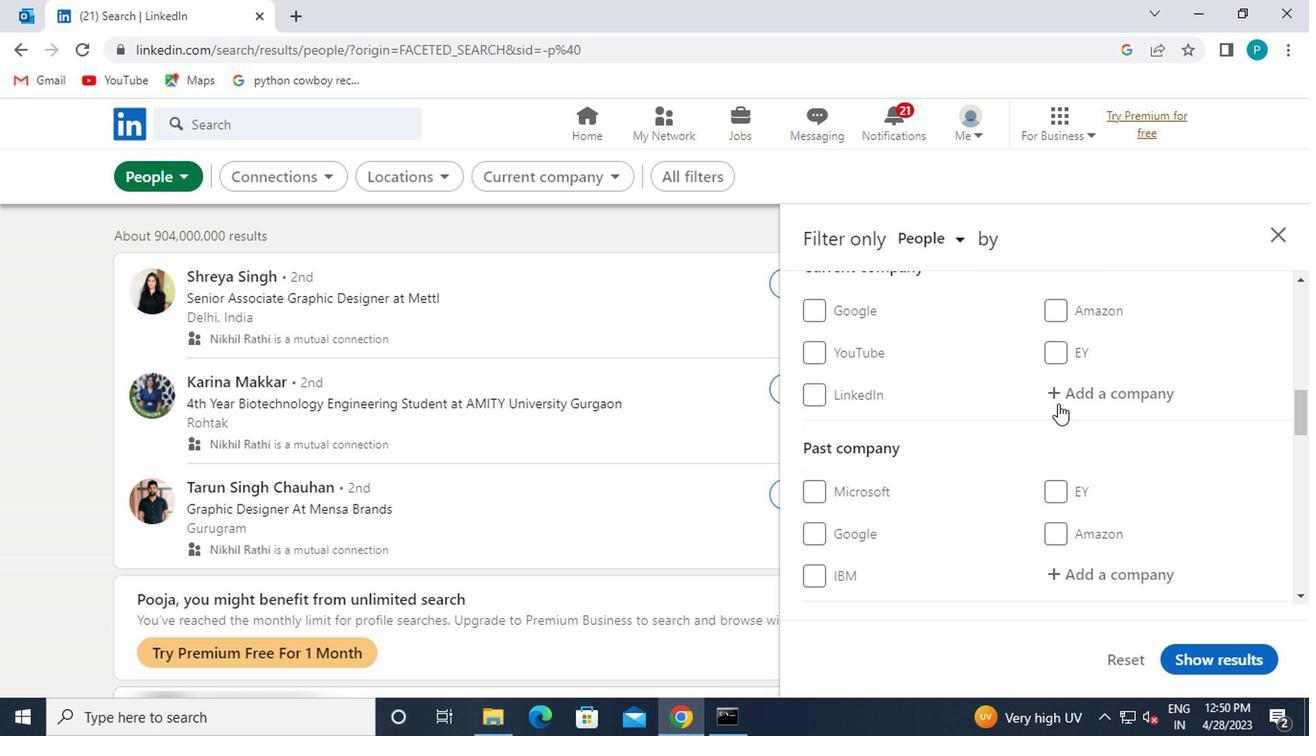 
Action: Mouse pressed left at (1054, 403)
Screenshot: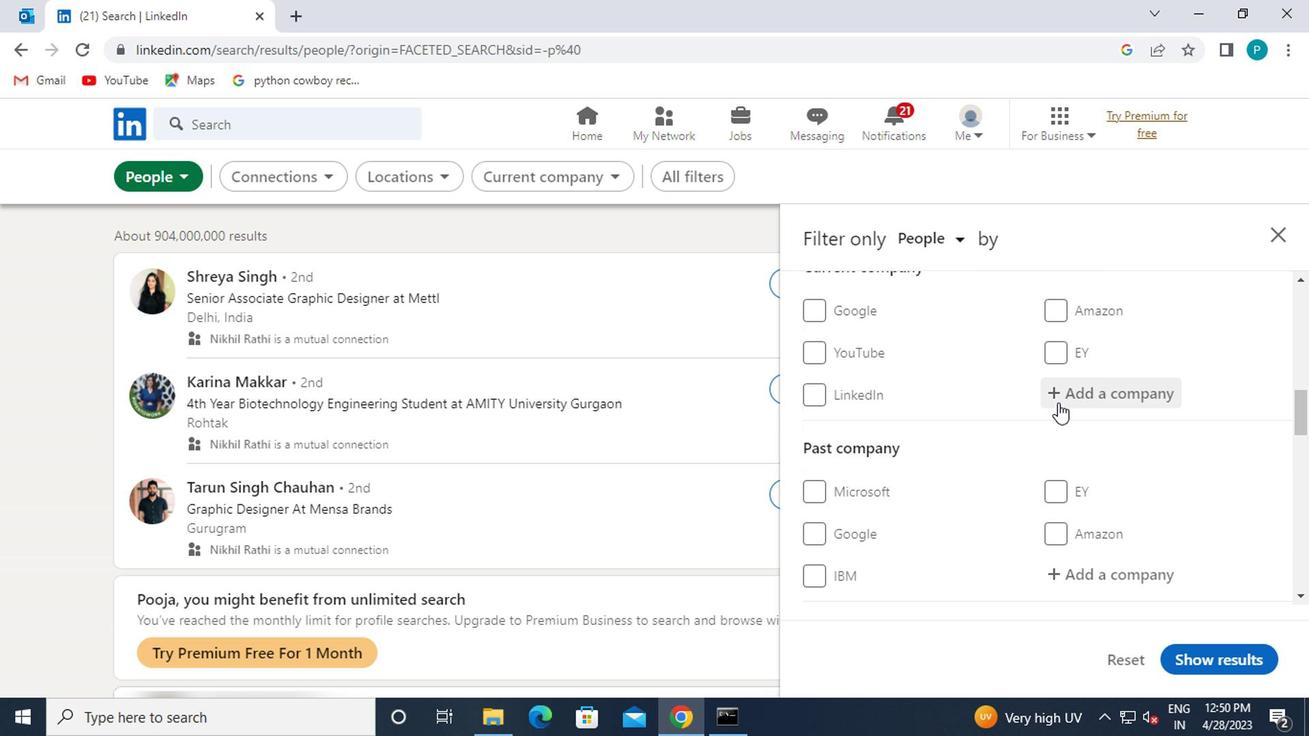 
Action: Mouse moved to (1054, 402)
Screenshot: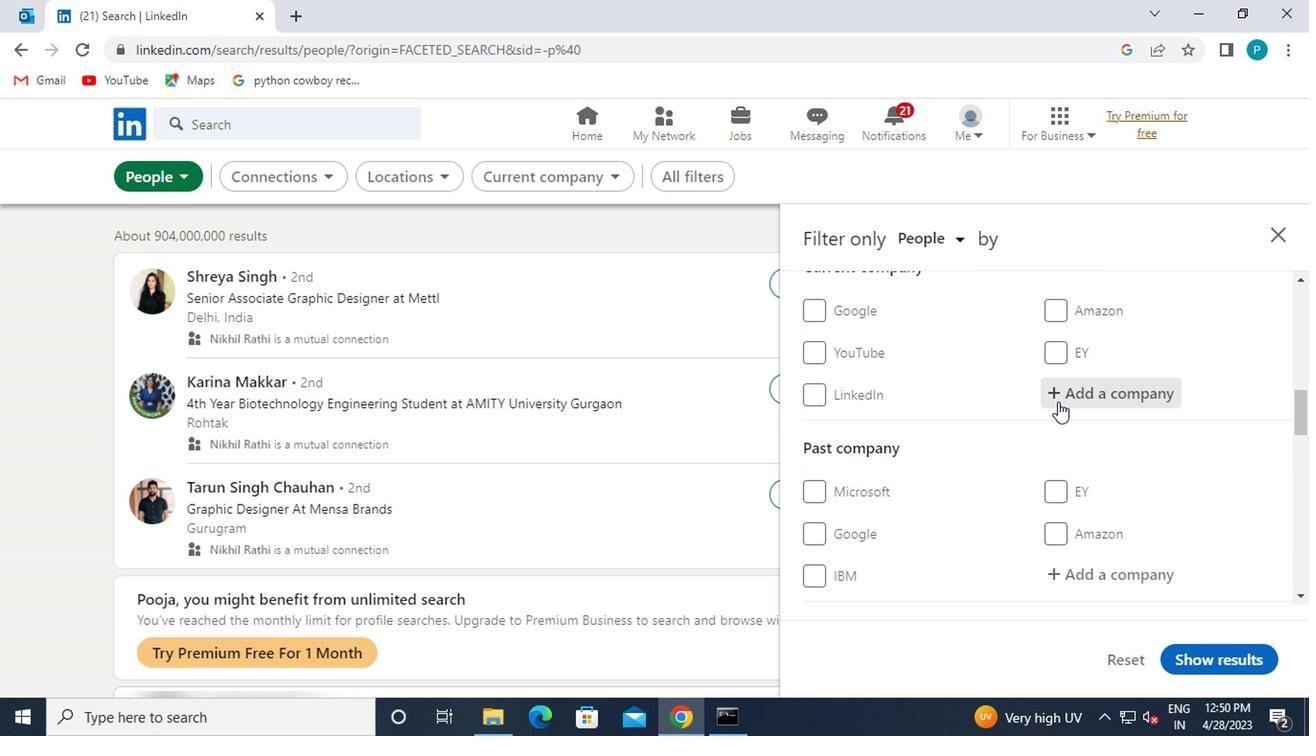
Action: Key pressed <Key.caps_lock>NDTV
Screenshot: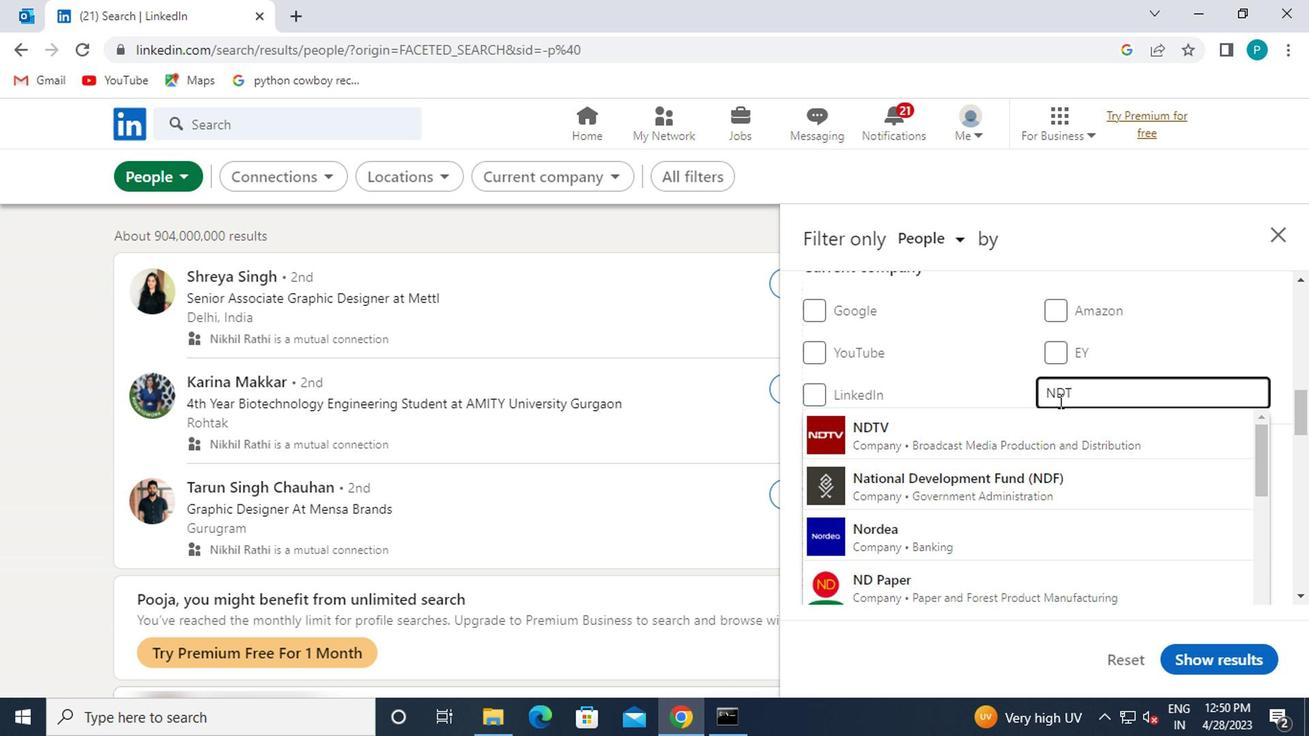 
Action: Mouse moved to (1029, 420)
Screenshot: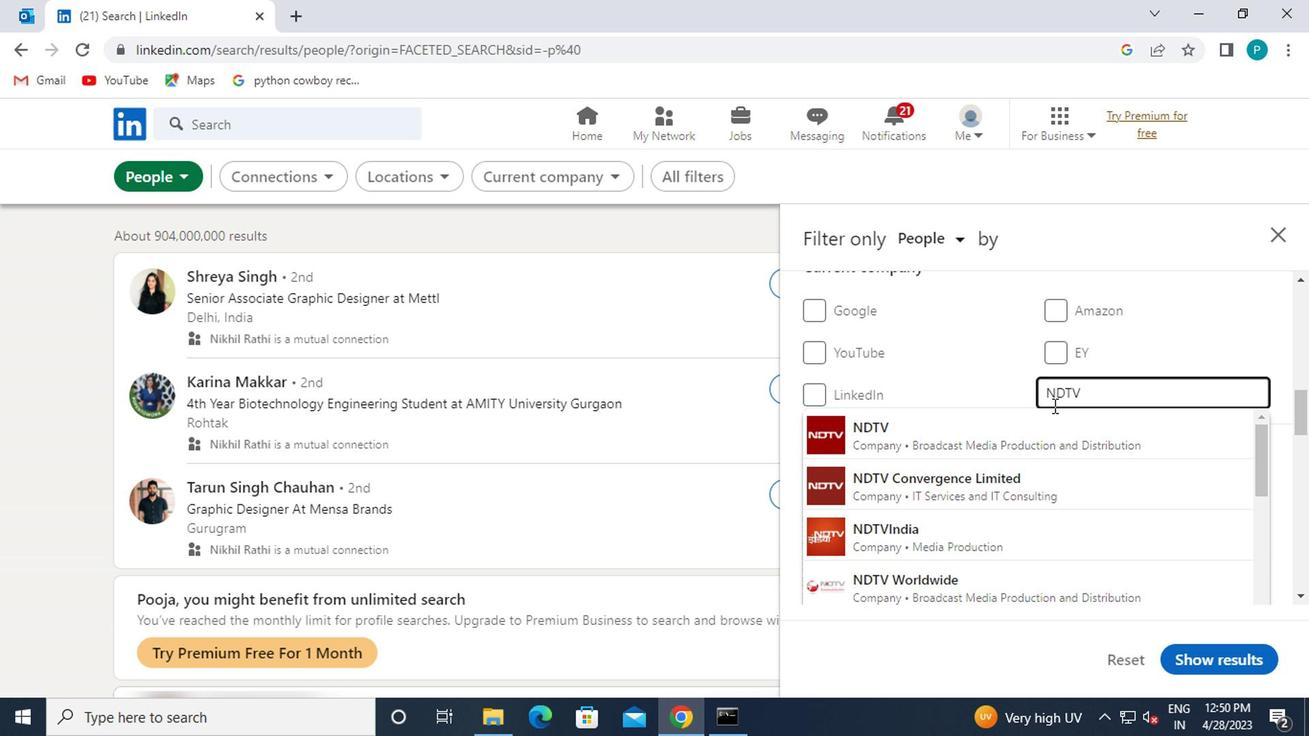 
Action: Mouse pressed left at (1029, 420)
Screenshot: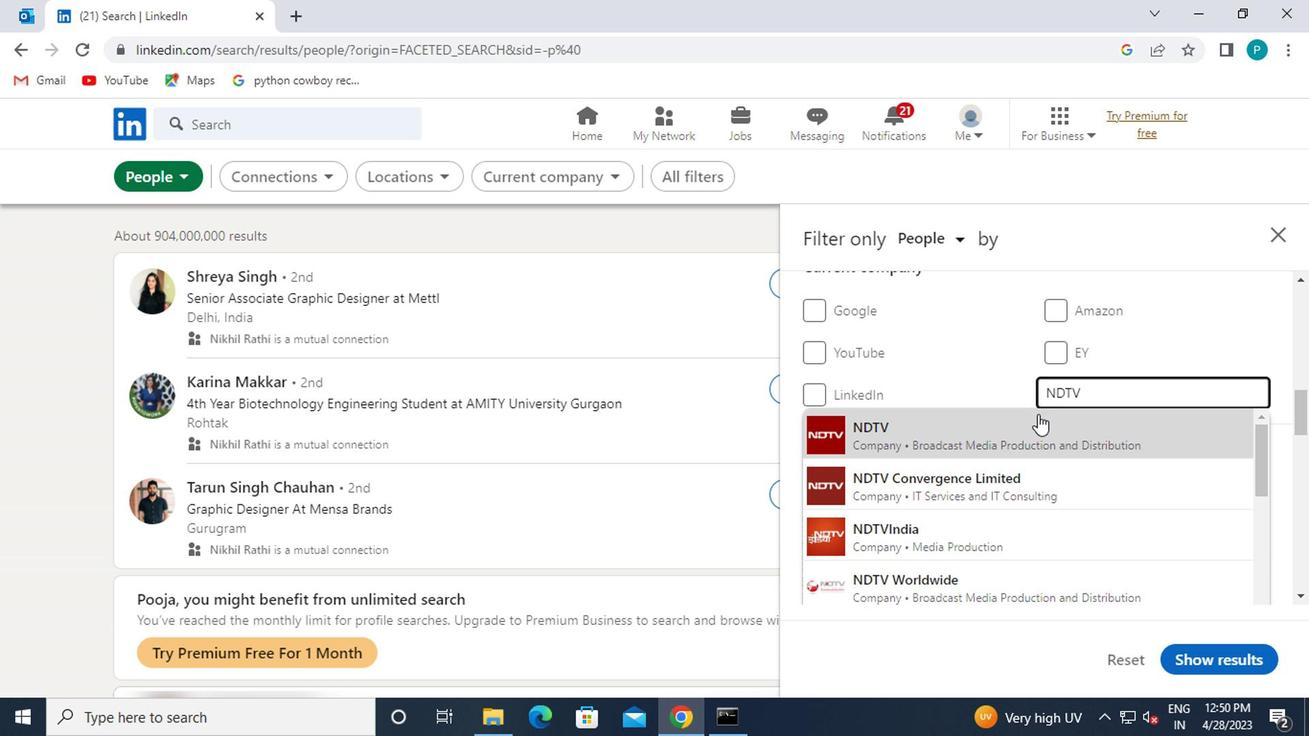 
Action: Mouse moved to (1029, 427)
Screenshot: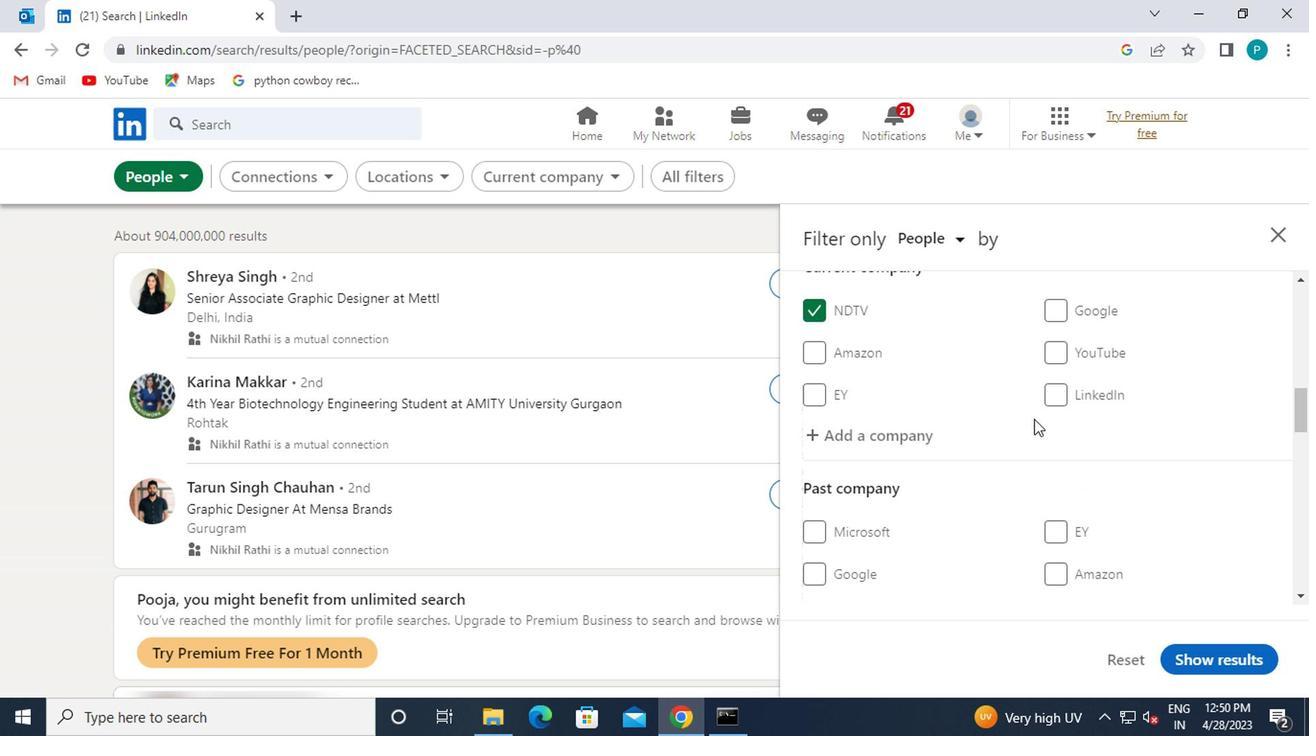 
Action: Mouse scrolled (1029, 426) with delta (0, 0)
Screenshot: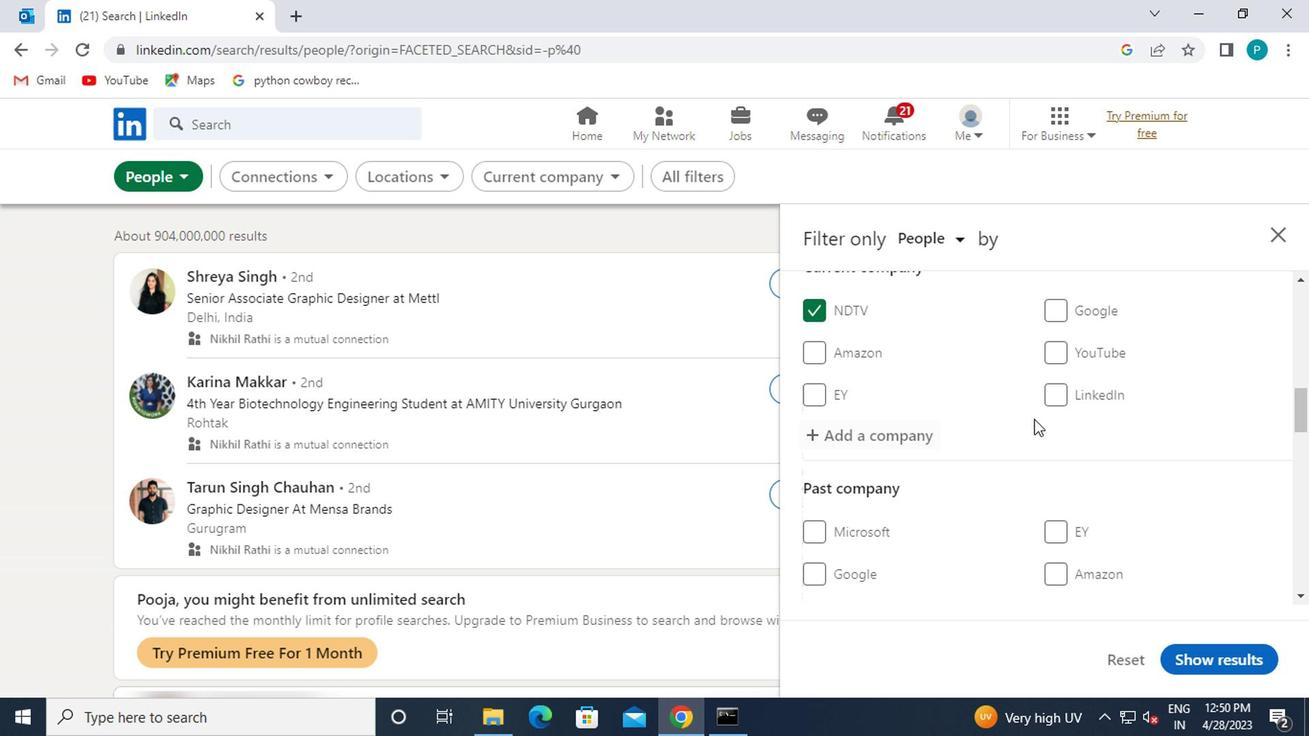 
Action: Mouse scrolled (1029, 426) with delta (0, 0)
Screenshot: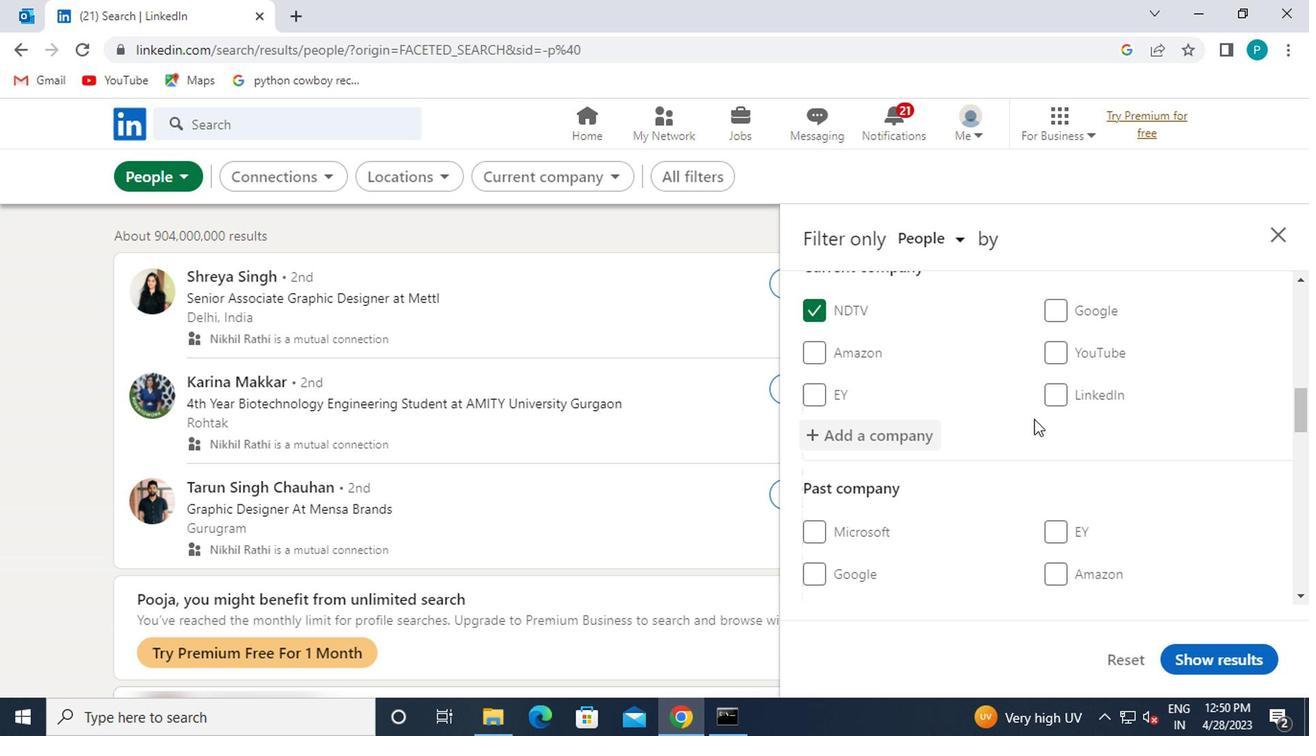 
Action: Mouse scrolled (1029, 426) with delta (0, 0)
Screenshot: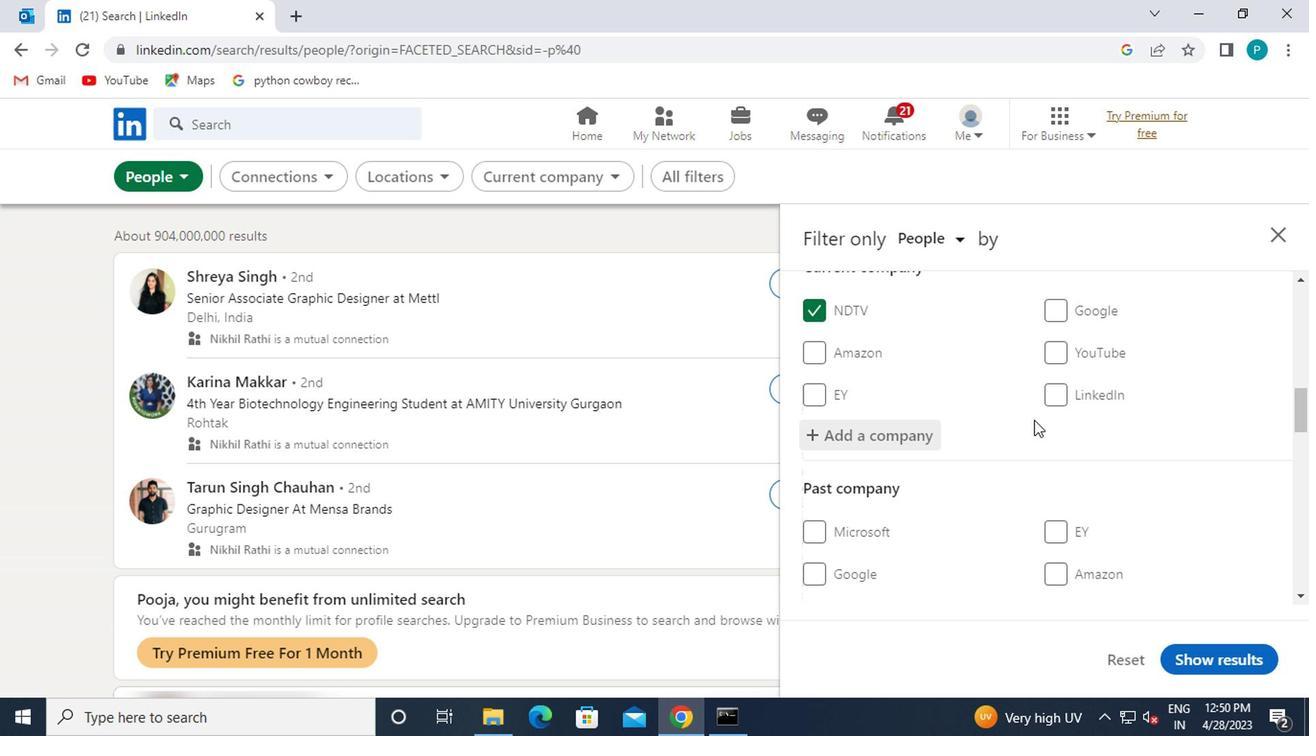 
Action: Mouse moved to (1082, 524)
Screenshot: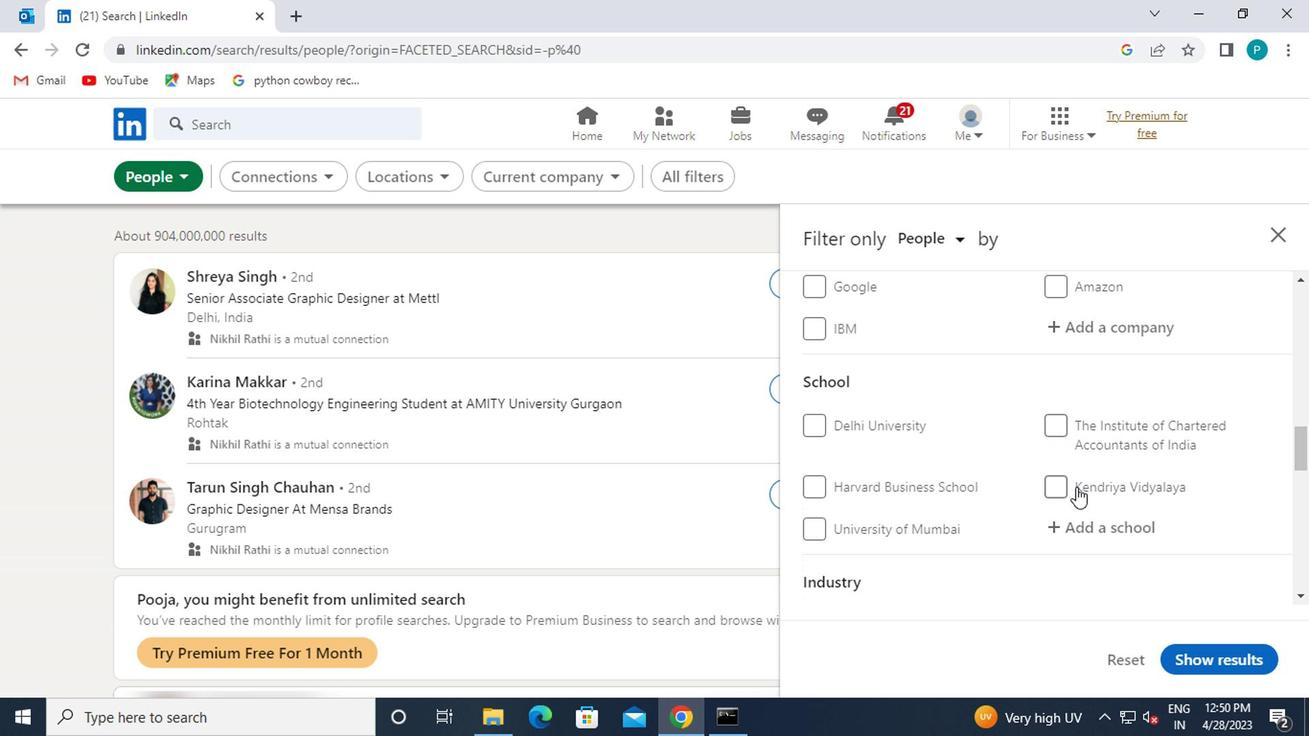 
Action: Mouse pressed left at (1082, 524)
Screenshot: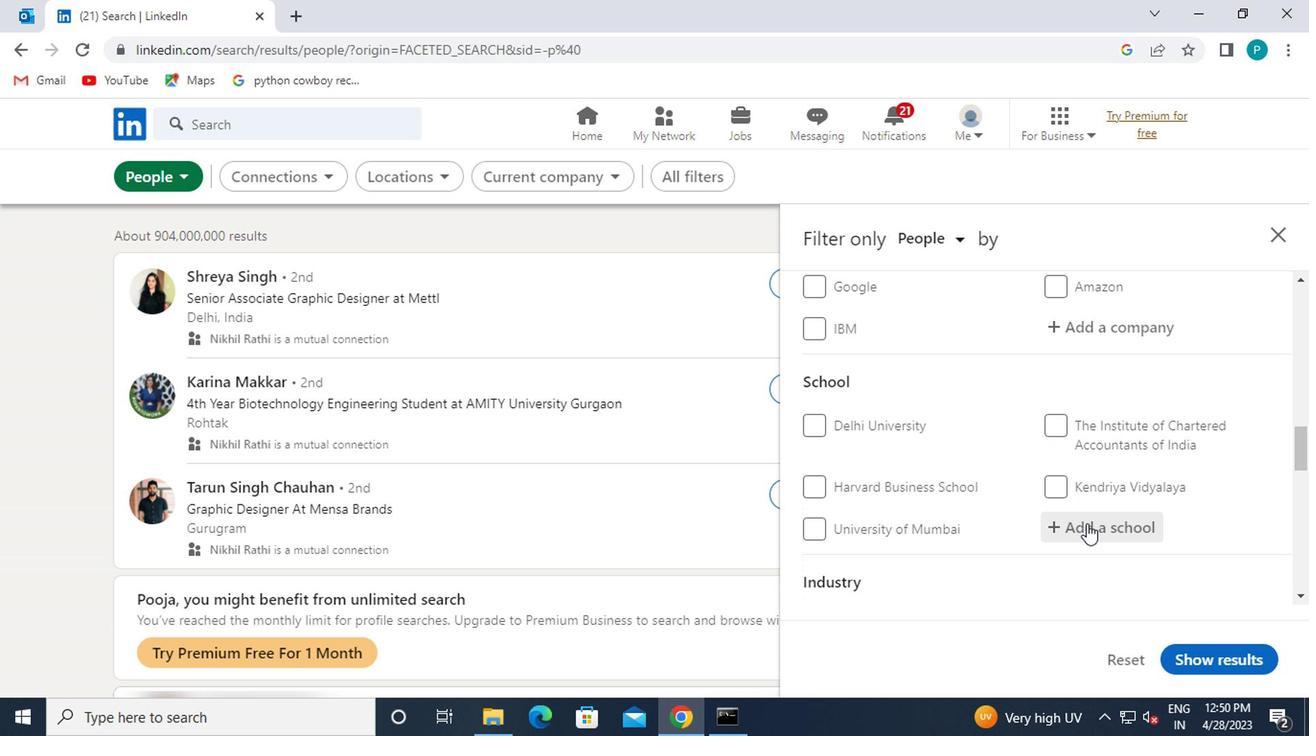 
Action: Key pressed <Key.caps_lock><Key.caps_lock>I<Key.caps_lock>NDIAN<Key.space><Key.caps_lock>I<Key.caps_lock>
Screenshot: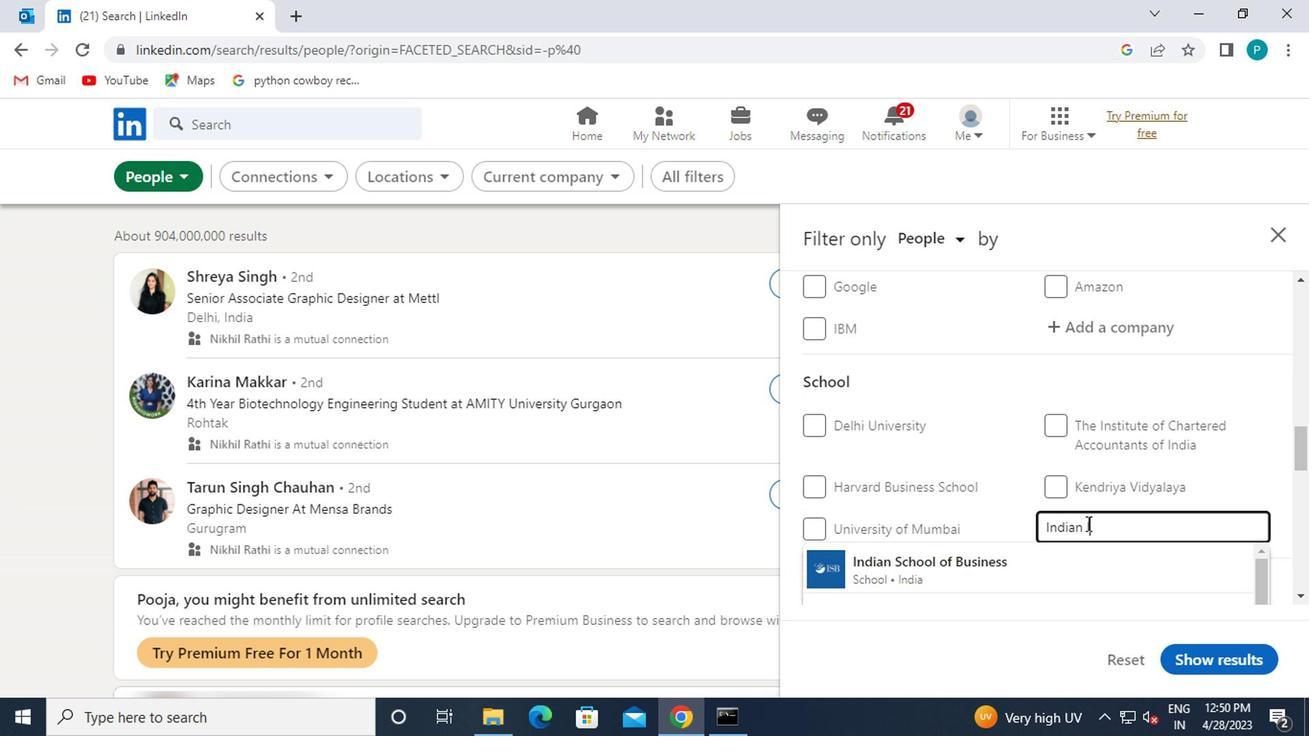 
Action: Mouse scrolled (1082, 523) with delta (0, -1)
Screenshot: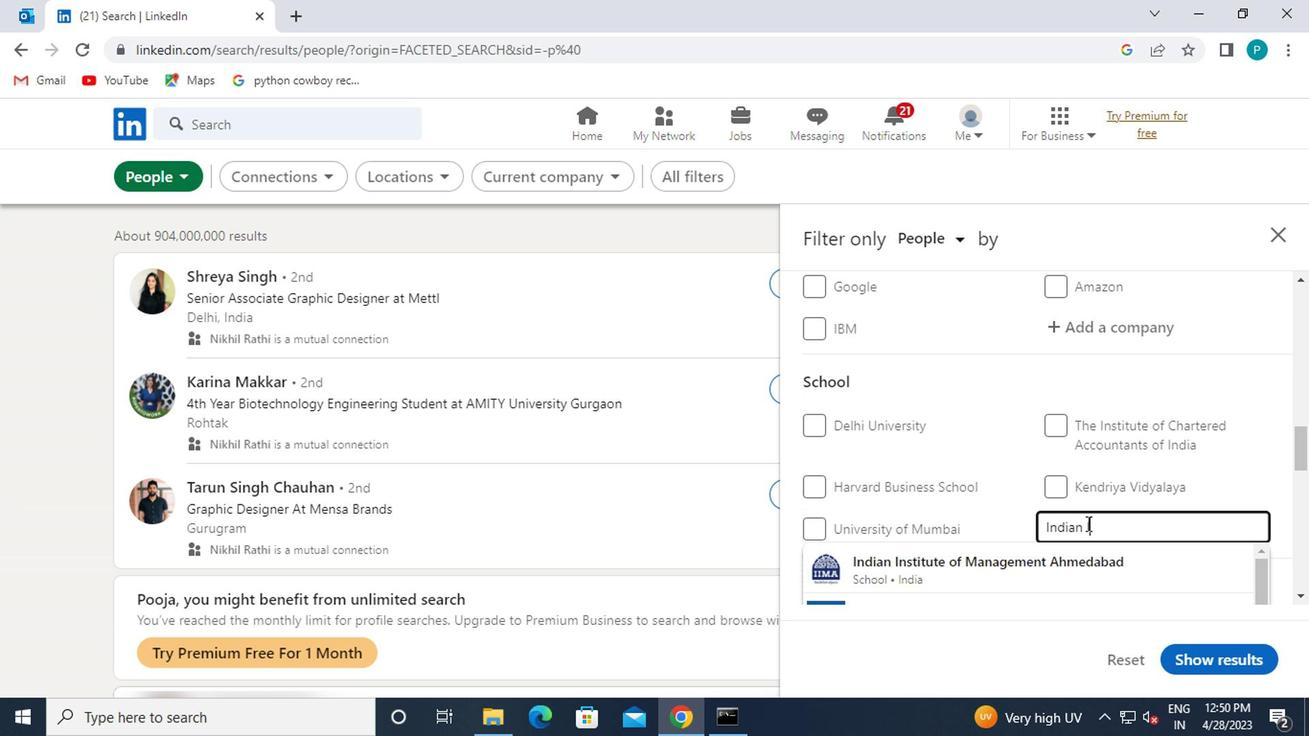 
Action: Mouse moved to (1097, 493)
Screenshot: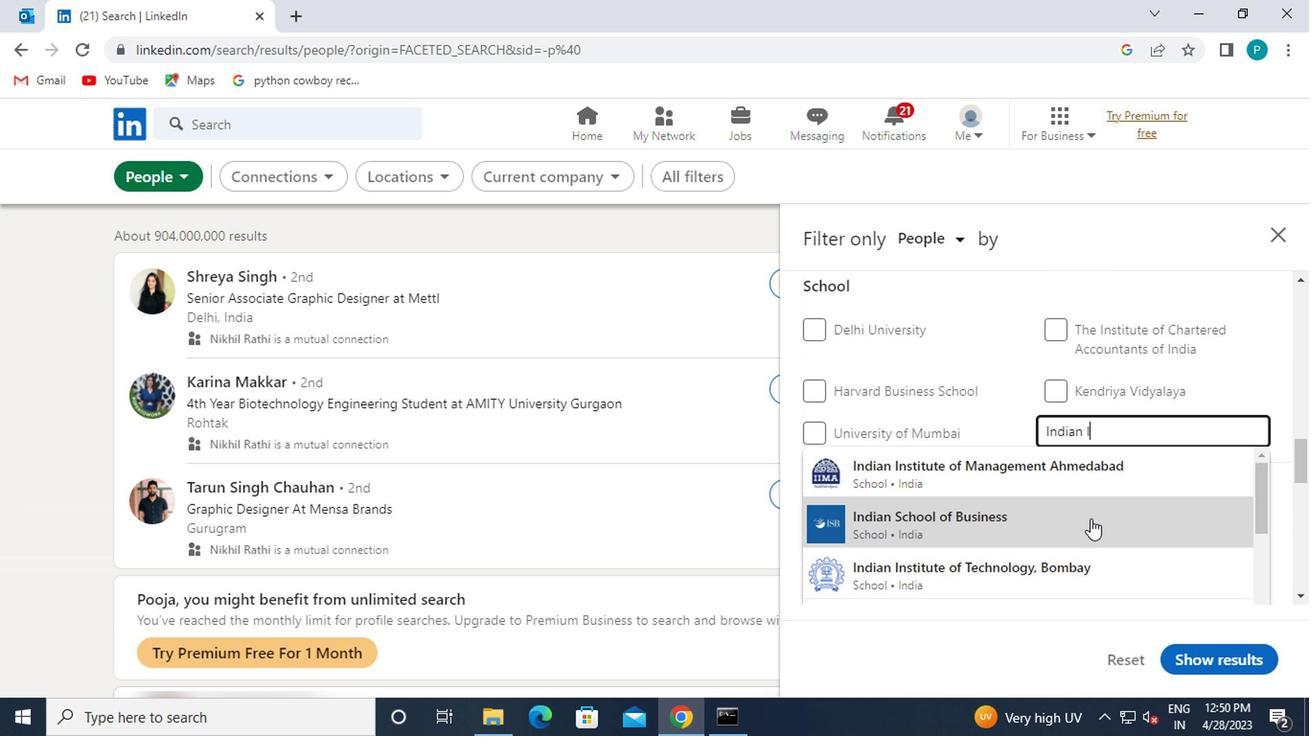 
Action: Mouse scrolled (1097, 493) with delta (0, 0)
Screenshot: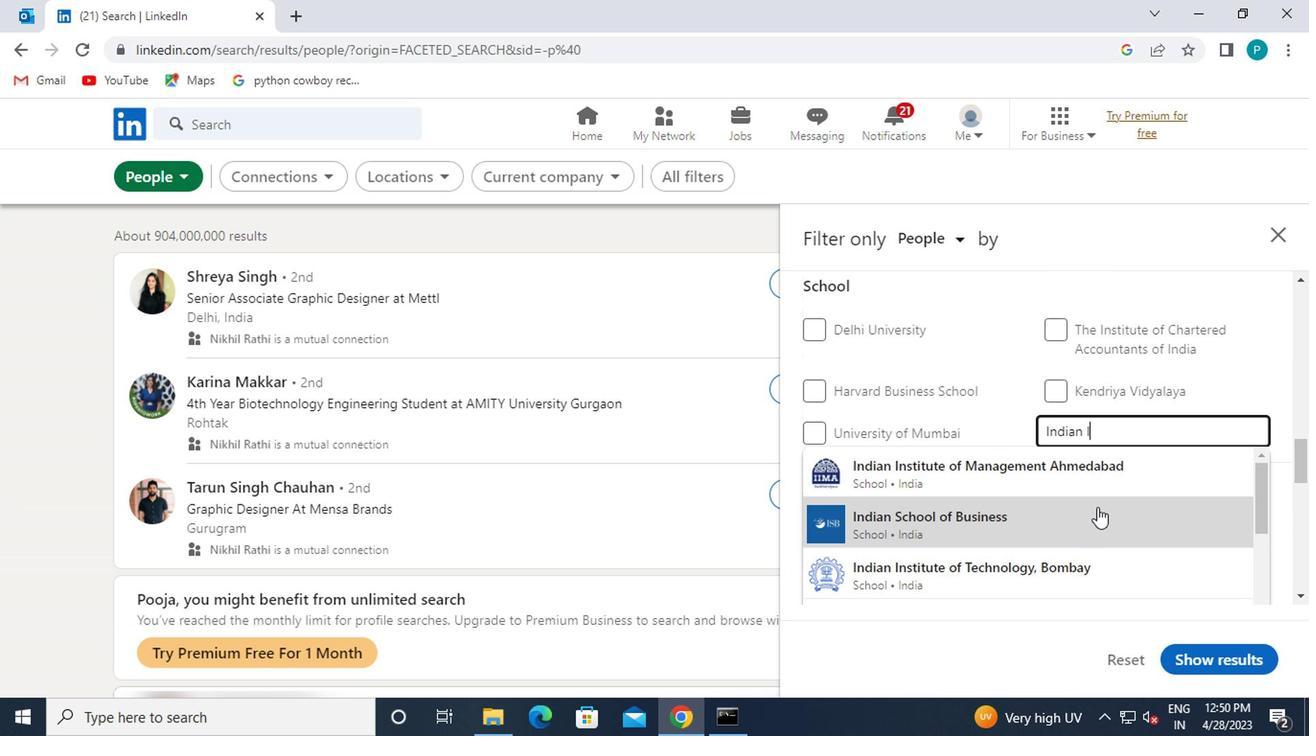 
Action: Mouse moved to (1114, 442)
Screenshot: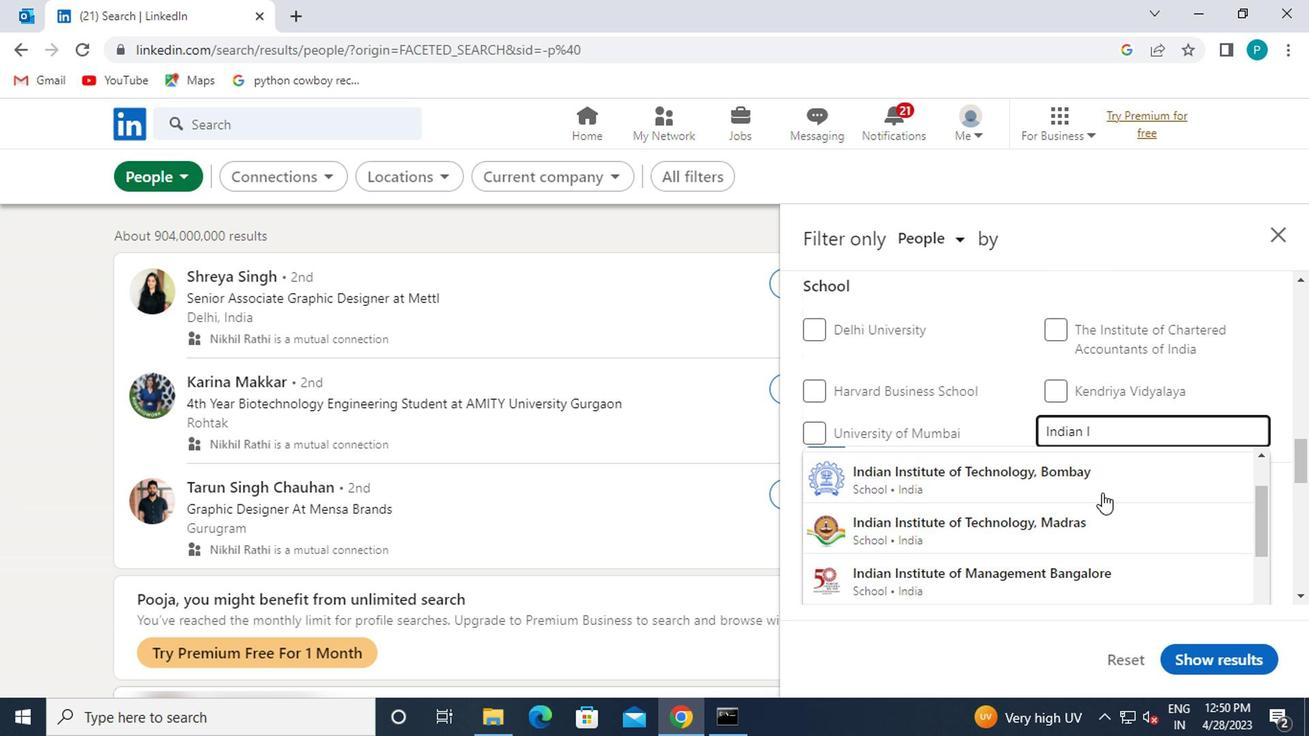 
Action: Key pressed NSTU<Key.backspace>ITUTE<Key.space>I<Key.backspace>OF<Key.space><Key.caps_lock>T<Key.caps_lock>ECHNOLOGY,<Key.space>P
Screenshot: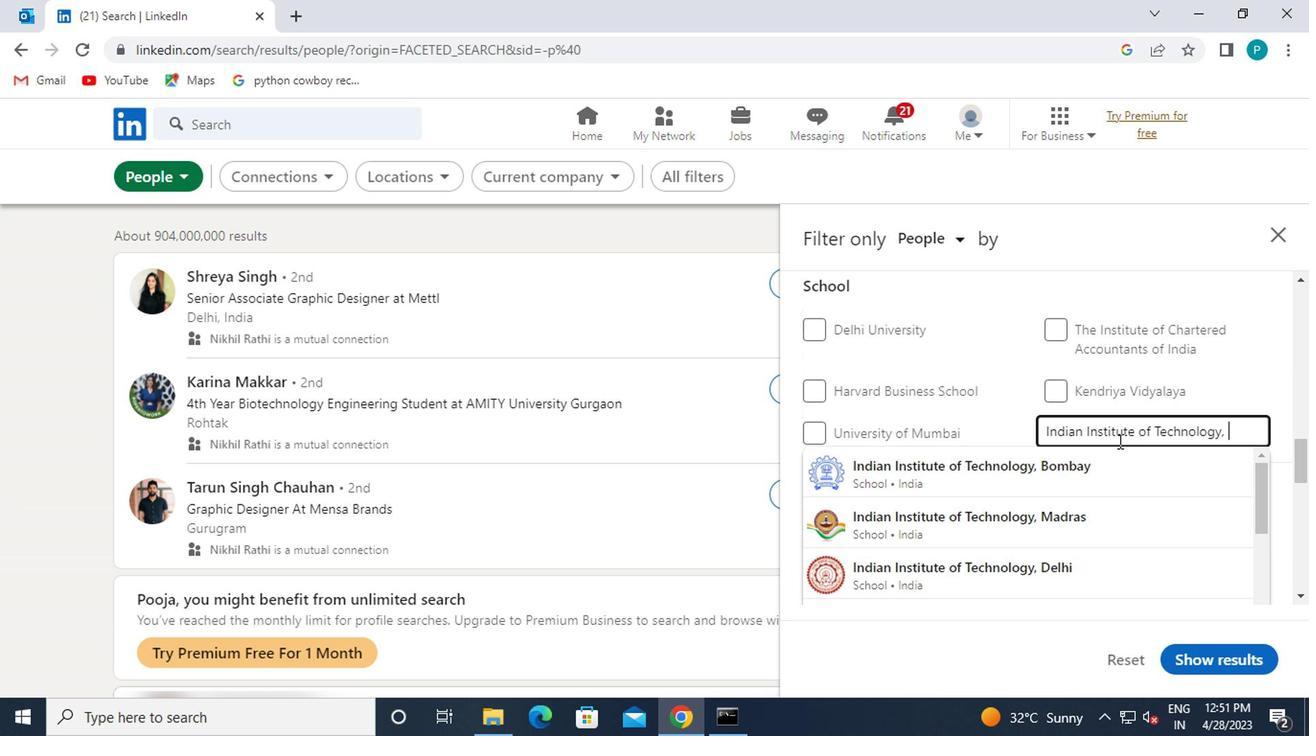 
Action: Mouse moved to (1084, 484)
Screenshot: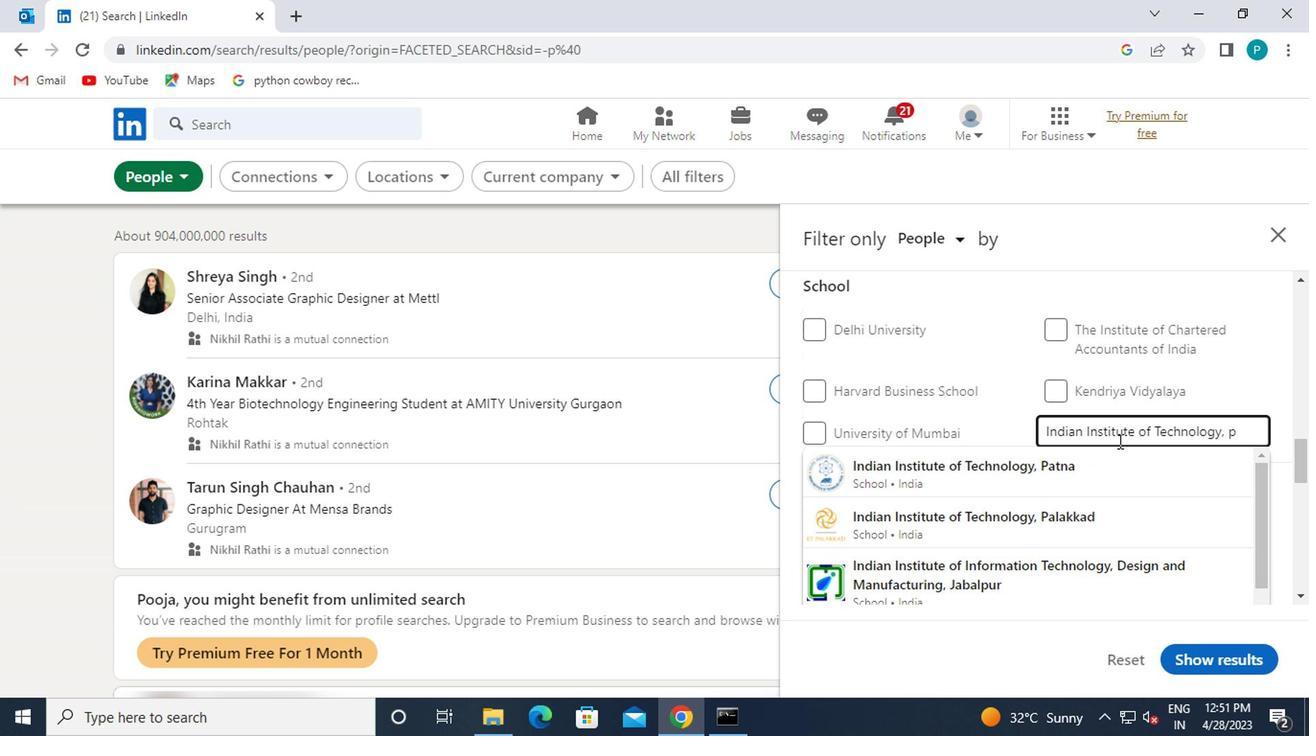 
Action: Mouse pressed left at (1084, 484)
Screenshot: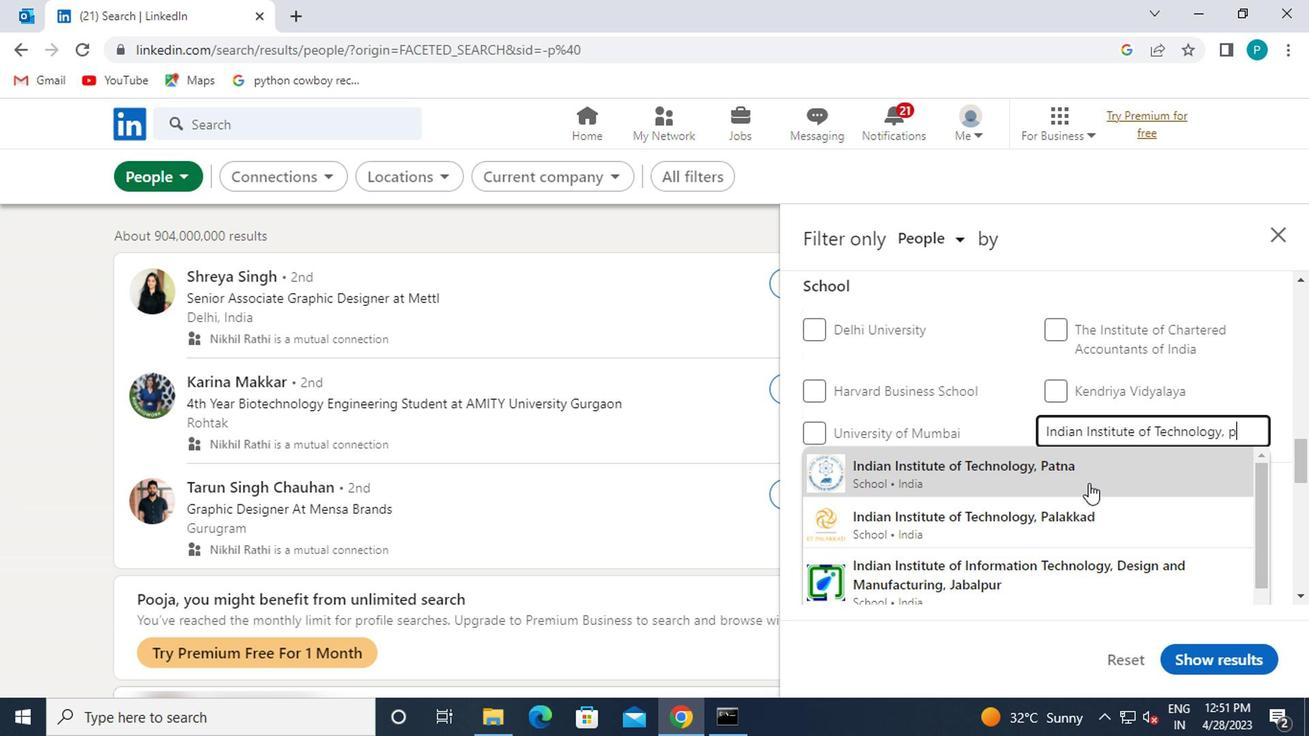 
Action: Mouse scrolled (1084, 483) with delta (0, 0)
Screenshot: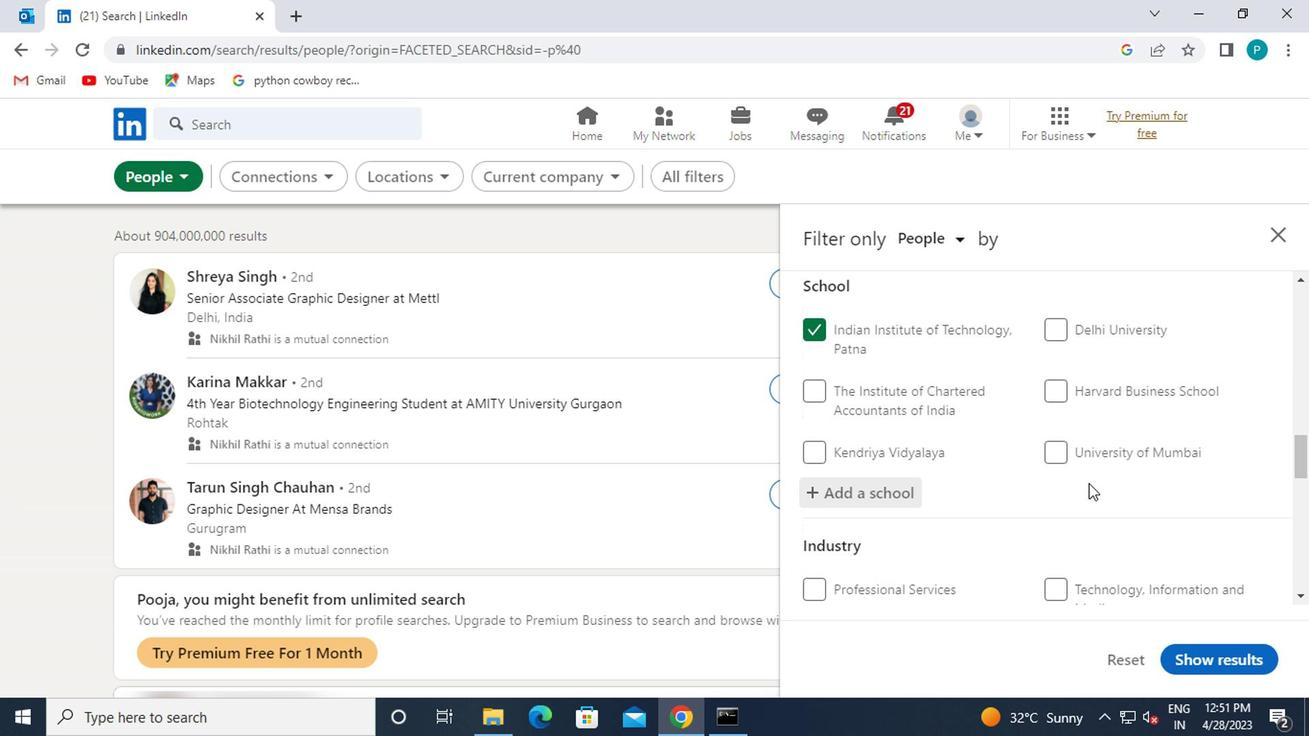 
Action: Mouse scrolled (1084, 483) with delta (0, 0)
Screenshot: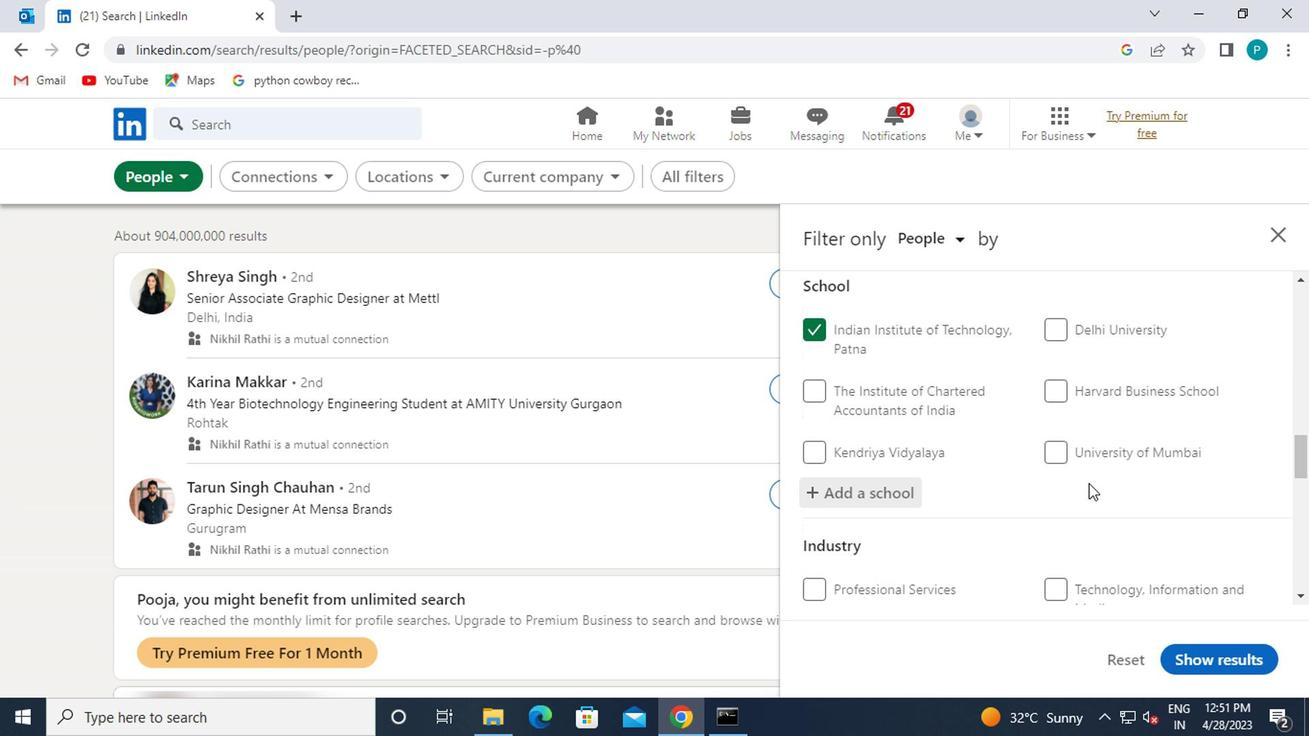 
Action: Mouse moved to (1080, 505)
Screenshot: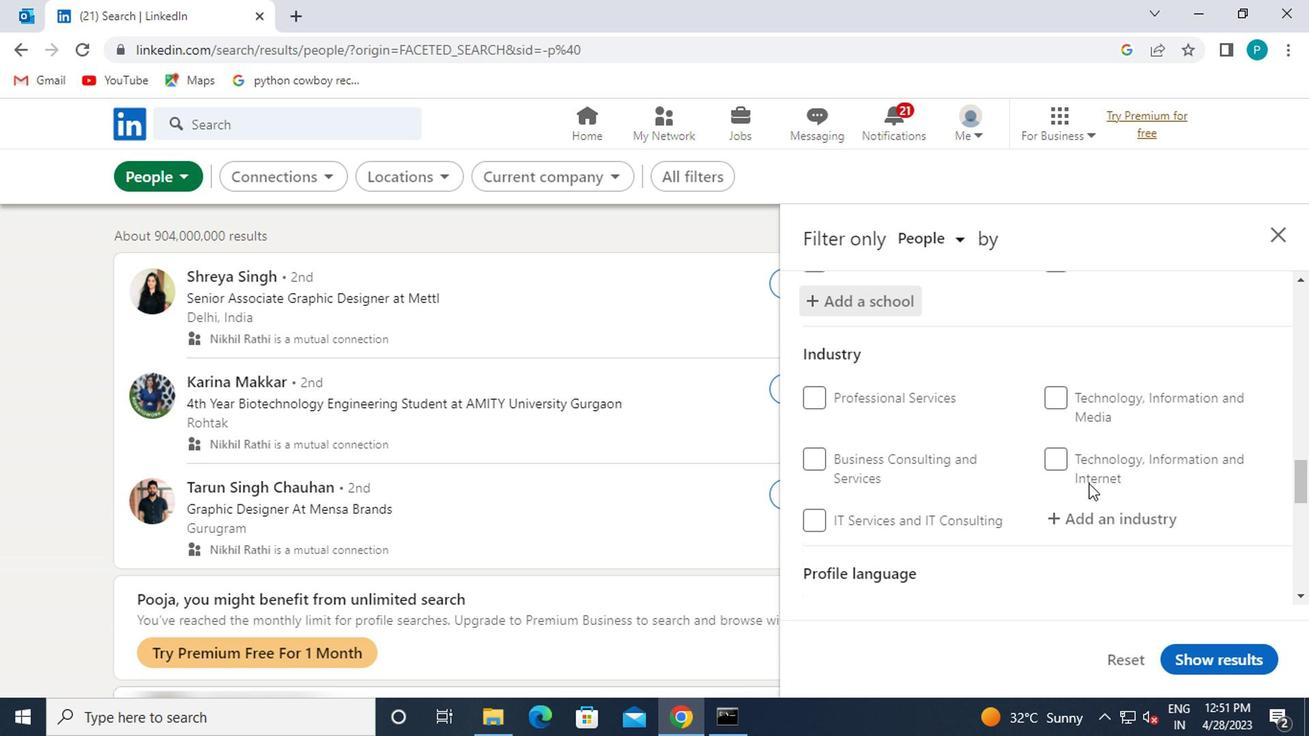 
Action: Mouse pressed left at (1080, 505)
Screenshot: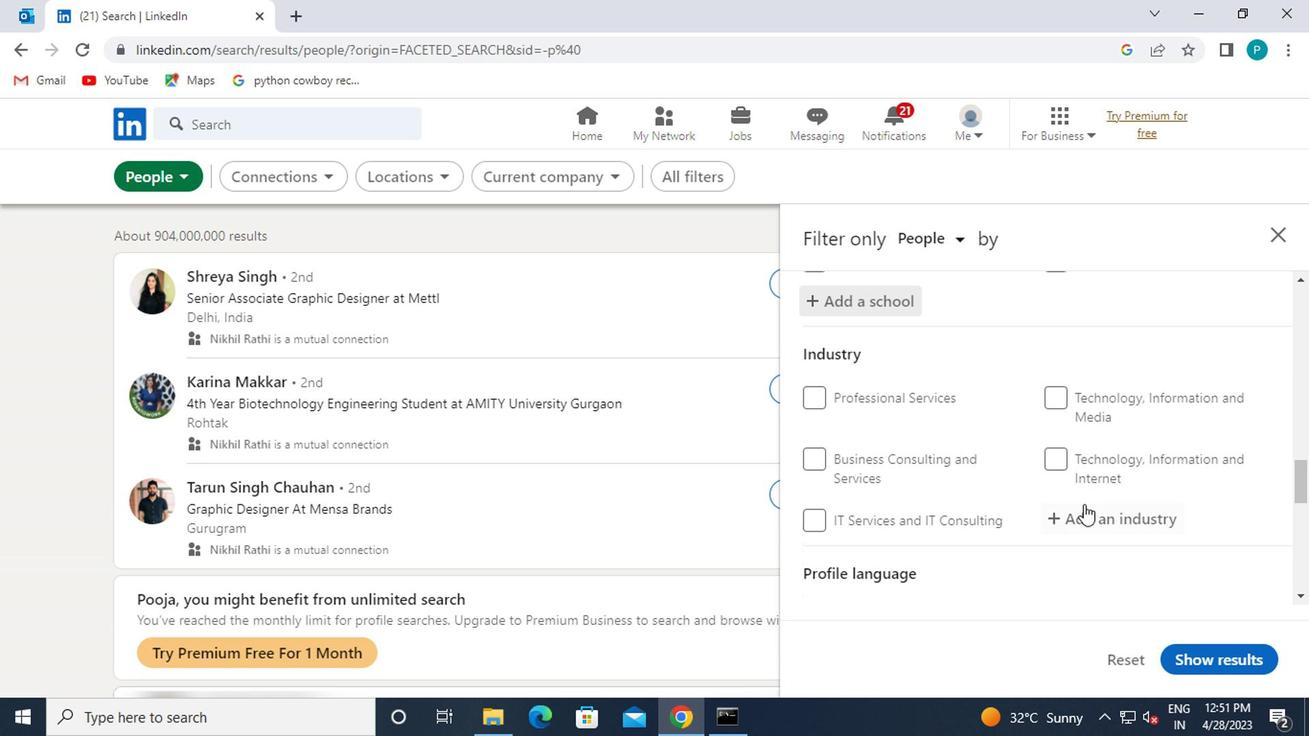 
Action: Key pressed <Key.caps_lock>H<Key.caps_lock>OU
Screenshot: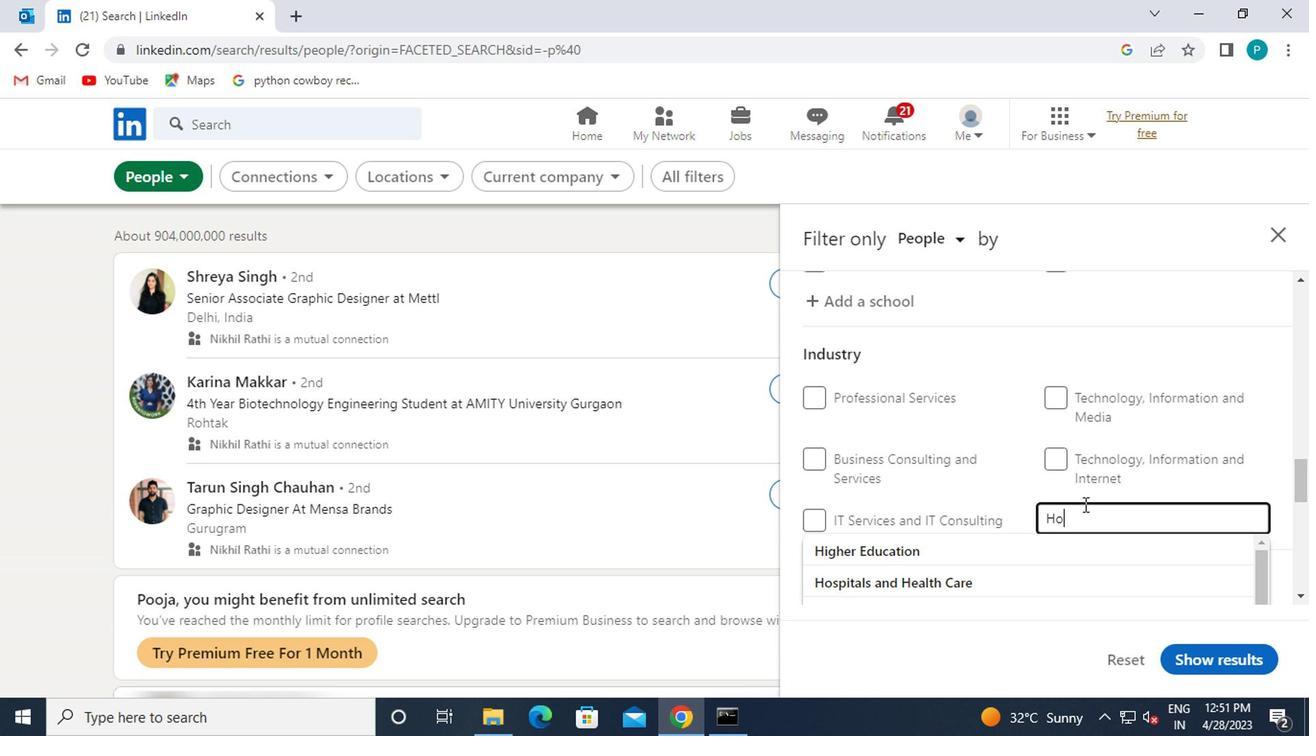 
Action: Mouse moved to (1031, 529)
Screenshot: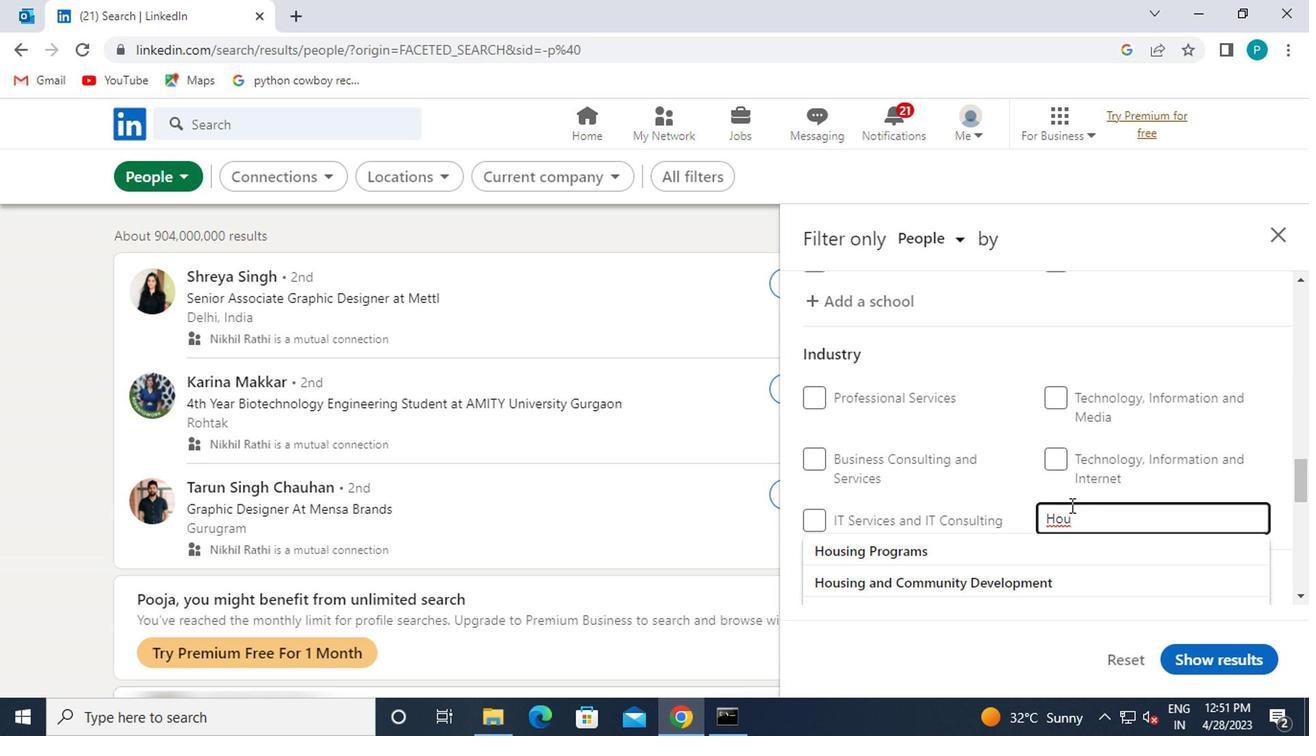 
Action: Mouse scrolled (1031, 528) with delta (0, -1)
Screenshot: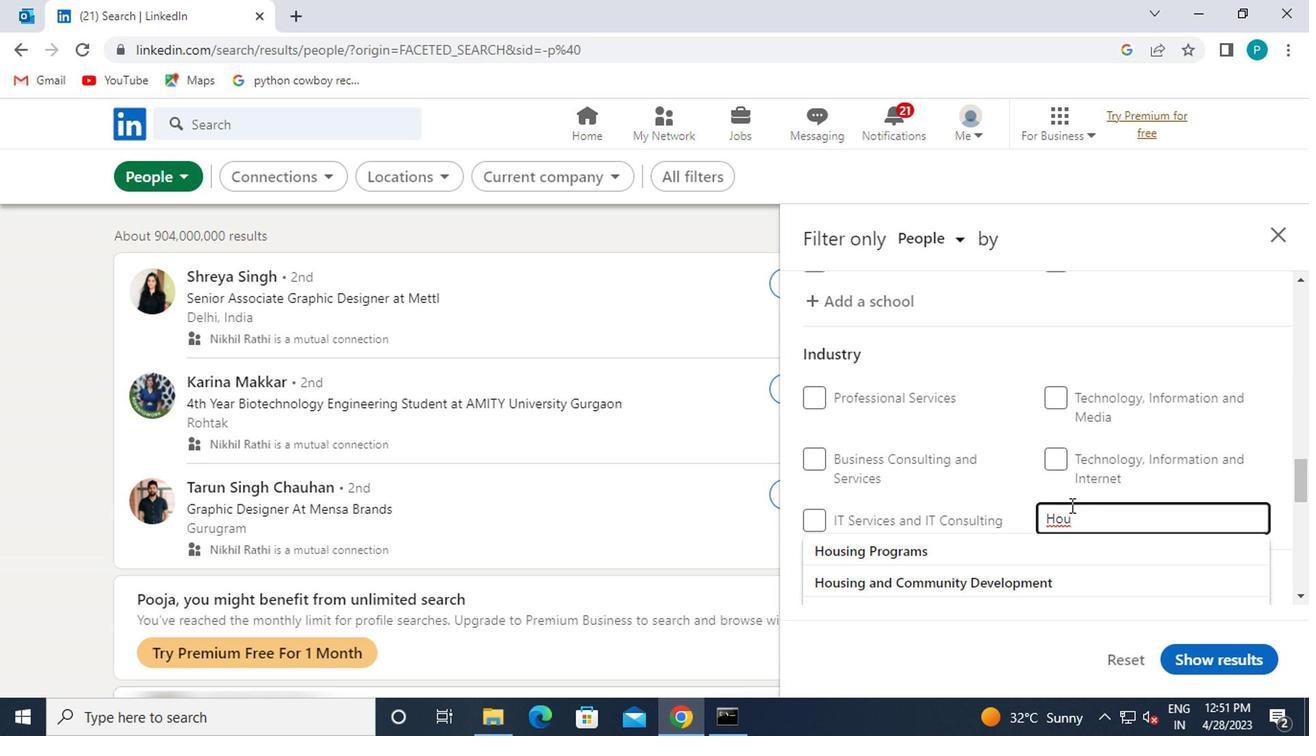 
Action: Mouse moved to (1000, 491)
Screenshot: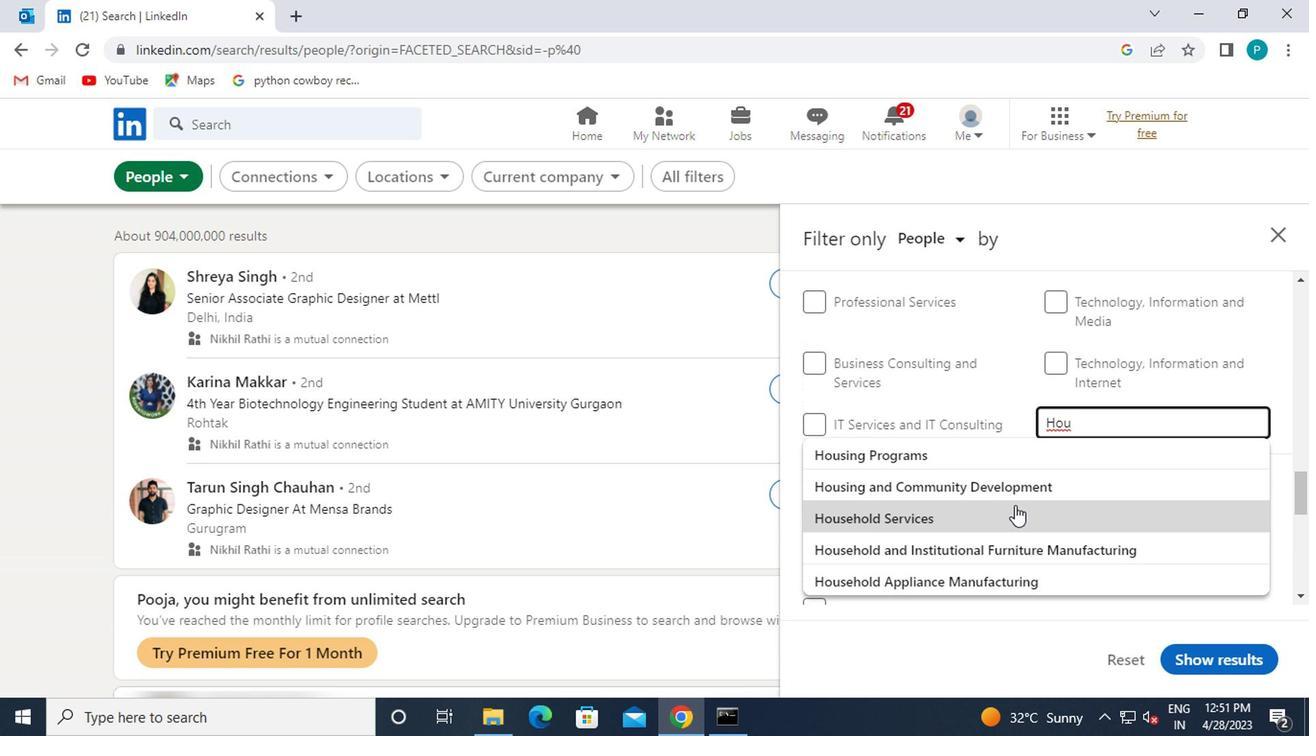 
Action: Mouse pressed left at (1000, 491)
Screenshot: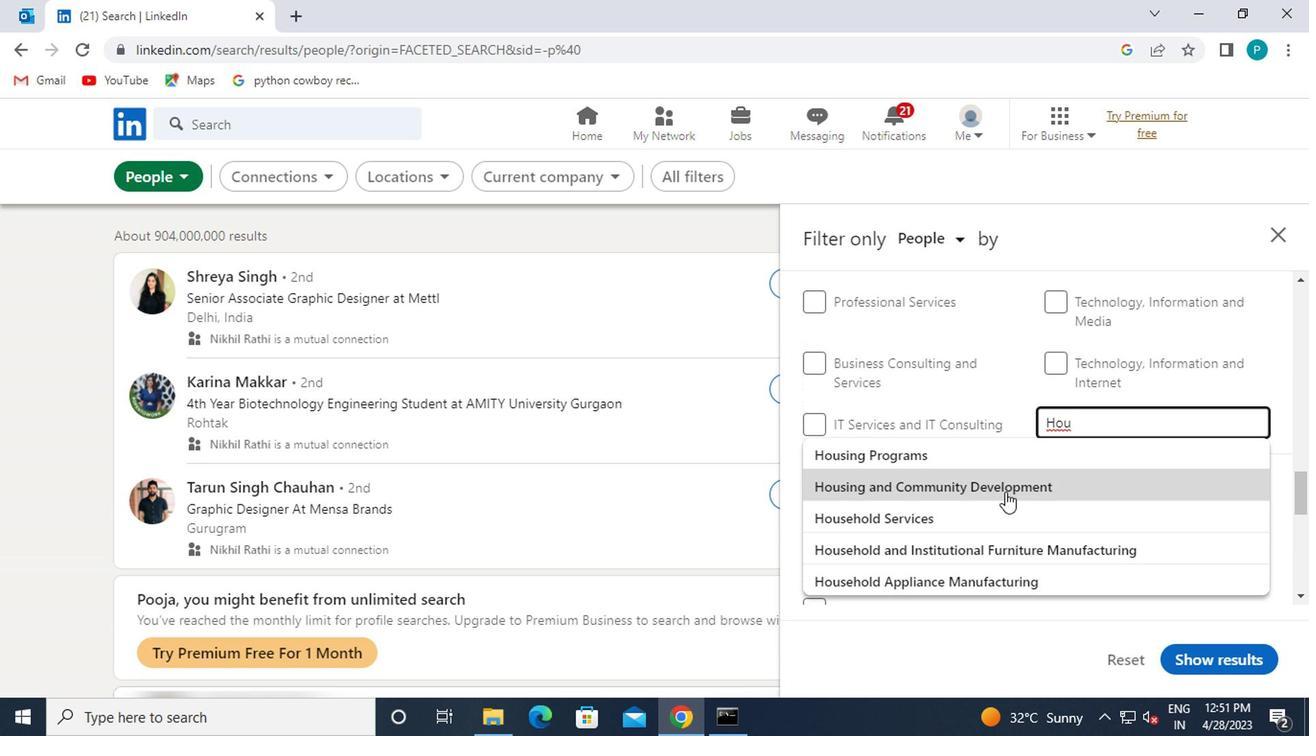 
Action: Mouse scrolled (1000, 491) with delta (0, 0)
Screenshot: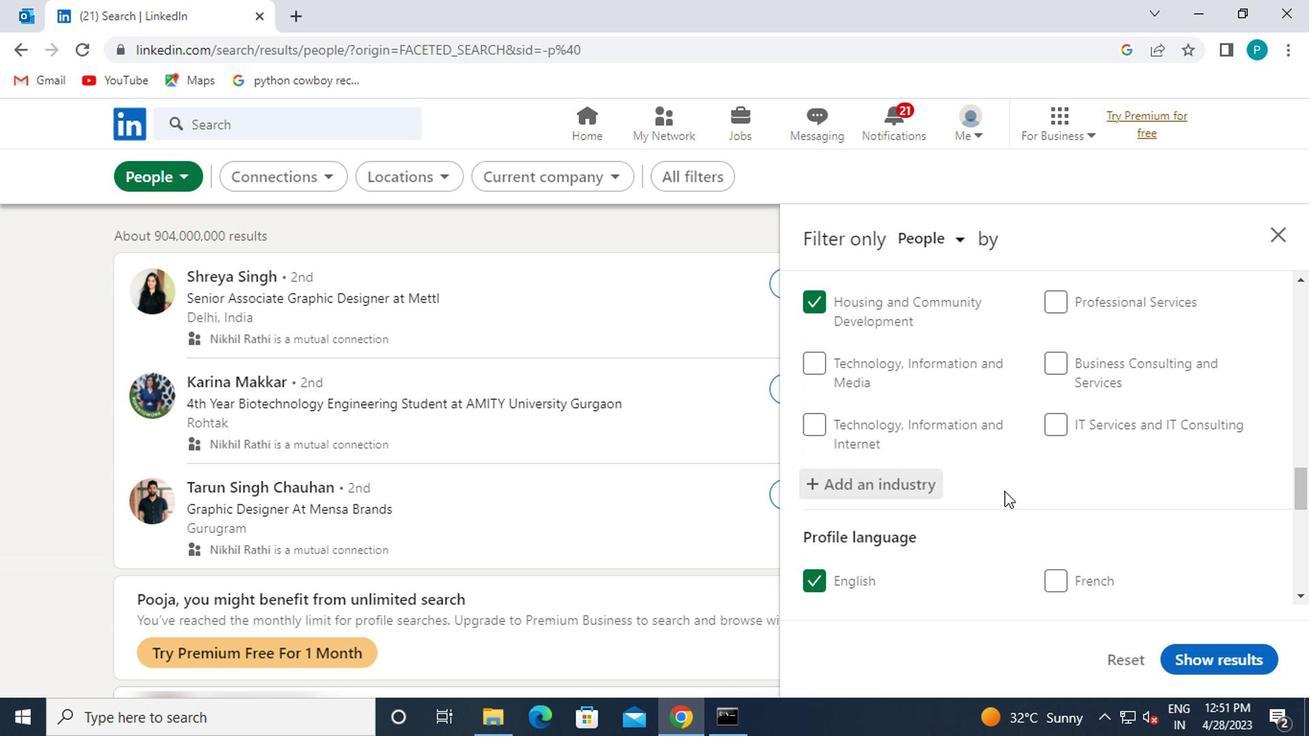 
Action: Mouse scrolled (1000, 491) with delta (0, 0)
Screenshot: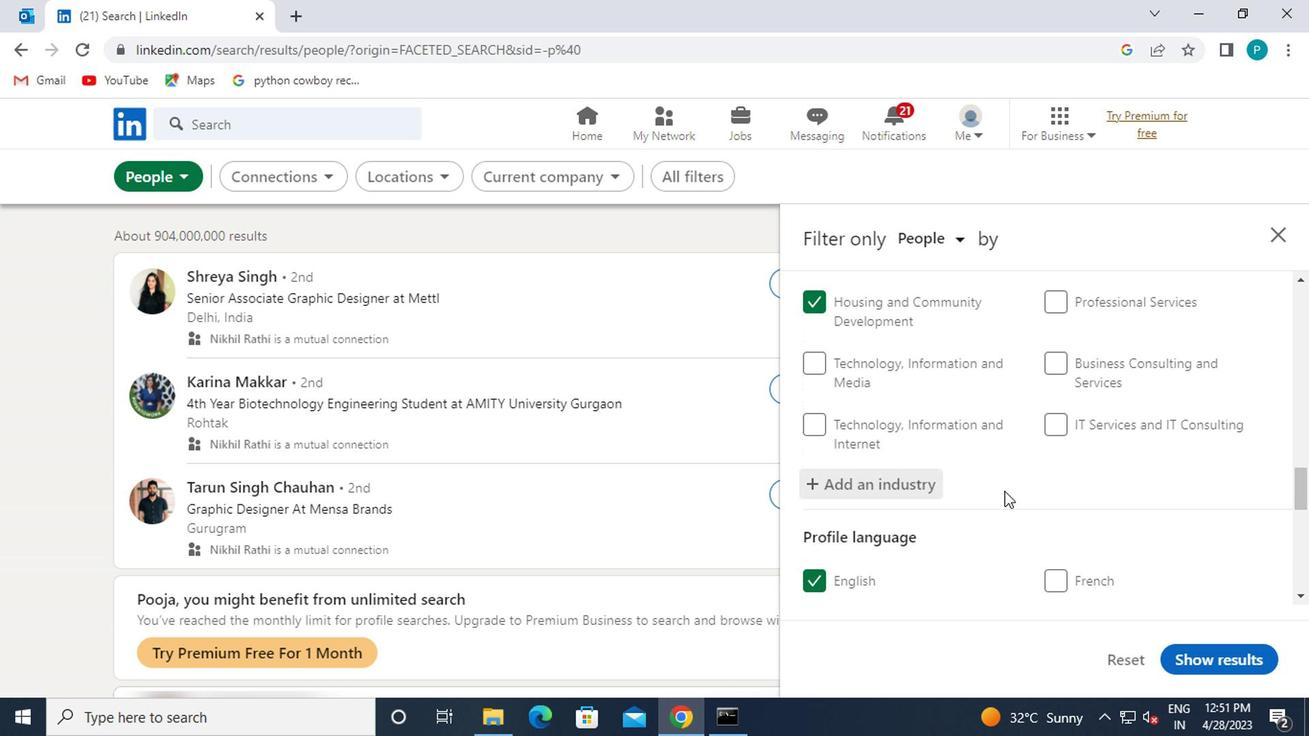 
Action: Mouse scrolled (1000, 491) with delta (0, 0)
Screenshot: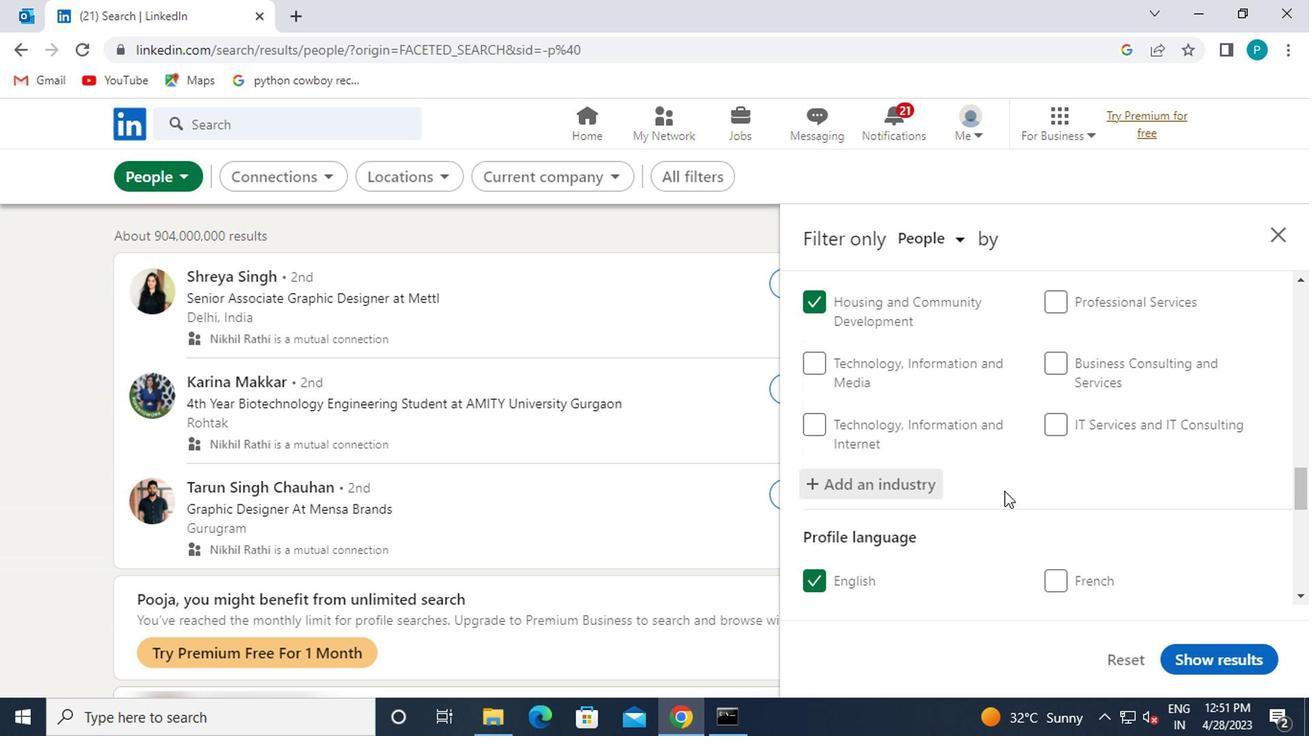 
Action: Mouse moved to (1036, 489)
Screenshot: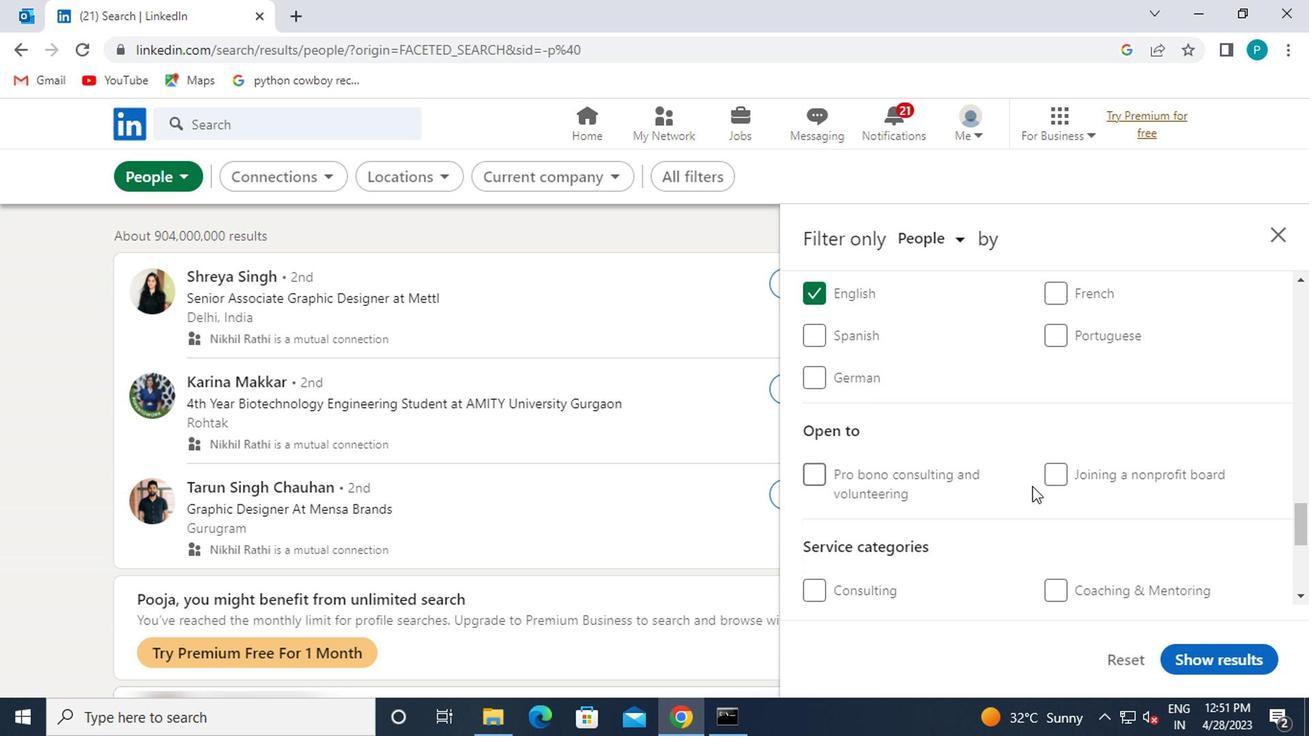 
Action: Mouse scrolled (1036, 488) with delta (0, 0)
Screenshot: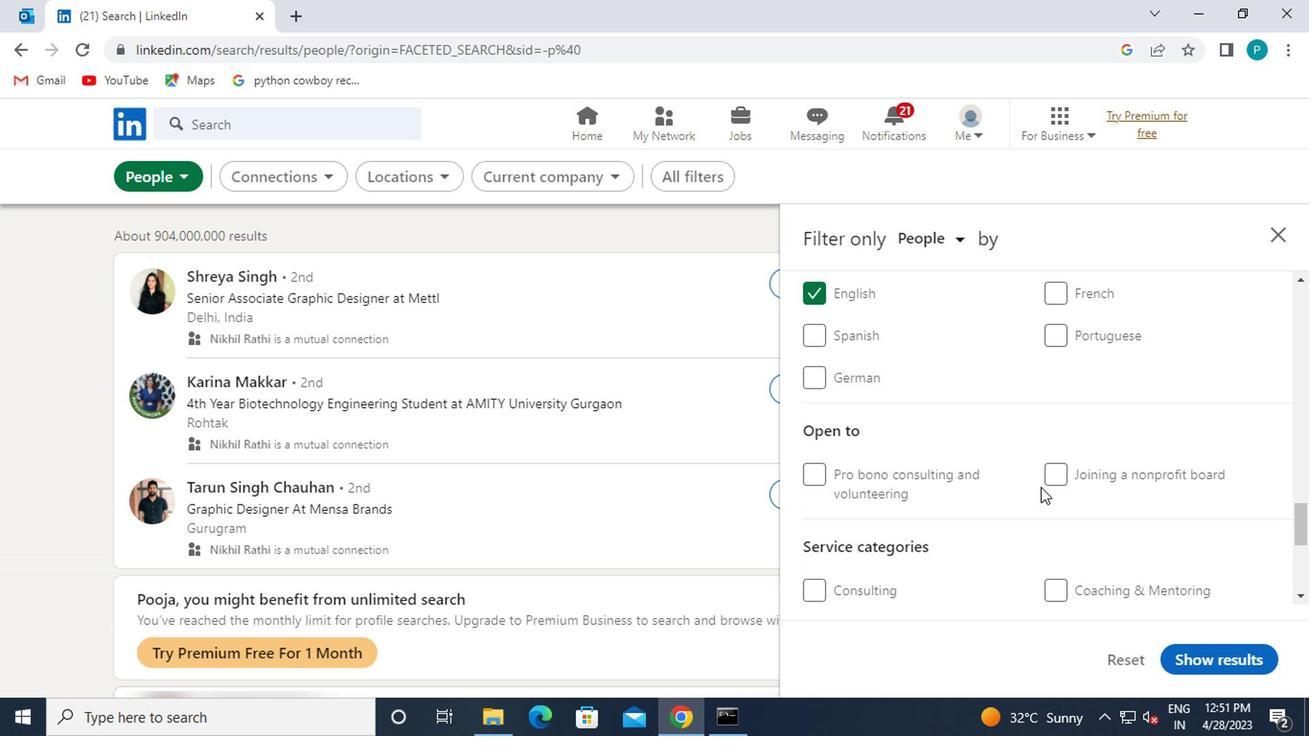 
Action: Mouse scrolled (1036, 488) with delta (0, 0)
Screenshot: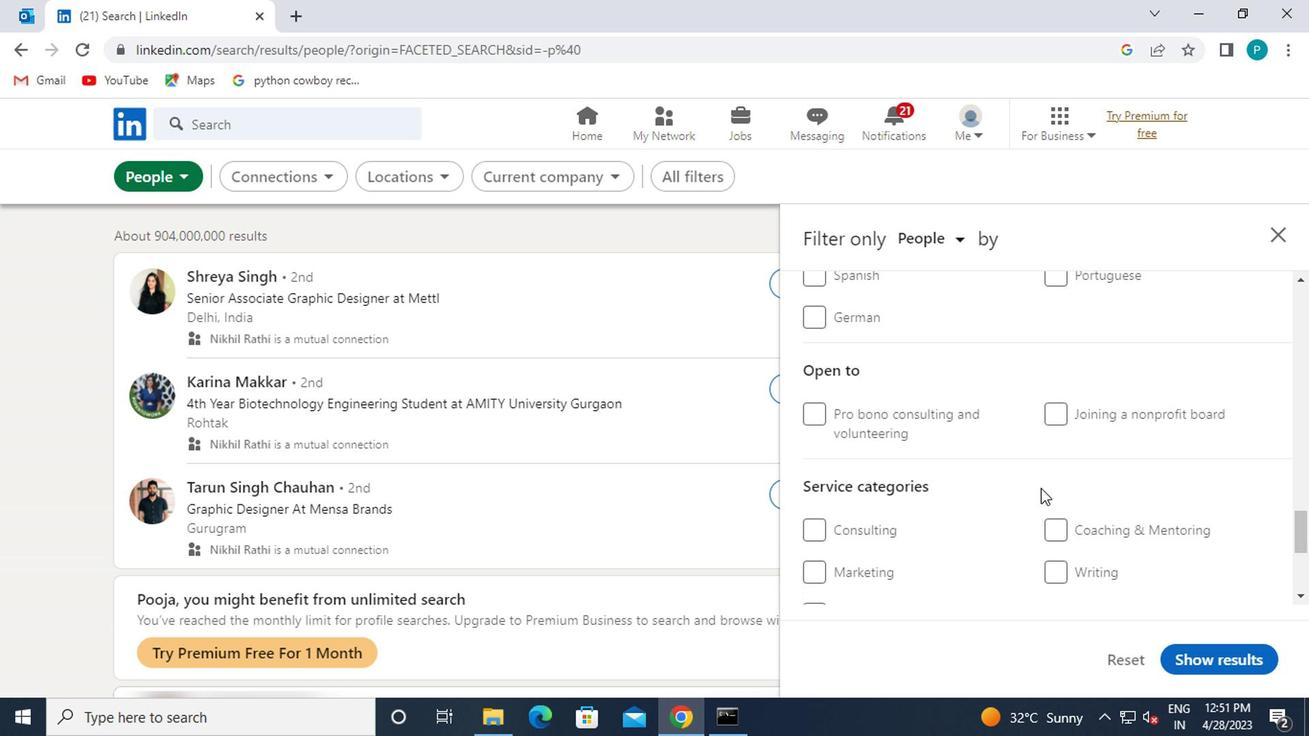 
Action: Mouse moved to (1045, 483)
Screenshot: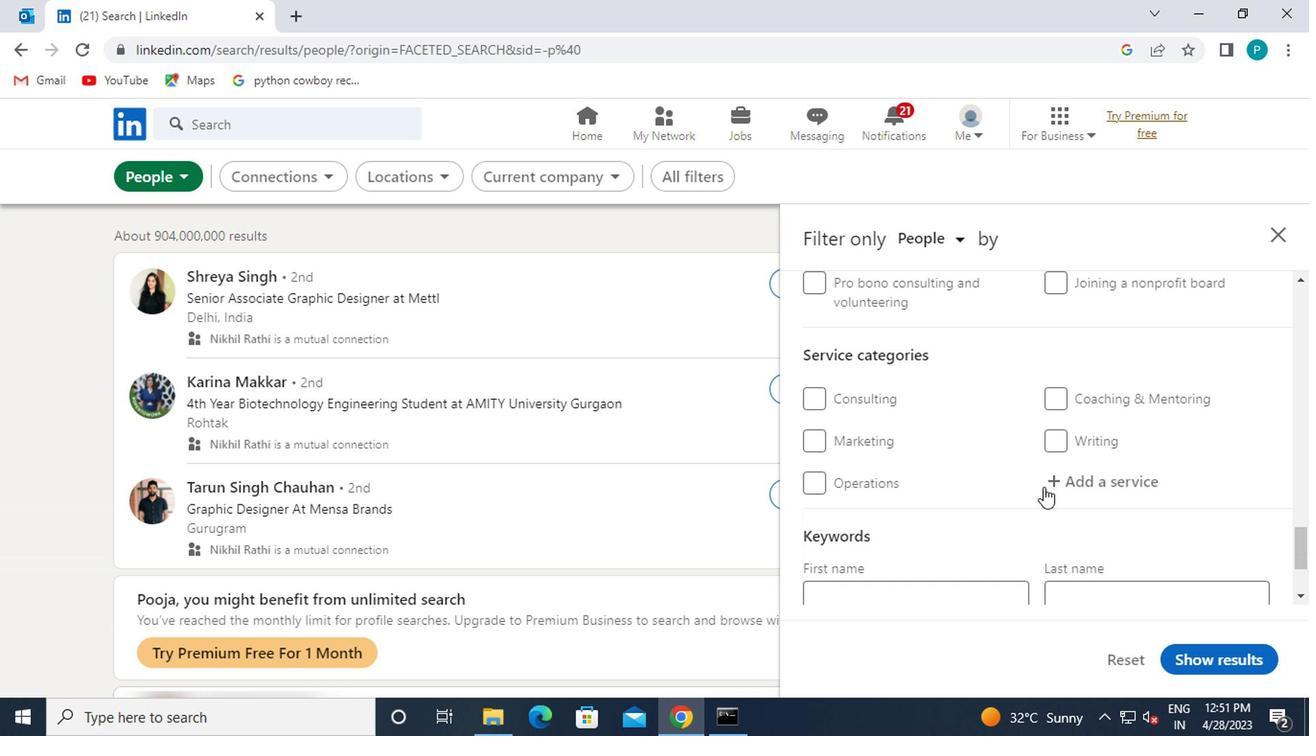 
Action: Mouse pressed left at (1045, 483)
Screenshot: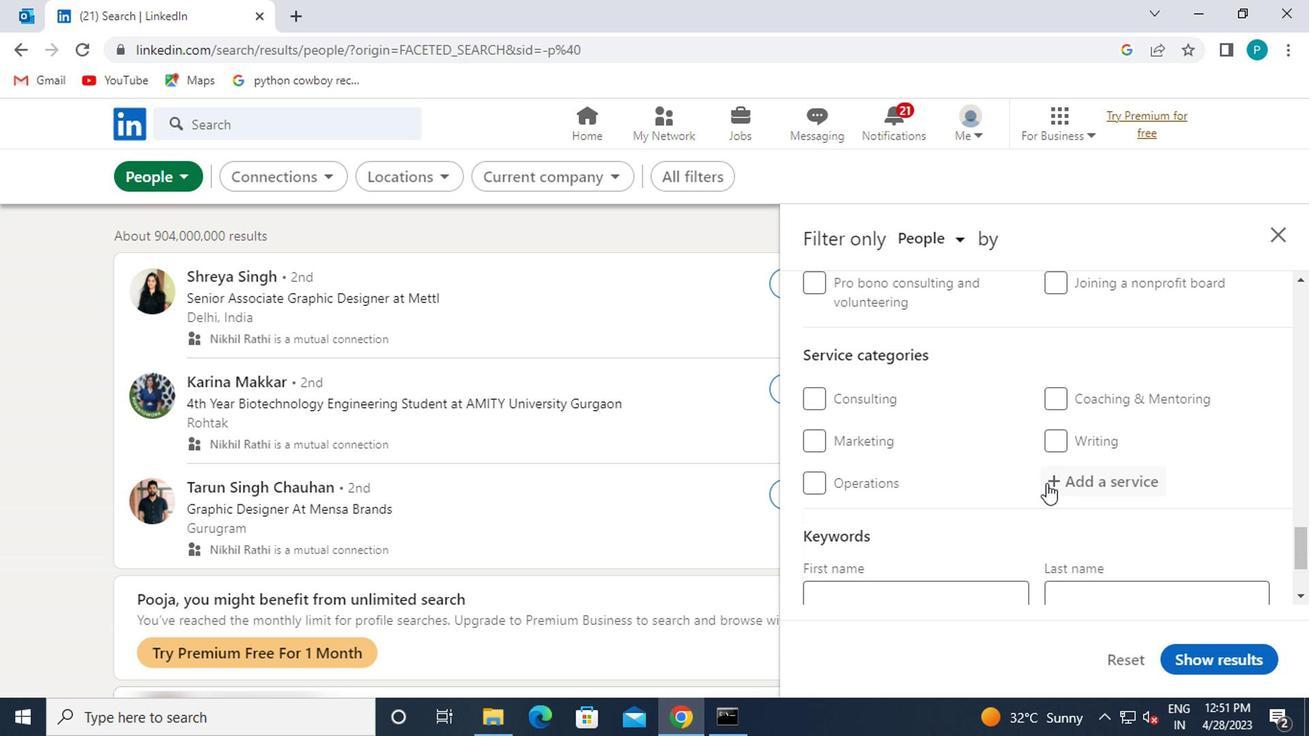 
Action: Key pressed <Key.caps_lock>C<Key.caps_lock>ORPORA
Screenshot: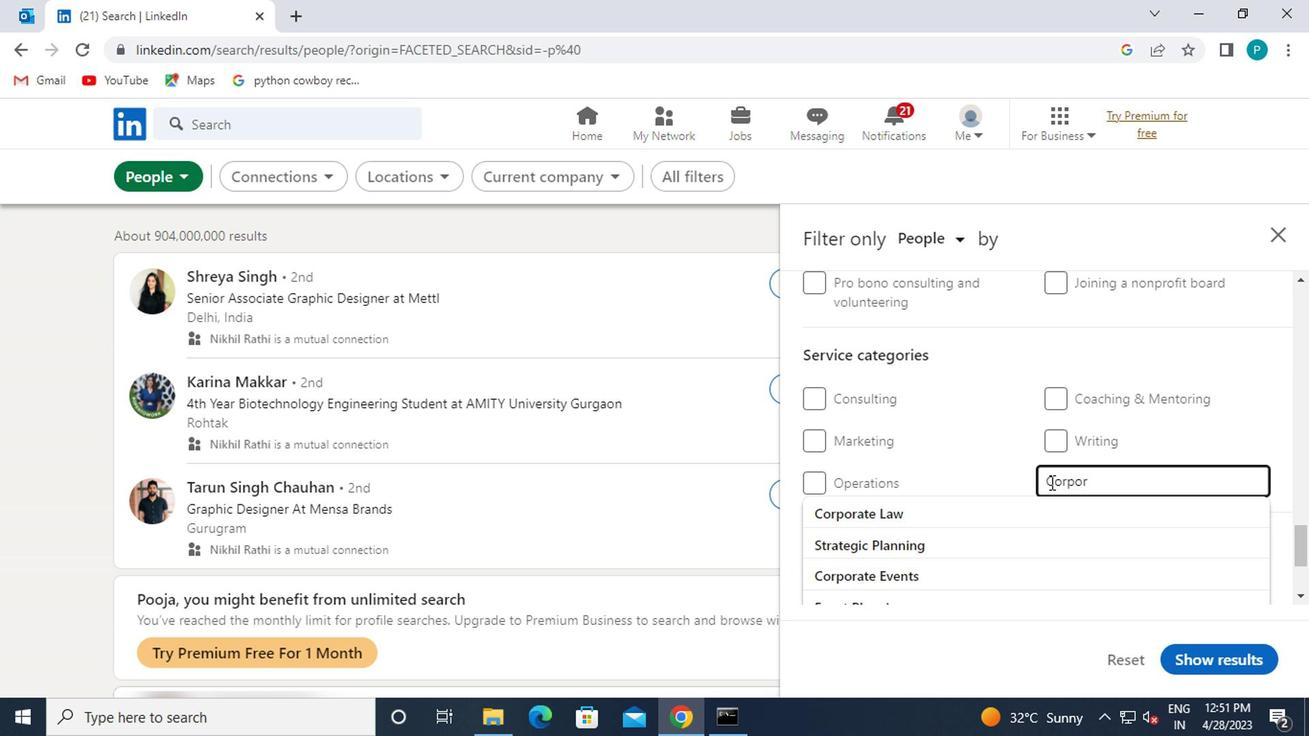 
Action: Mouse moved to (981, 570)
Screenshot: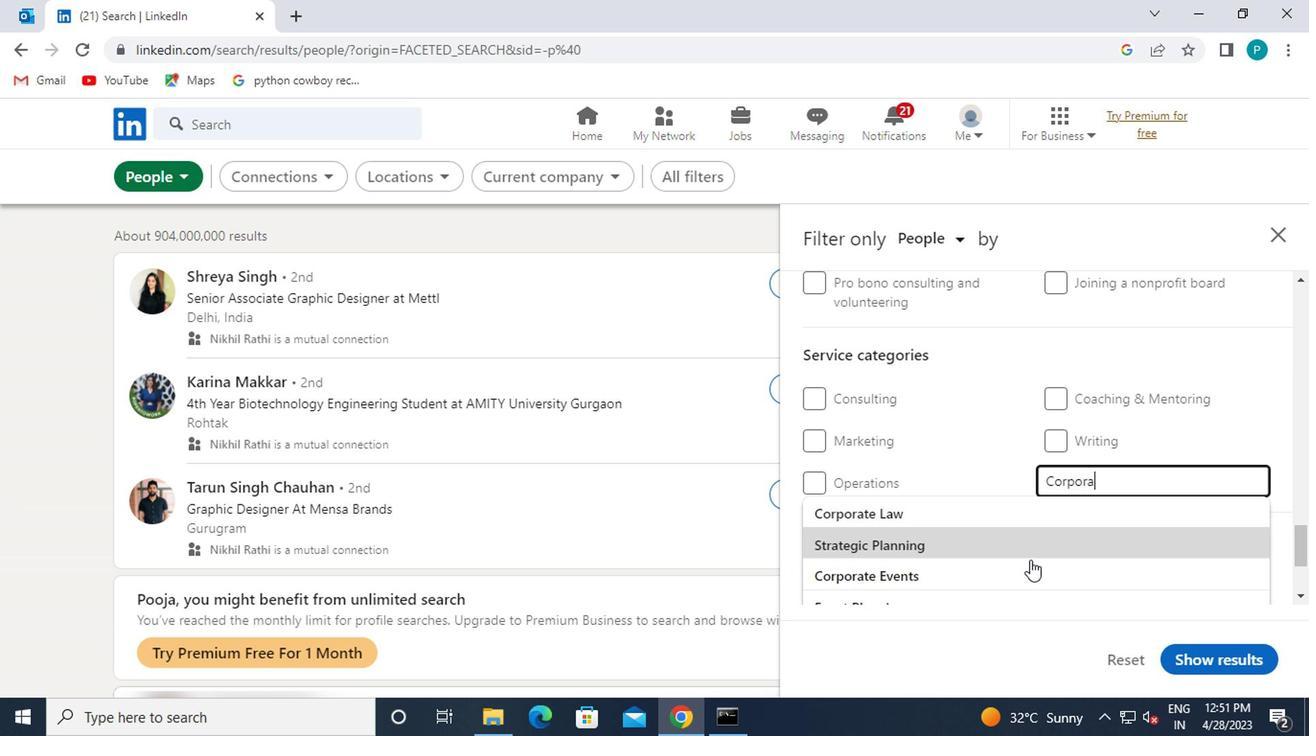 
Action: Mouse pressed left at (981, 570)
Screenshot: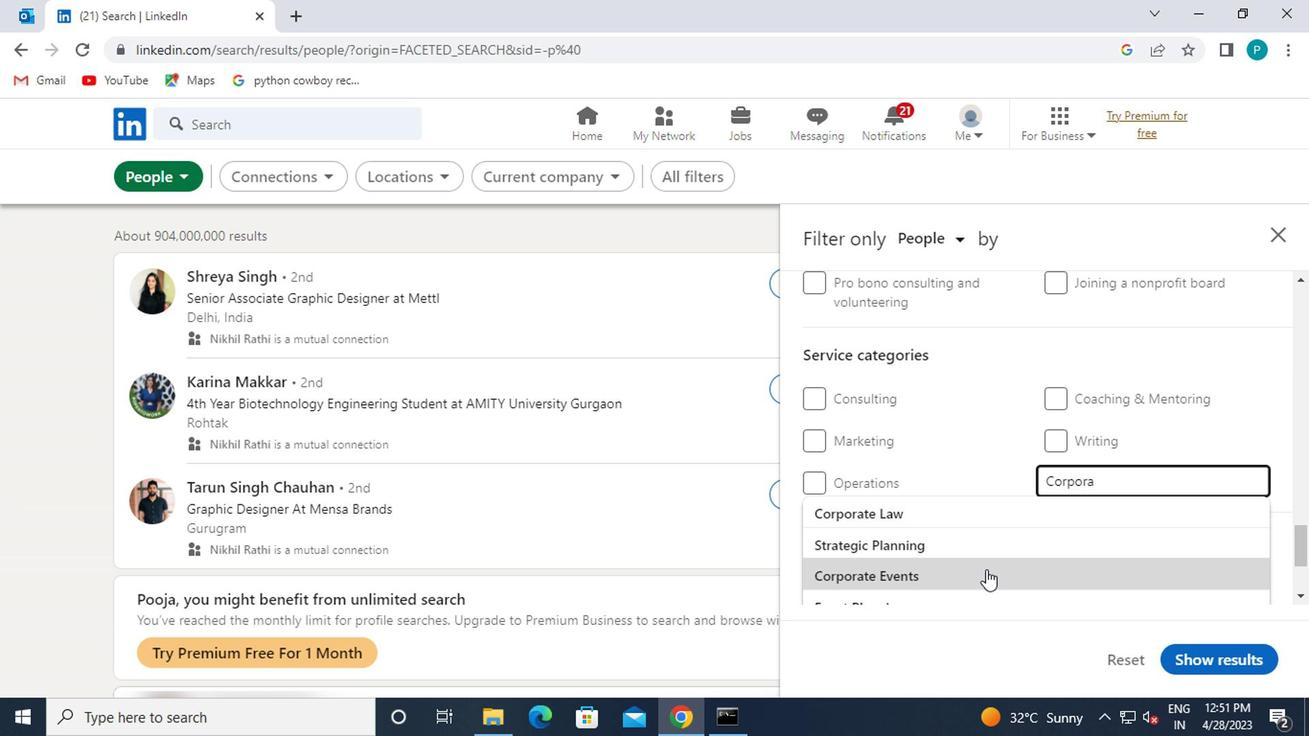 
Action: Mouse moved to (993, 541)
Screenshot: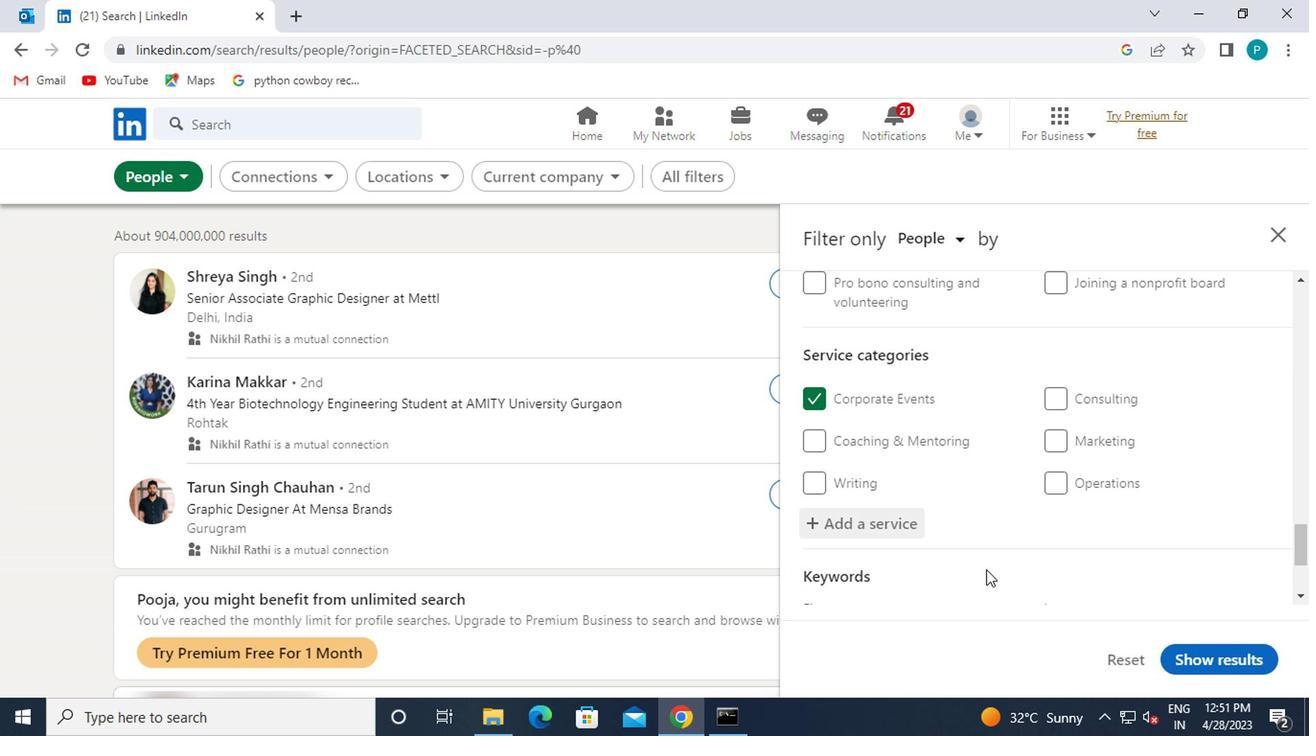 
Action: Mouse scrolled (993, 539) with delta (0, -1)
Screenshot: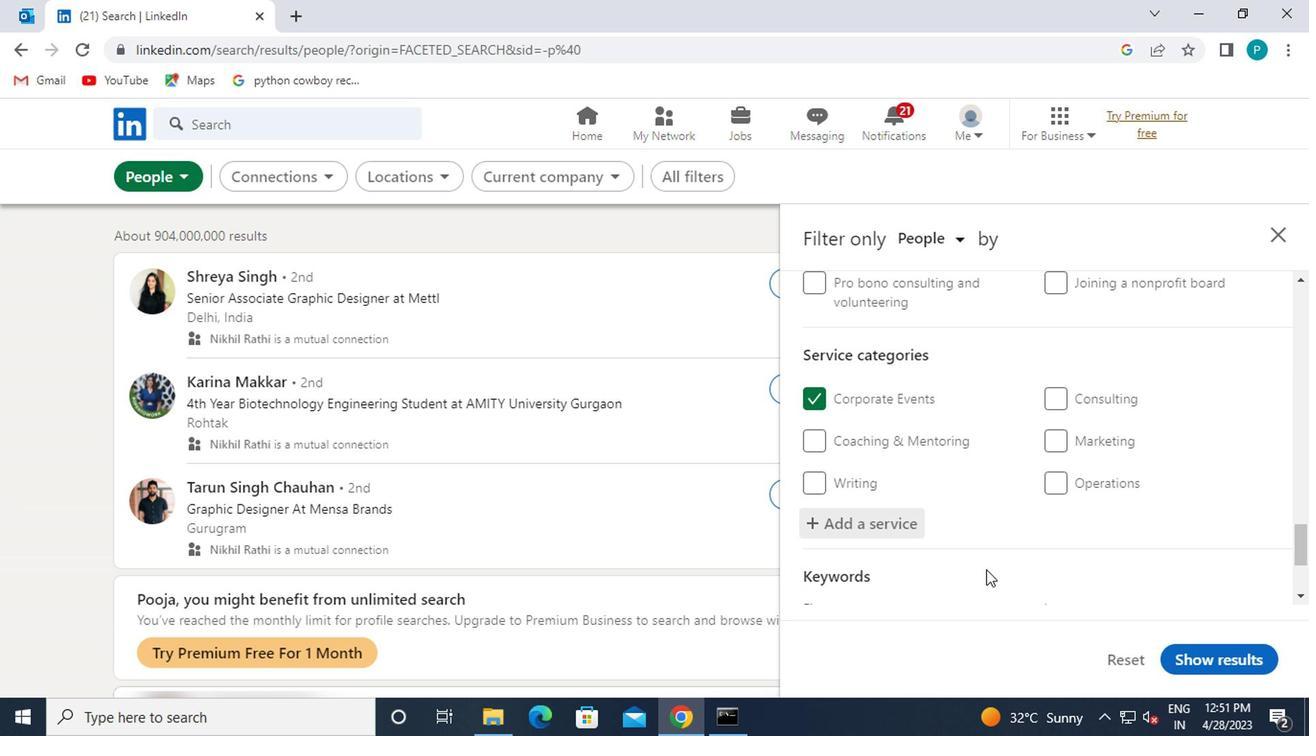 
Action: Mouse scrolled (993, 539) with delta (0, -1)
Screenshot: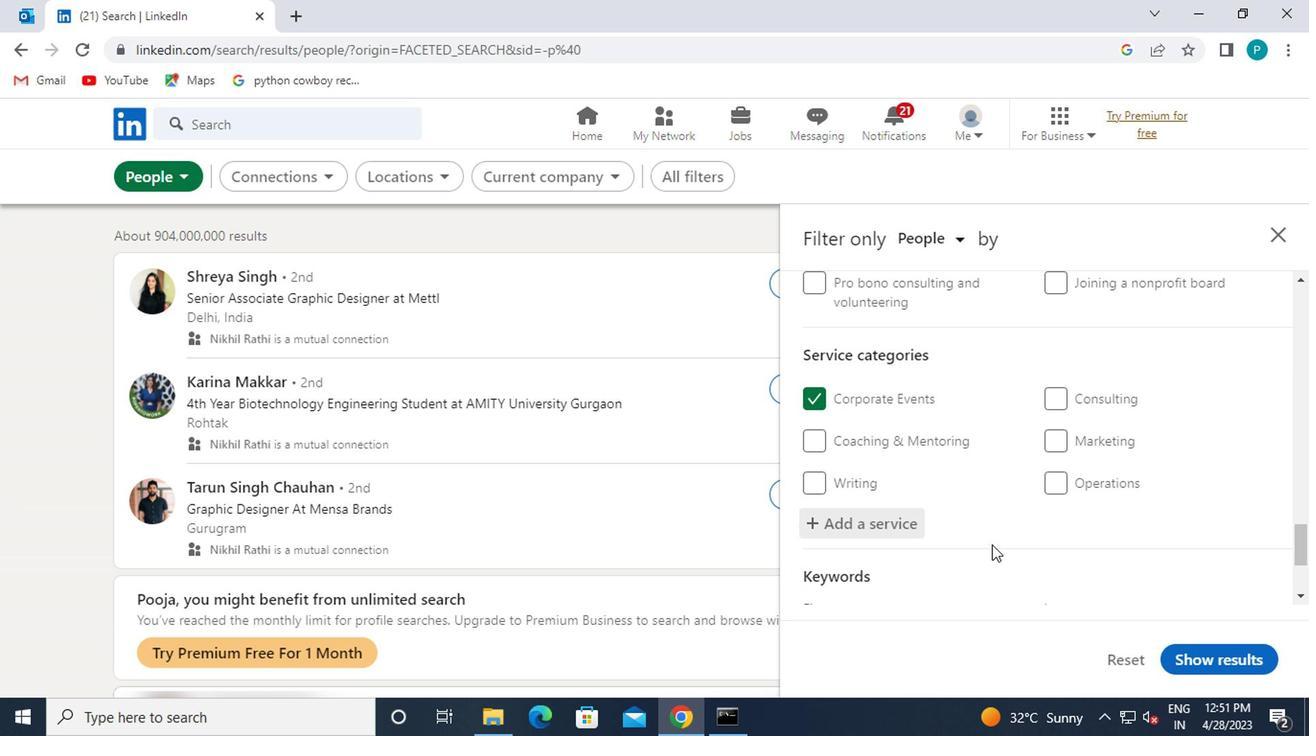 
Action: Mouse scrolled (993, 539) with delta (0, -1)
Screenshot: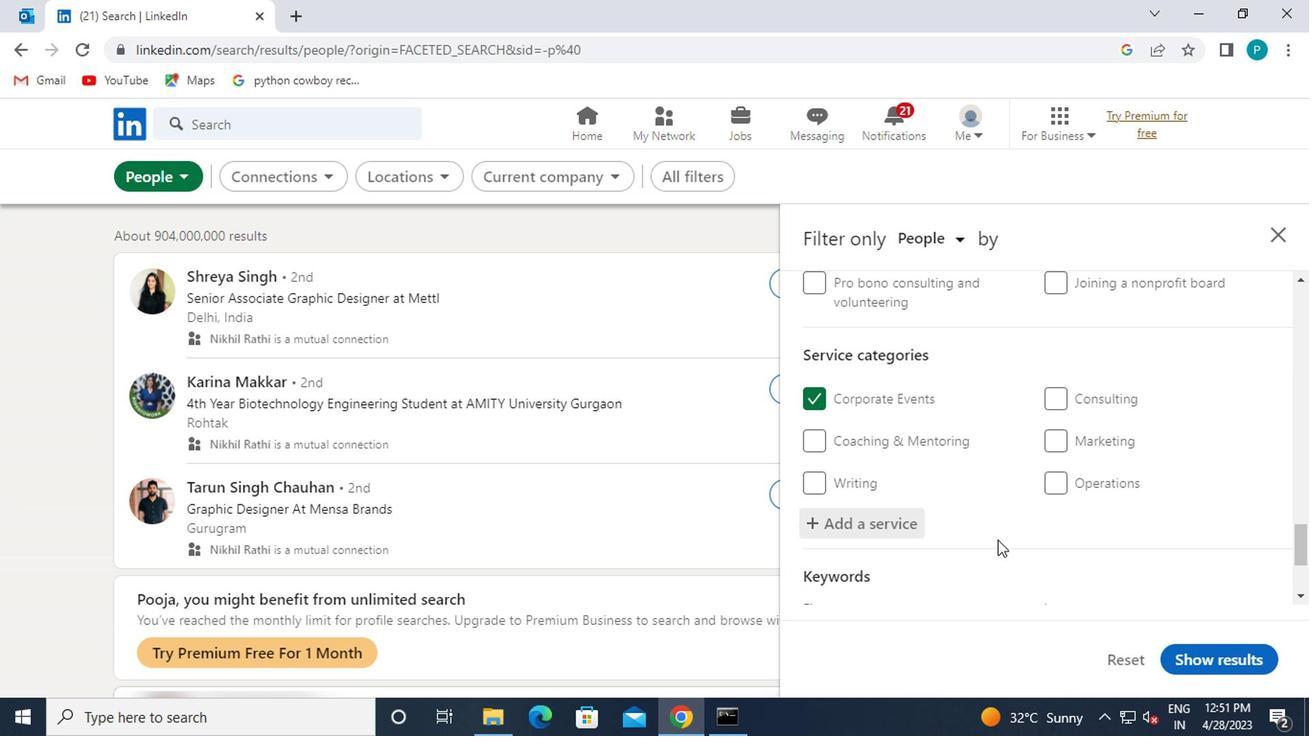 
Action: Mouse moved to (960, 517)
Screenshot: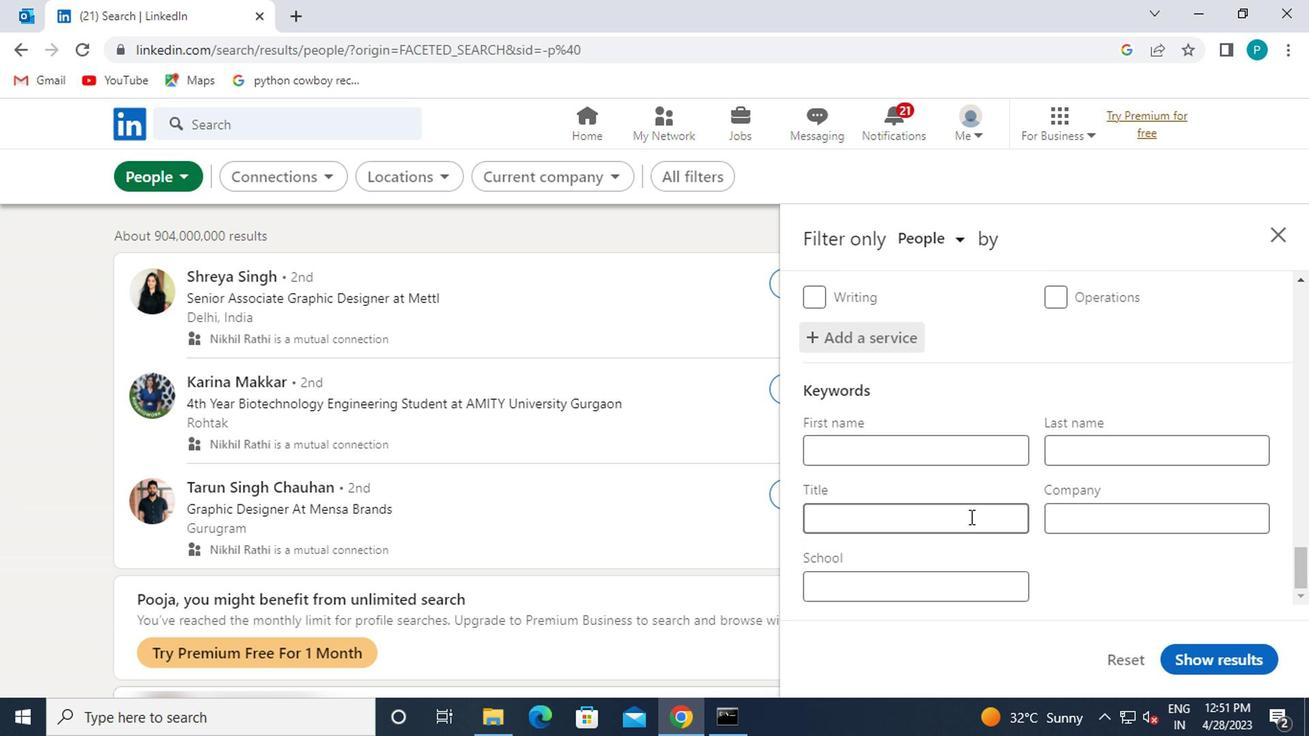 
Action: Mouse pressed left at (960, 517)
Screenshot: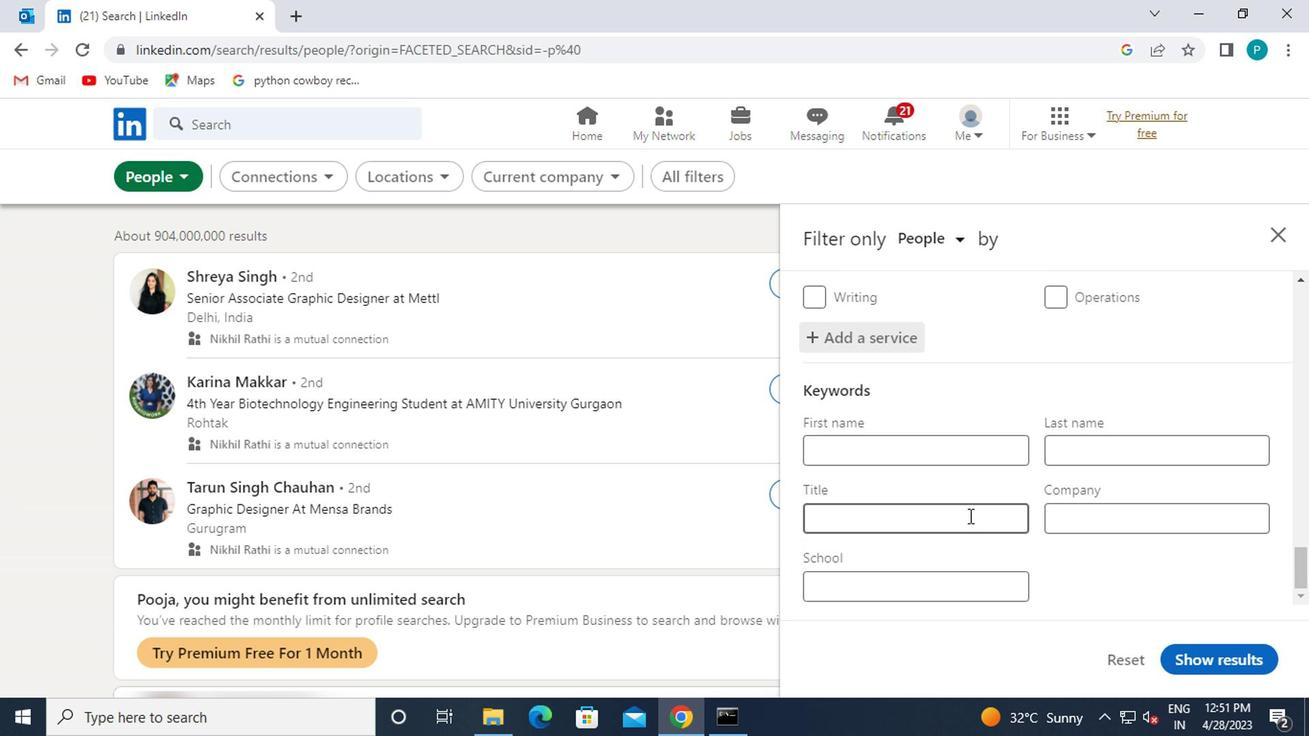
Action: Key pressed <Key.caps_lock>C<Key.caps_lock>HIEF<Key.space><Key.caps_lock>E<Key.caps_lock>XECUTIB<Key.backspace>VE<Key.space><Key.caps_lock>O<Key.caps_lock>FFICER
Screenshot: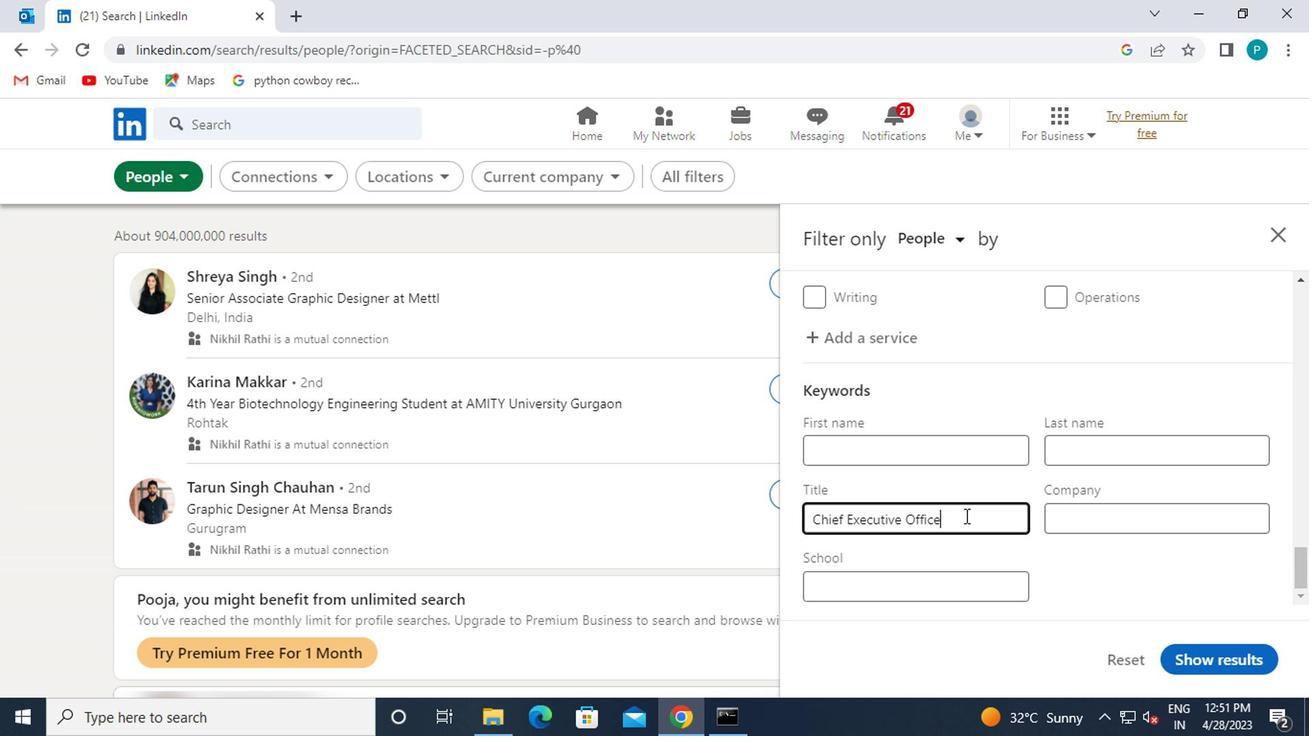 
Action: Mouse moved to (1217, 665)
Screenshot: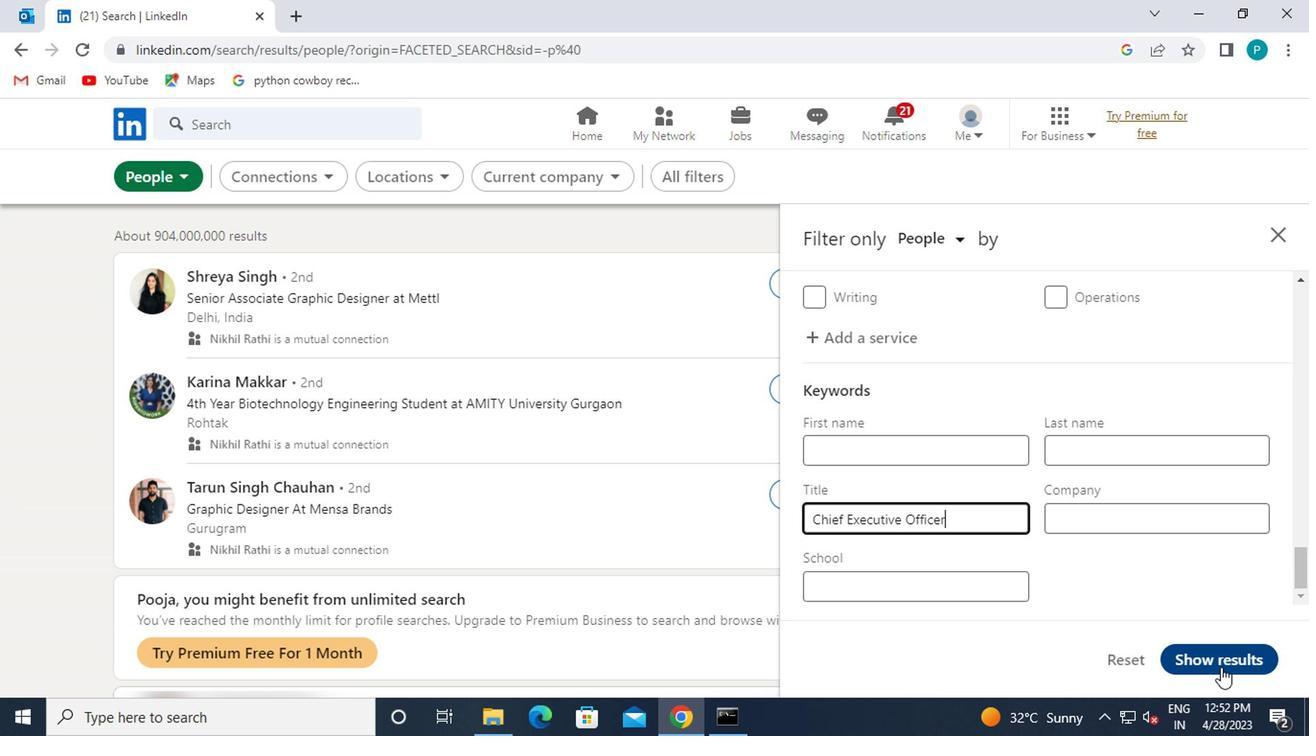 
Action: Mouse pressed left at (1217, 665)
Screenshot: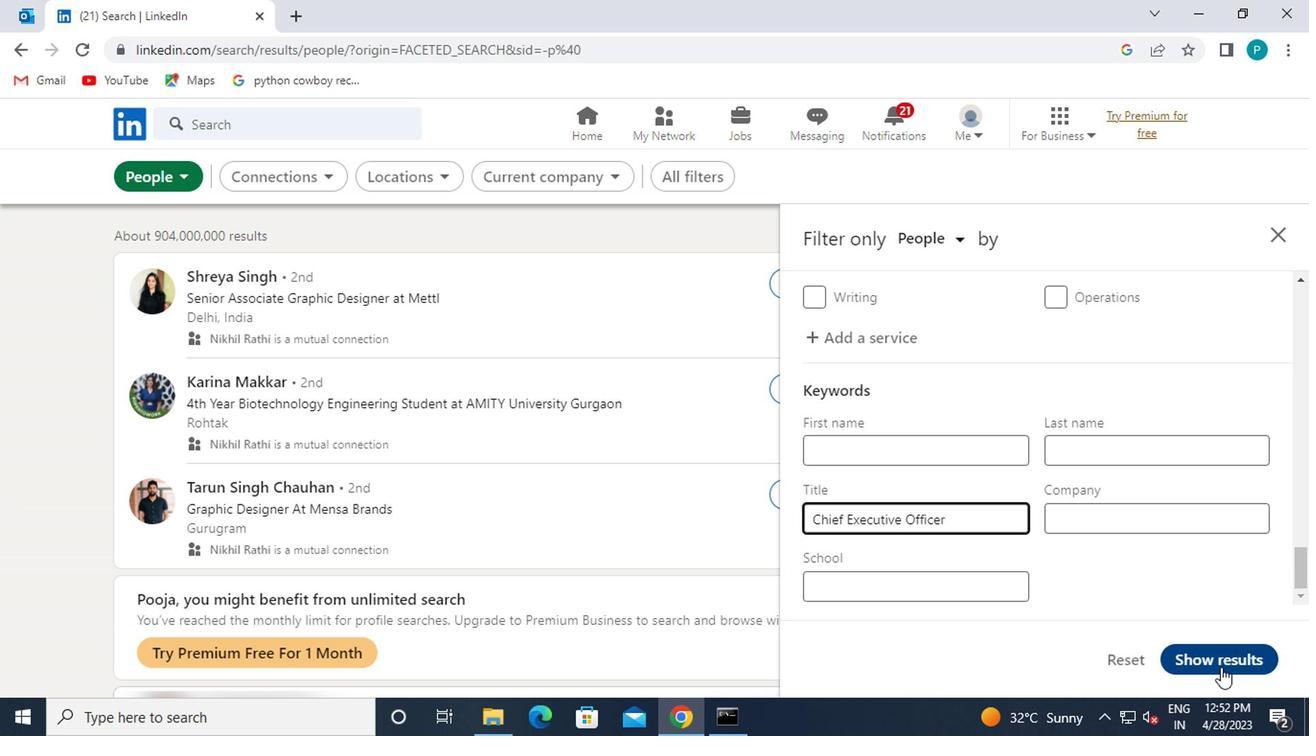 
